 Task: Find connections with filter location Belize City with filter topic #managementwith filter profile language Spanish with filter current company Recruitment Land LLC with filter school Prestige Institute of Management & Research, Gwalior with filter industry Renewable Energy Equipment Manufacturing with filter service category Video Editing with filter keywords title CEO
Action: Mouse moved to (204, 290)
Screenshot: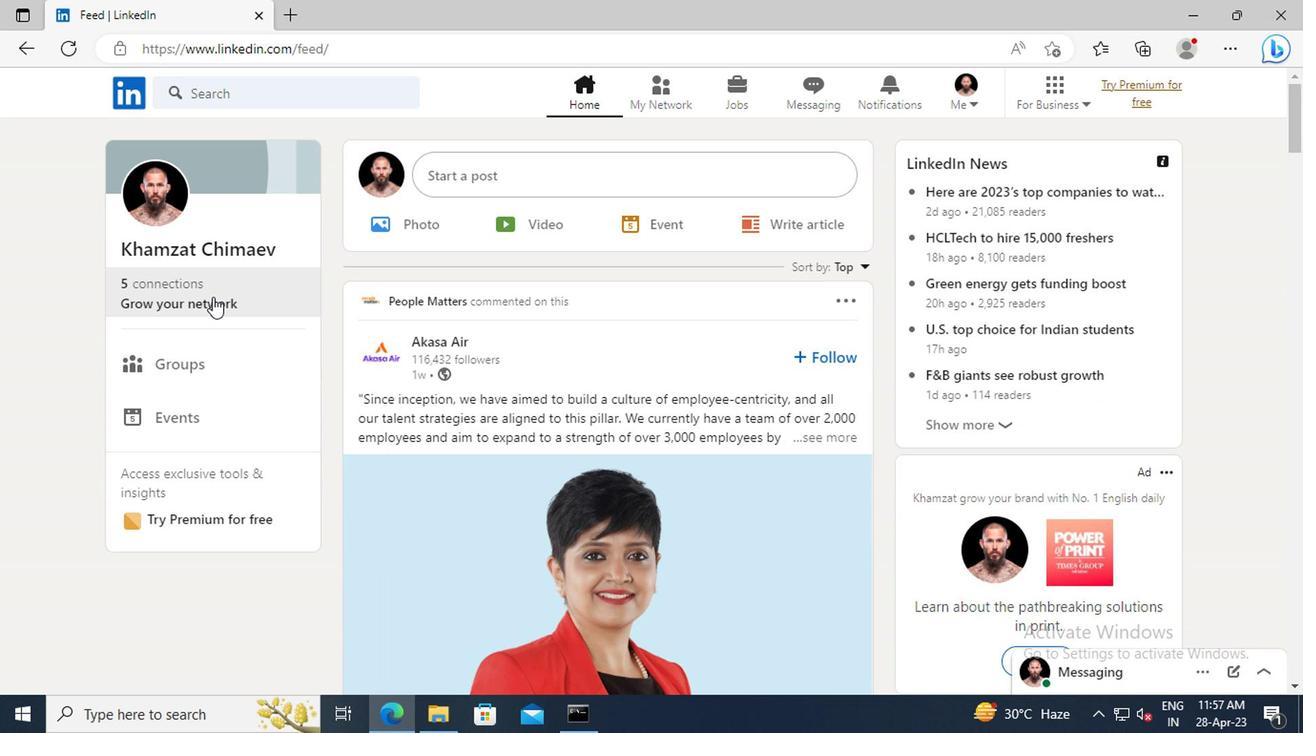 
Action: Mouse pressed left at (204, 290)
Screenshot: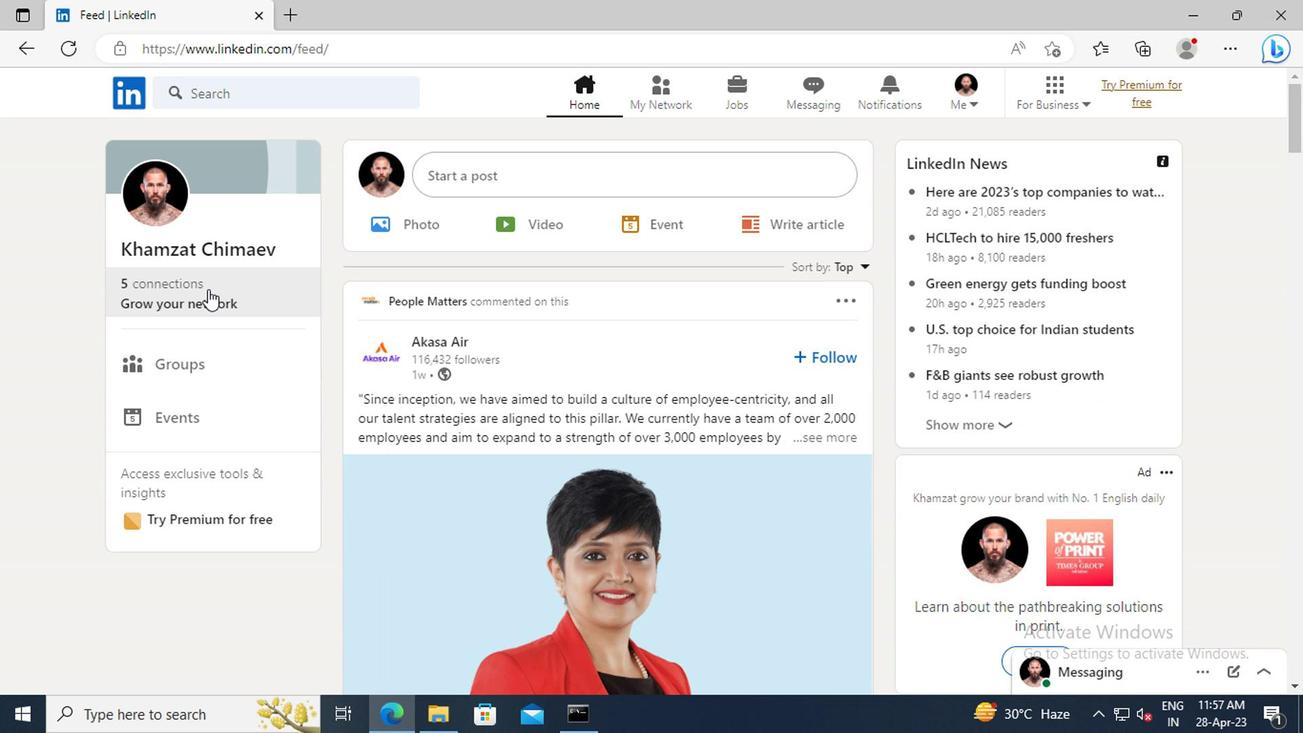 
Action: Mouse moved to (216, 201)
Screenshot: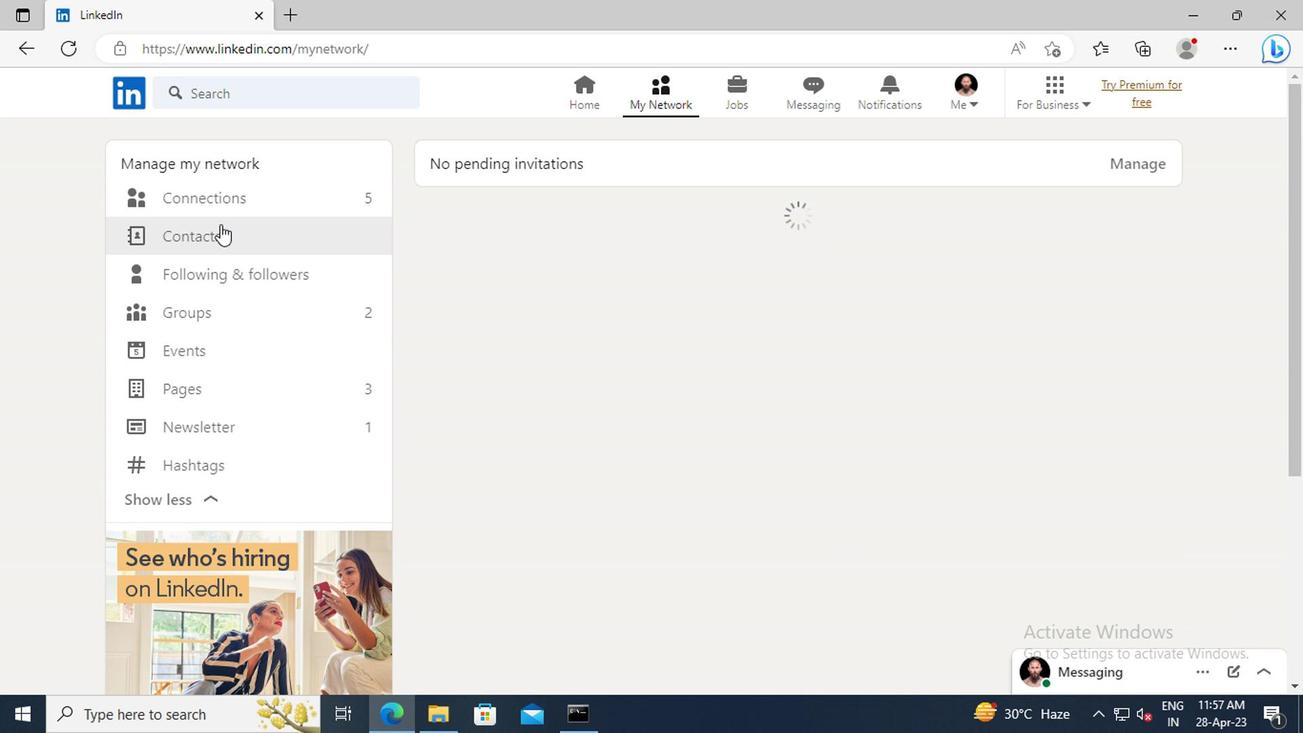 
Action: Mouse pressed left at (216, 201)
Screenshot: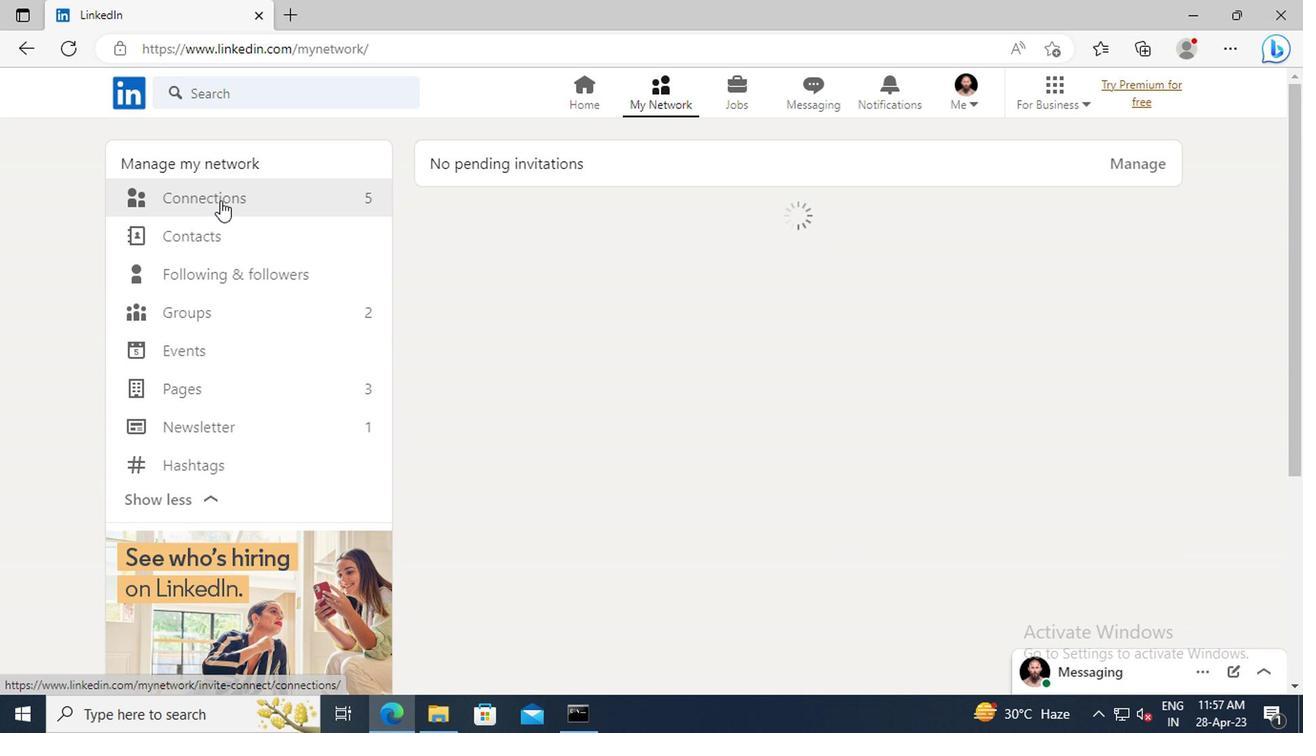 
Action: Mouse moved to (774, 206)
Screenshot: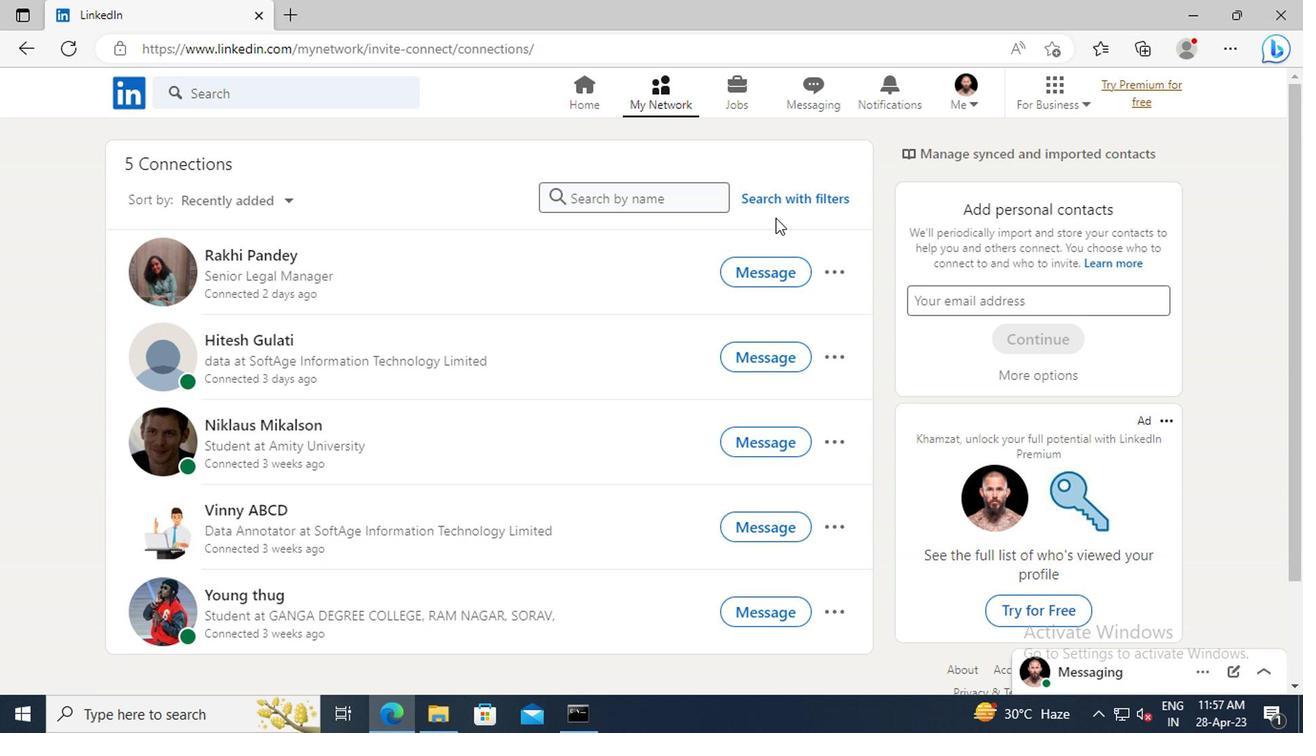 
Action: Mouse pressed left at (774, 206)
Screenshot: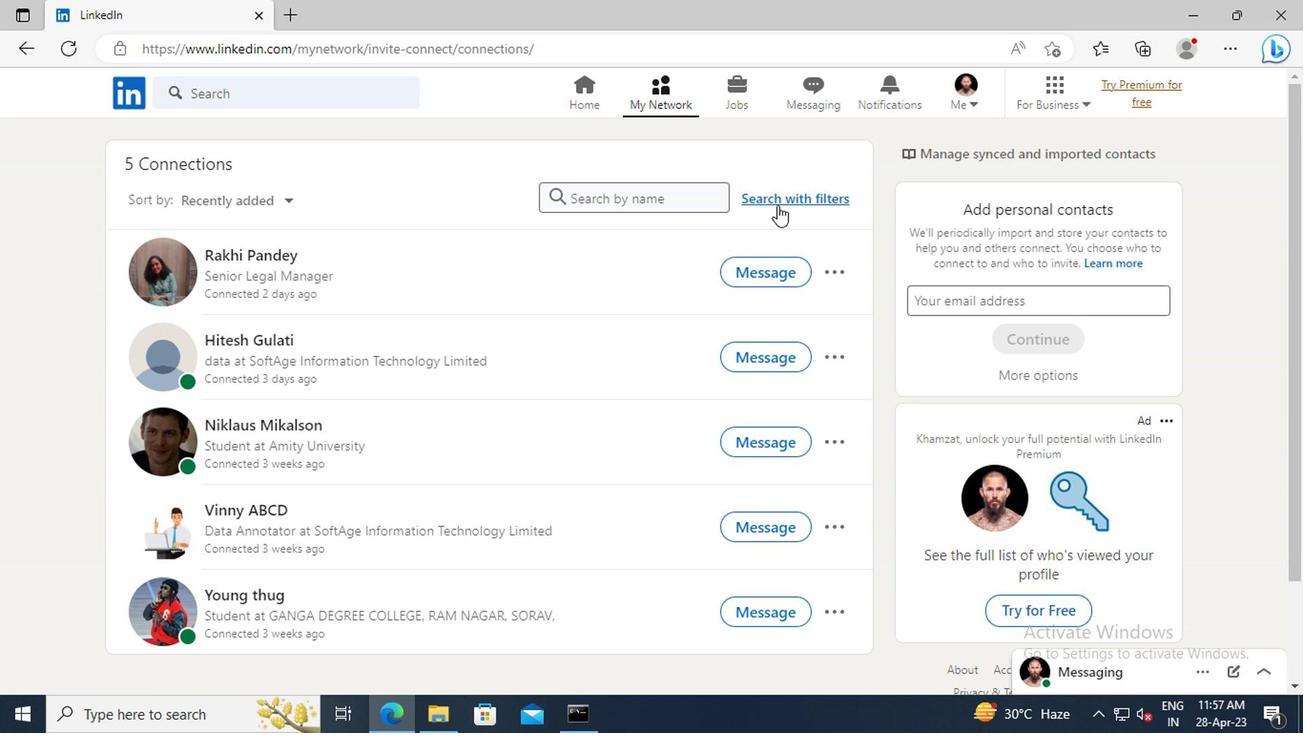 
Action: Mouse moved to (716, 151)
Screenshot: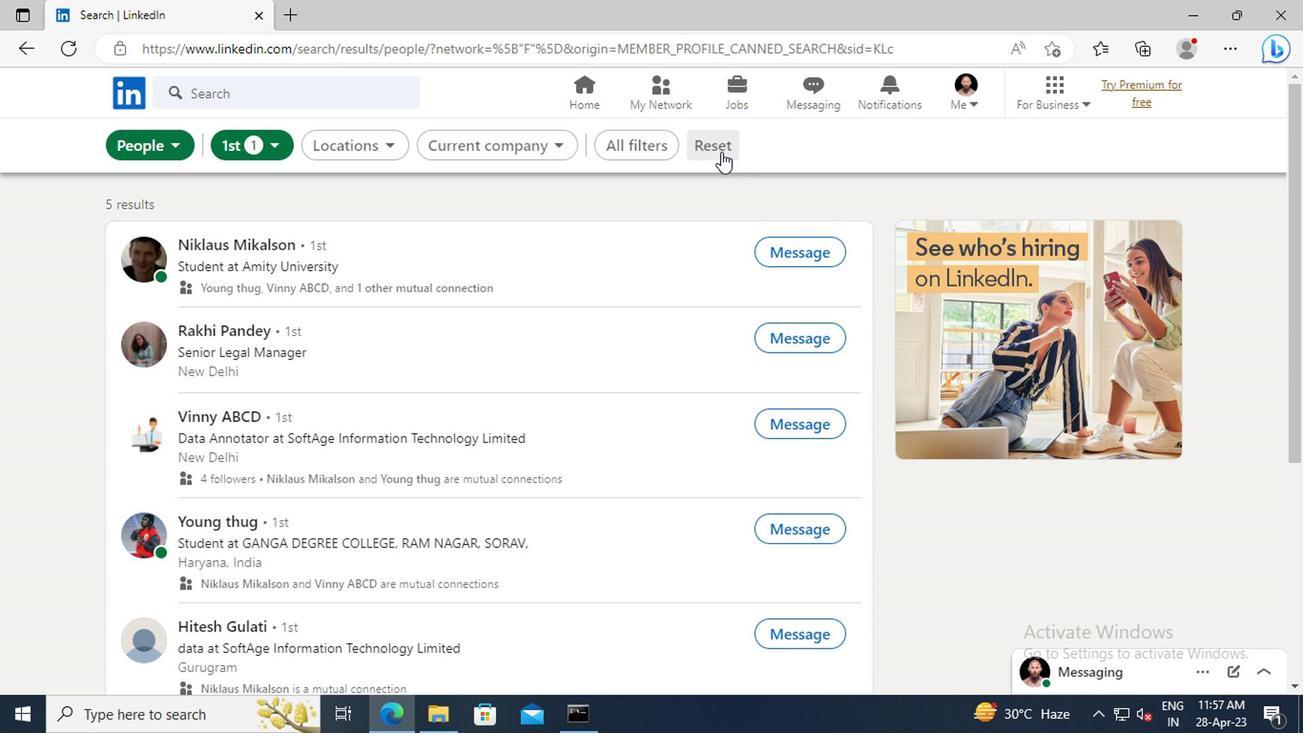 
Action: Mouse pressed left at (716, 151)
Screenshot: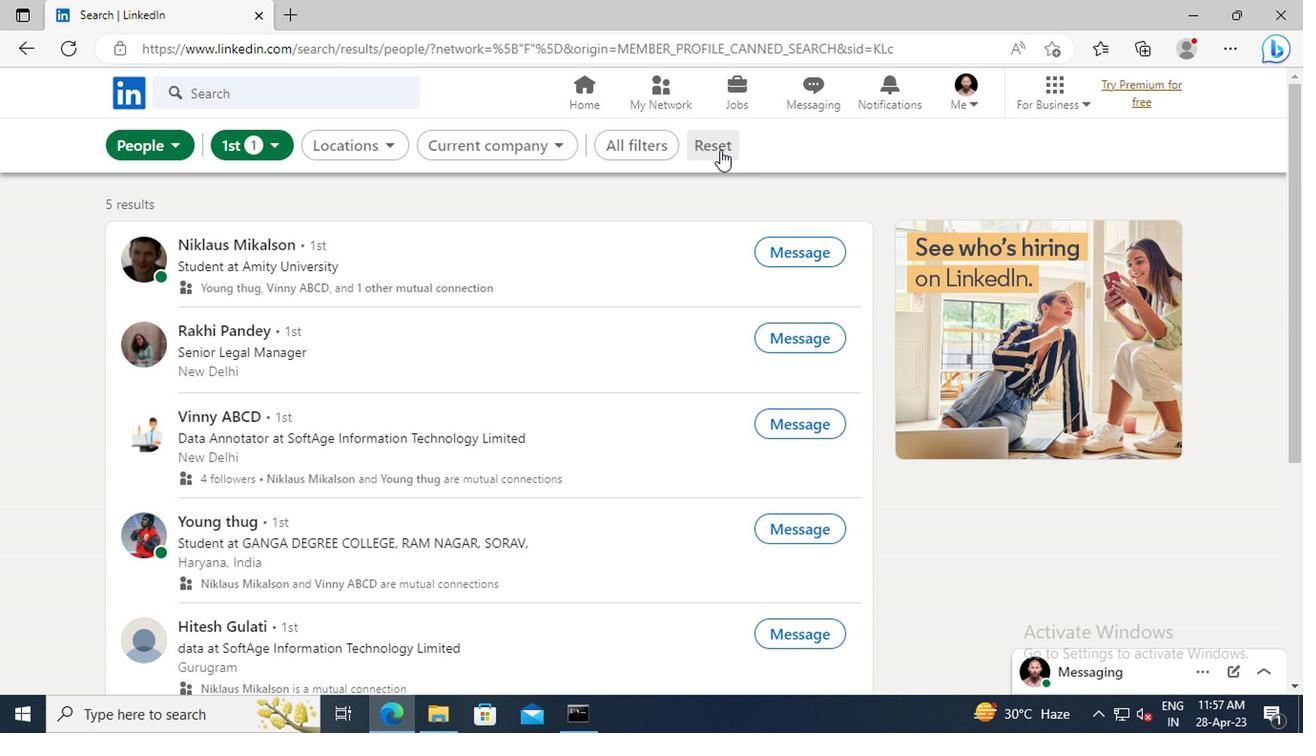 
Action: Mouse moved to (700, 148)
Screenshot: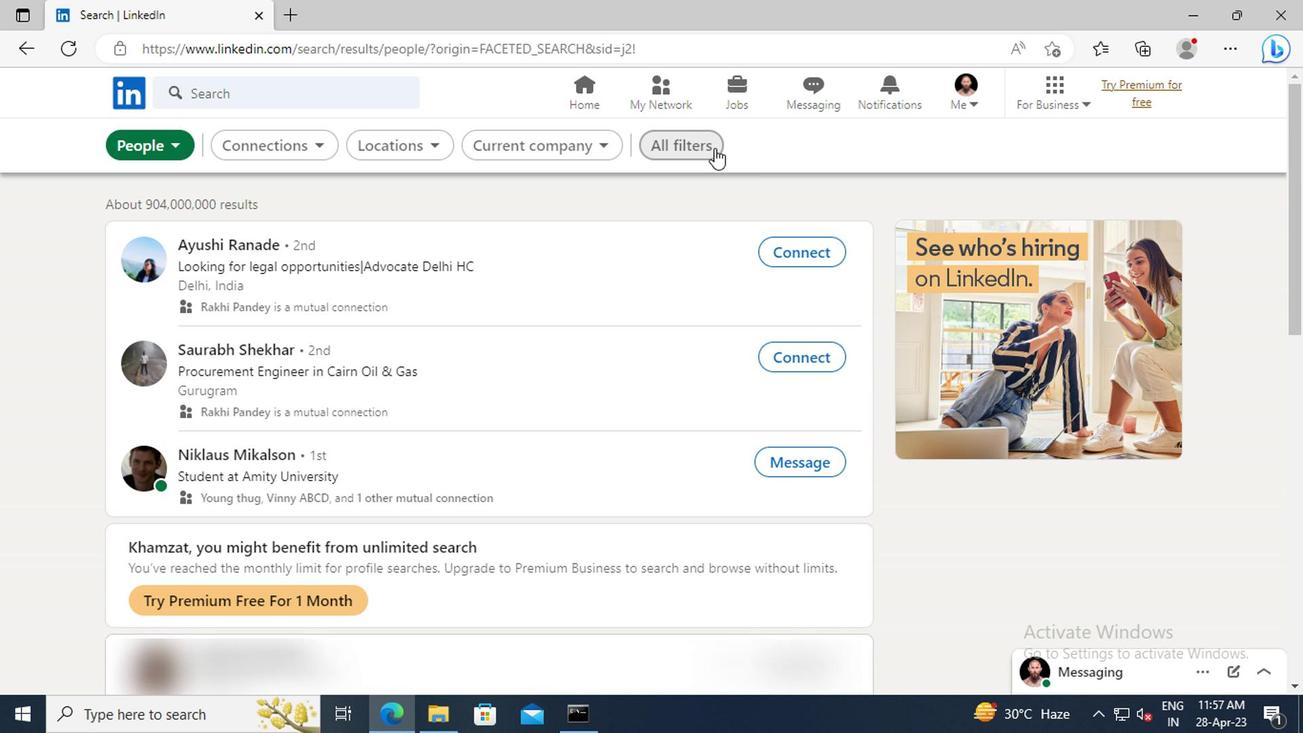 
Action: Mouse pressed left at (700, 148)
Screenshot: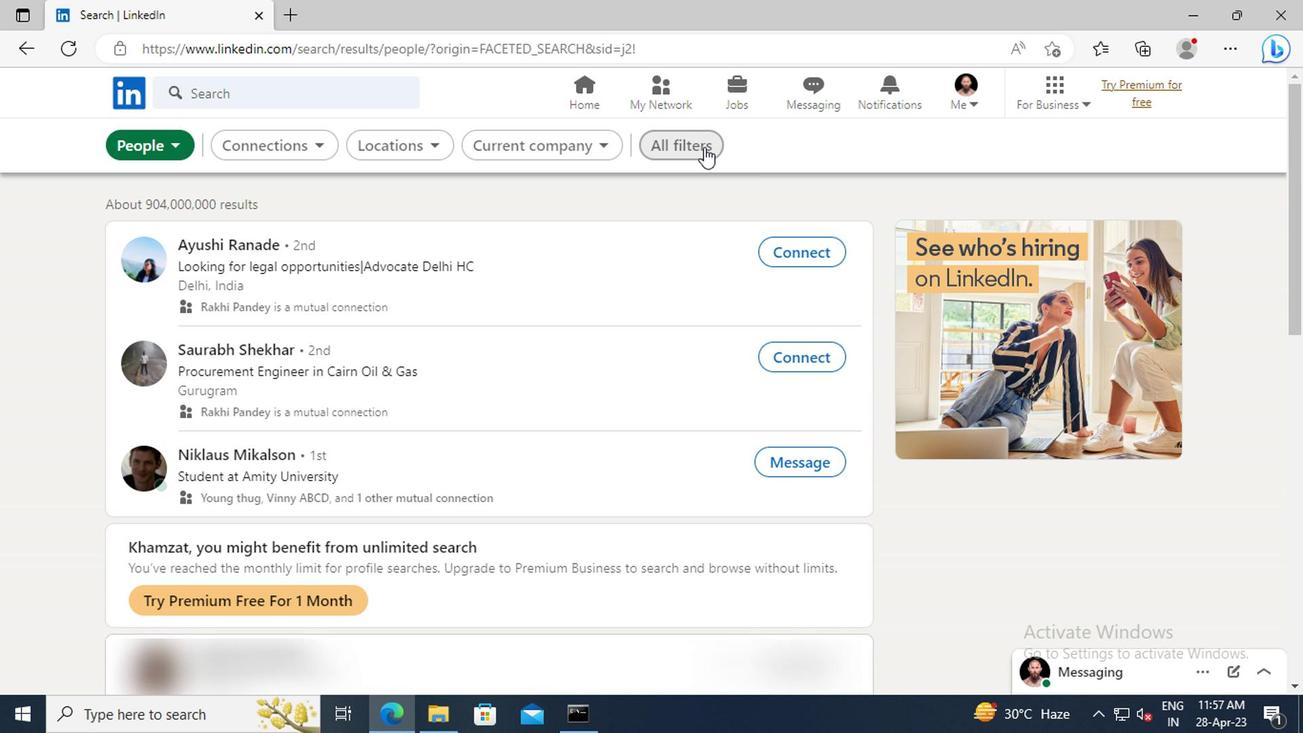 
Action: Mouse moved to (1035, 340)
Screenshot: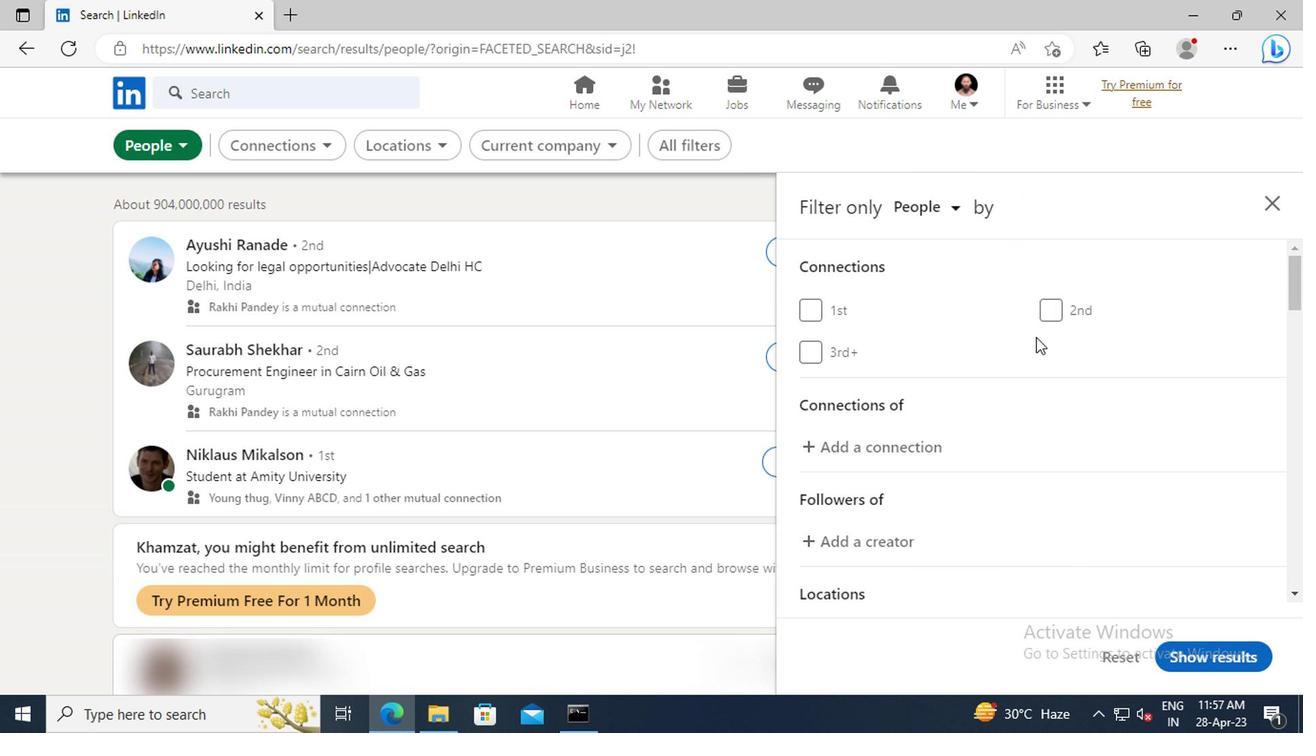 
Action: Mouse scrolled (1035, 339) with delta (0, 0)
Screenshot: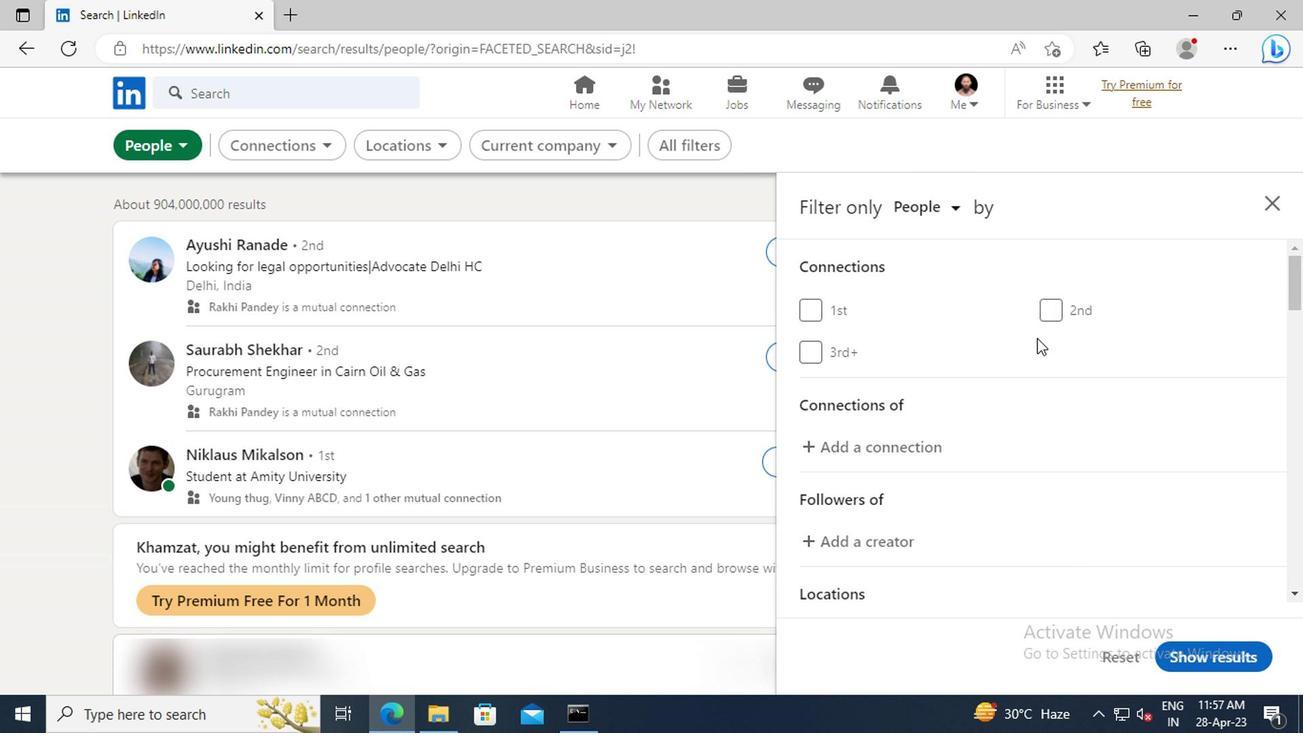 
Action: Mouse scrolled (1035, 339) with delta (0, 0)
Screenshot: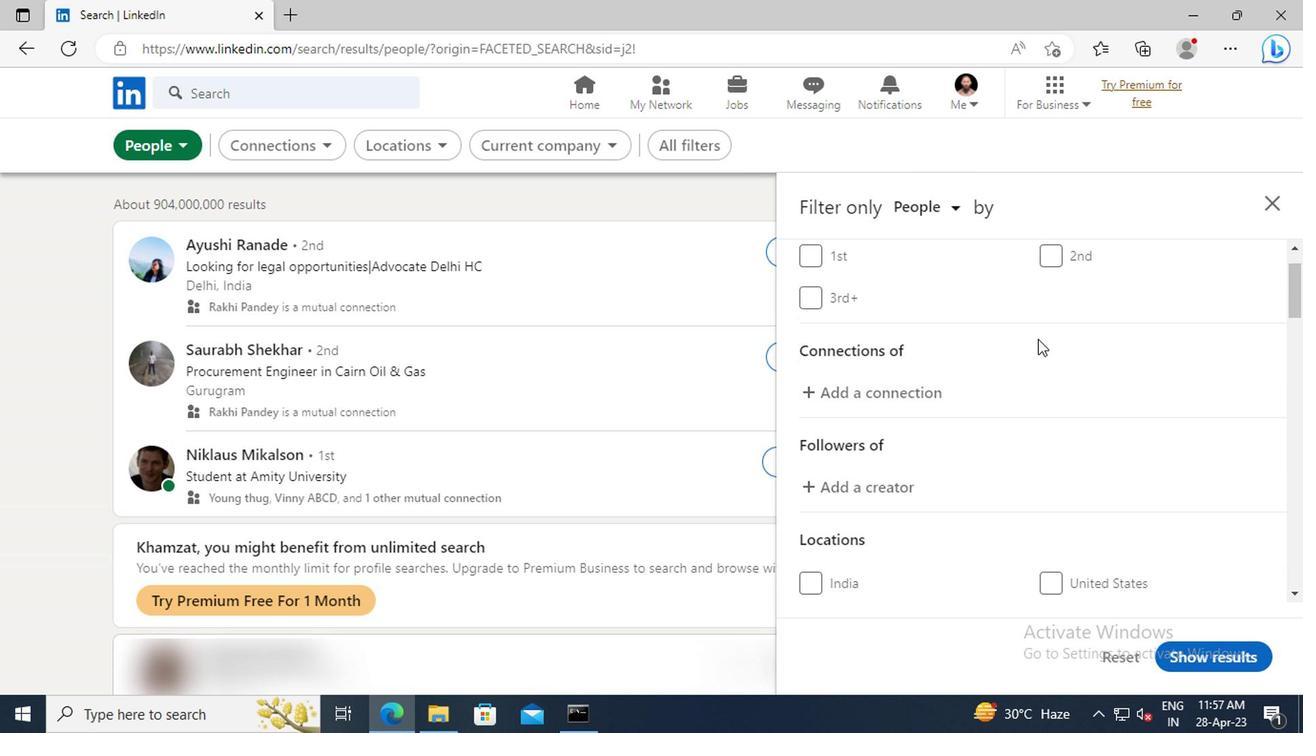 
Action: Mouse scrolled (1035, 339) with delta (0, 0)
Screenshot: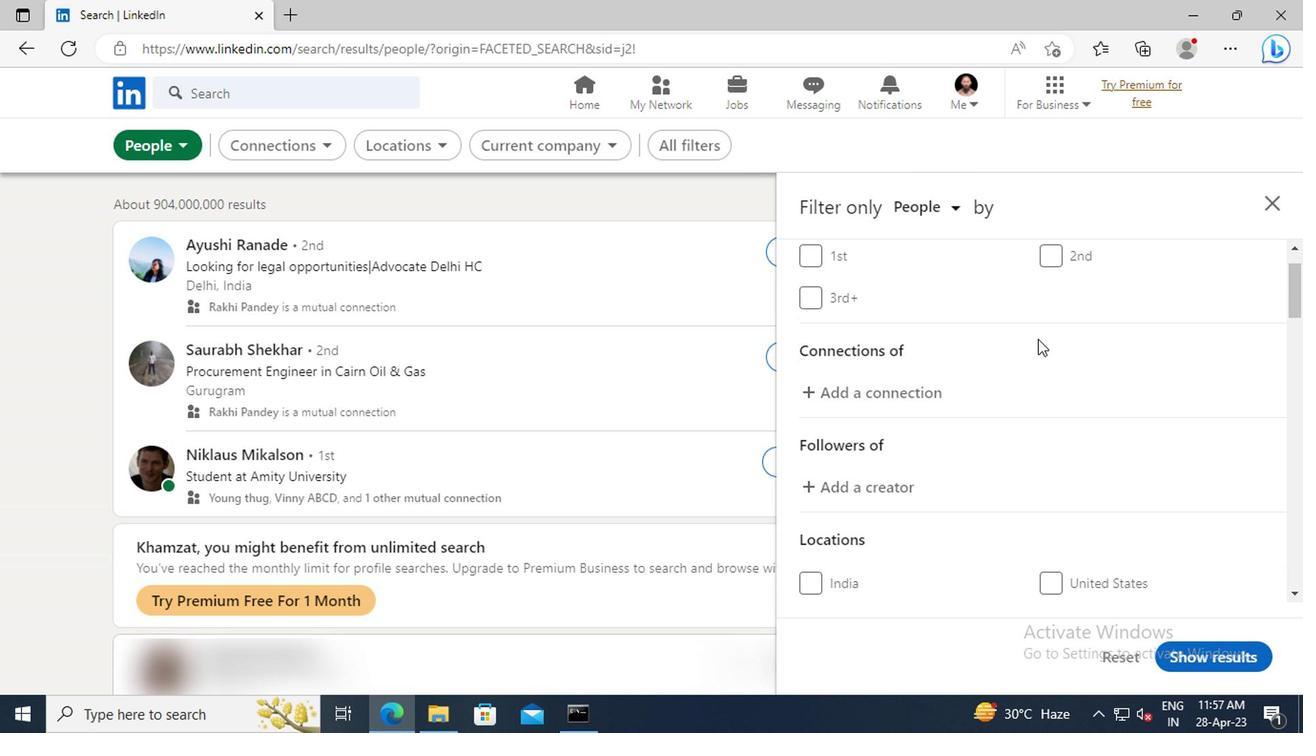 
Action: Mouse scrolled (1035, 339) with delta (0, 0)
Screenshot: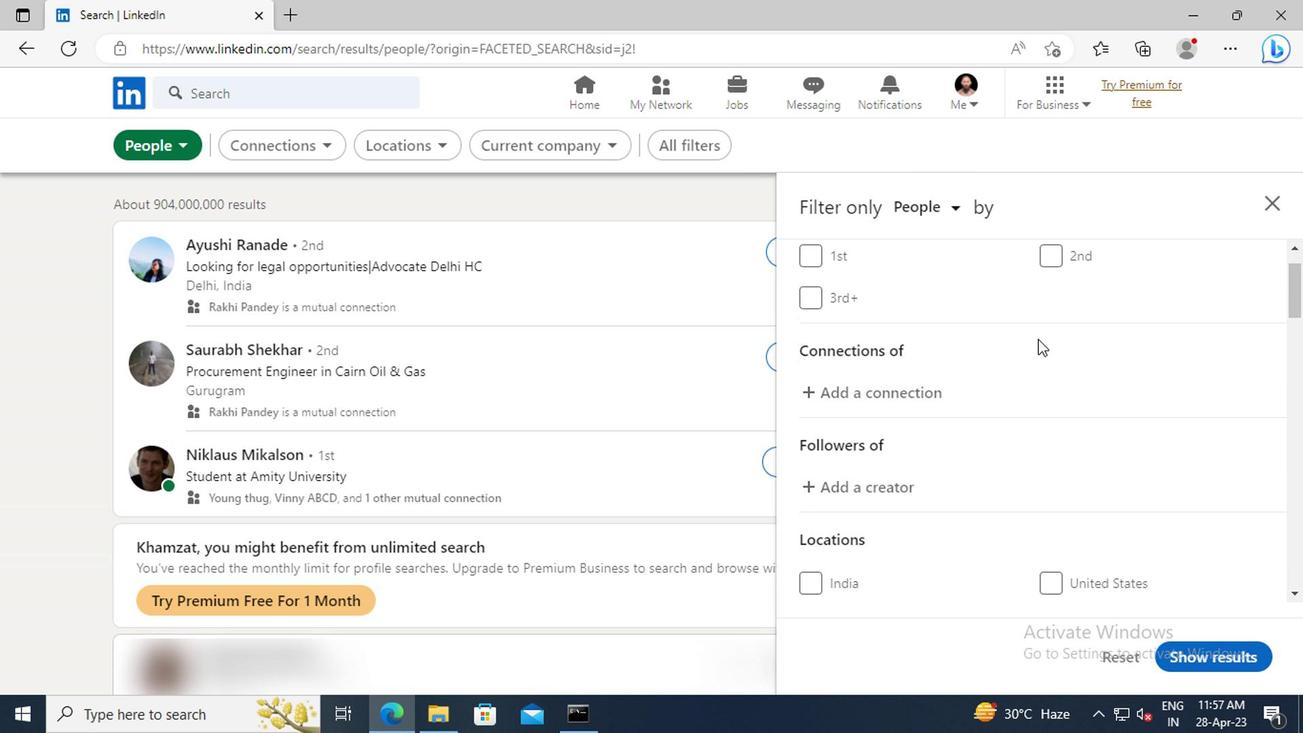 
Action: Mouse scrolled (1035, 339) with delta (0, 0)
Screenshot: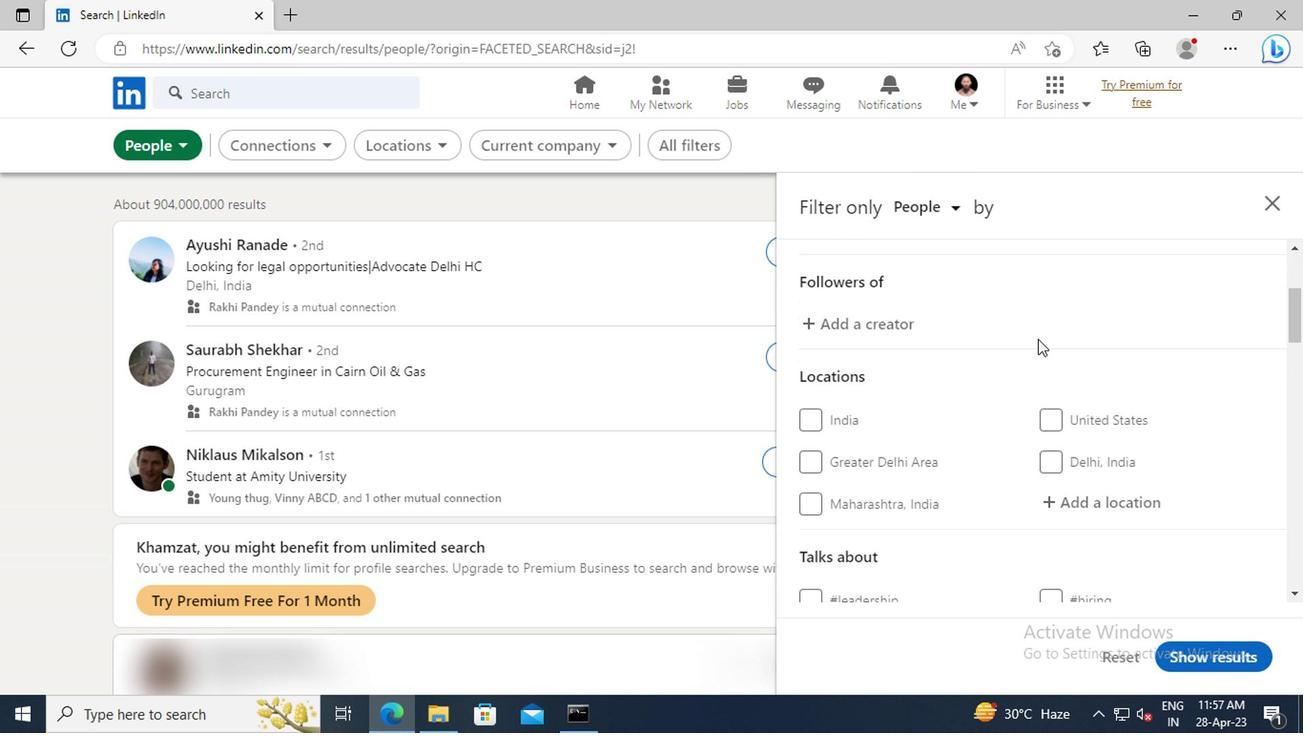 
Action: Mouse scrolled (1035, 339) with delta (0, 0)
Screenshot: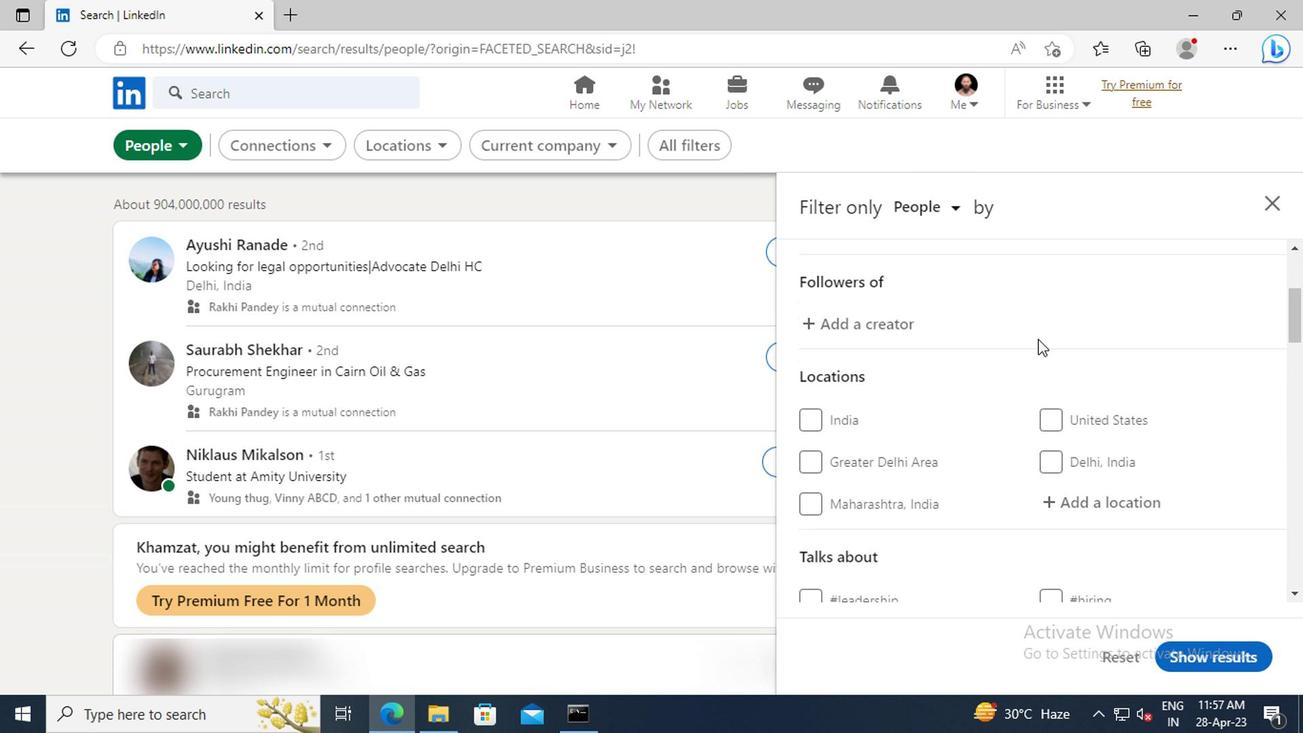
Action: Mouse moved to (1054, 394)
Screenshot: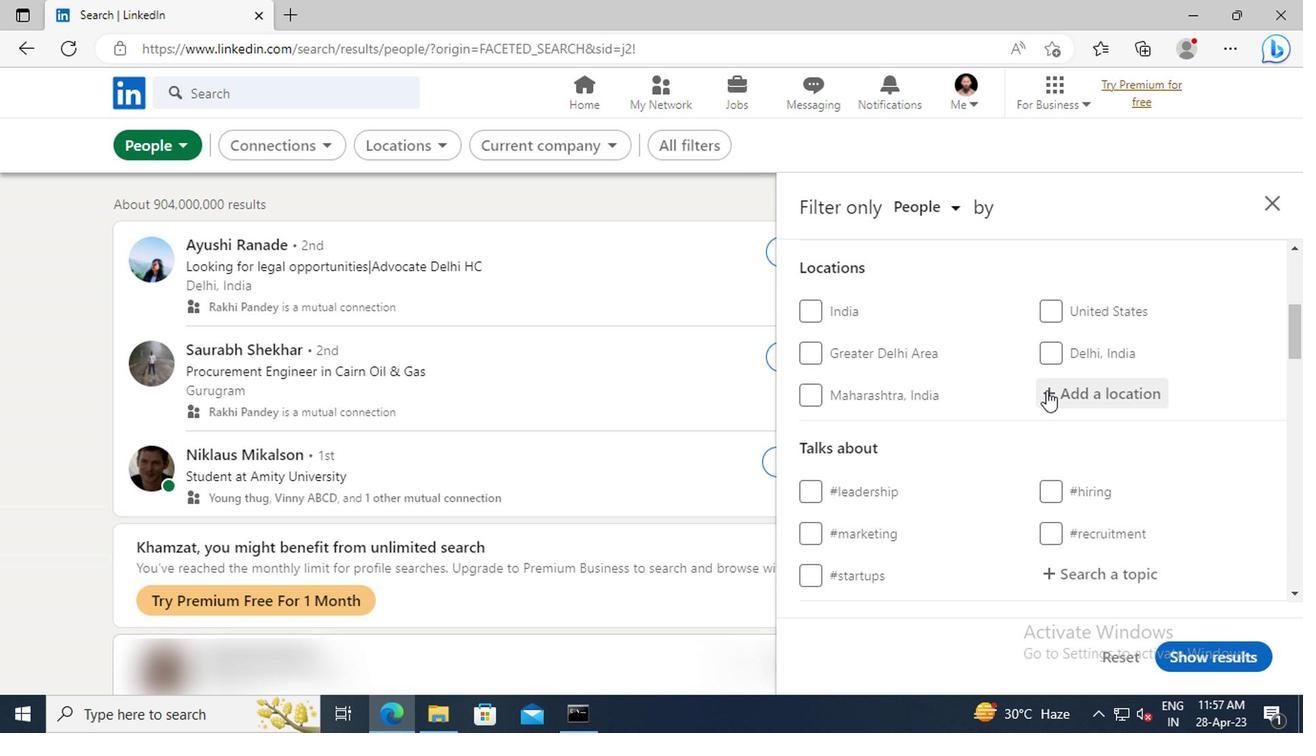 
Action: Mouse pressed left at (1054, 394)
Screenshot: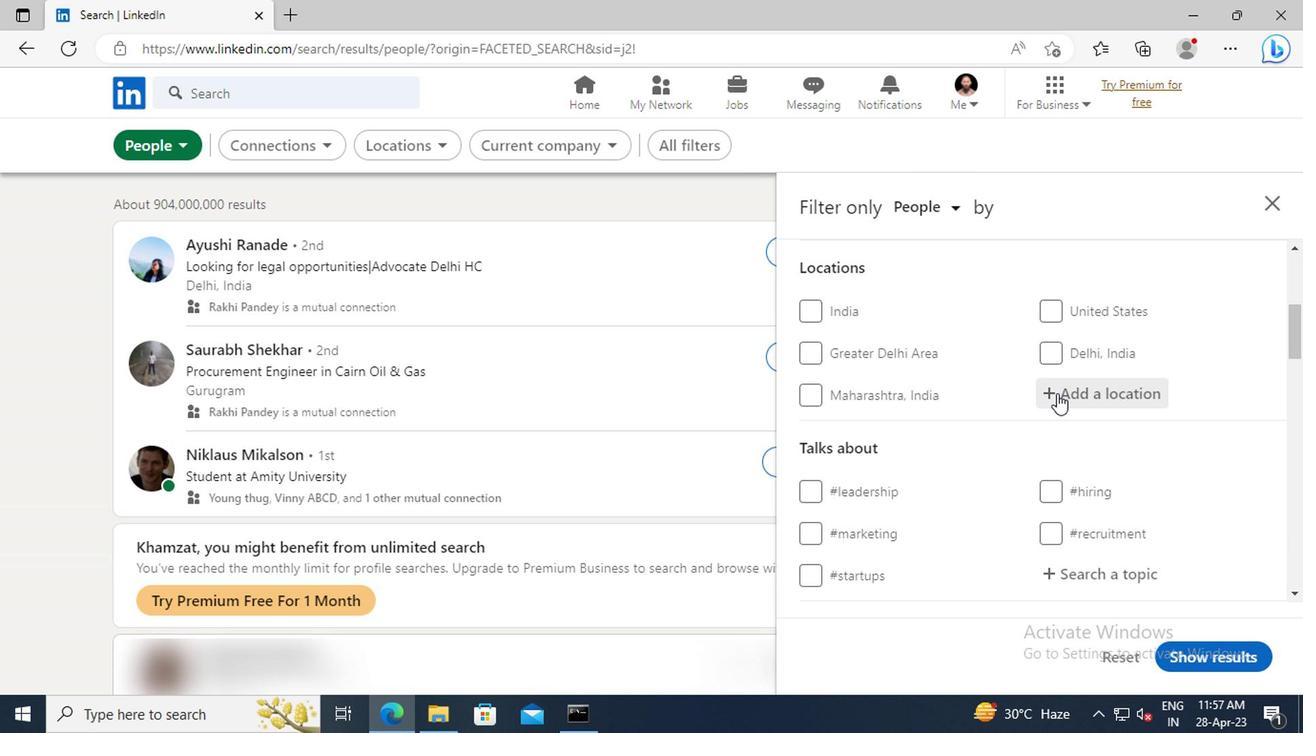 
Action: Key pressed <Key.shift>BELIZE<Key.space><Key.shift>CITY
Screenshot: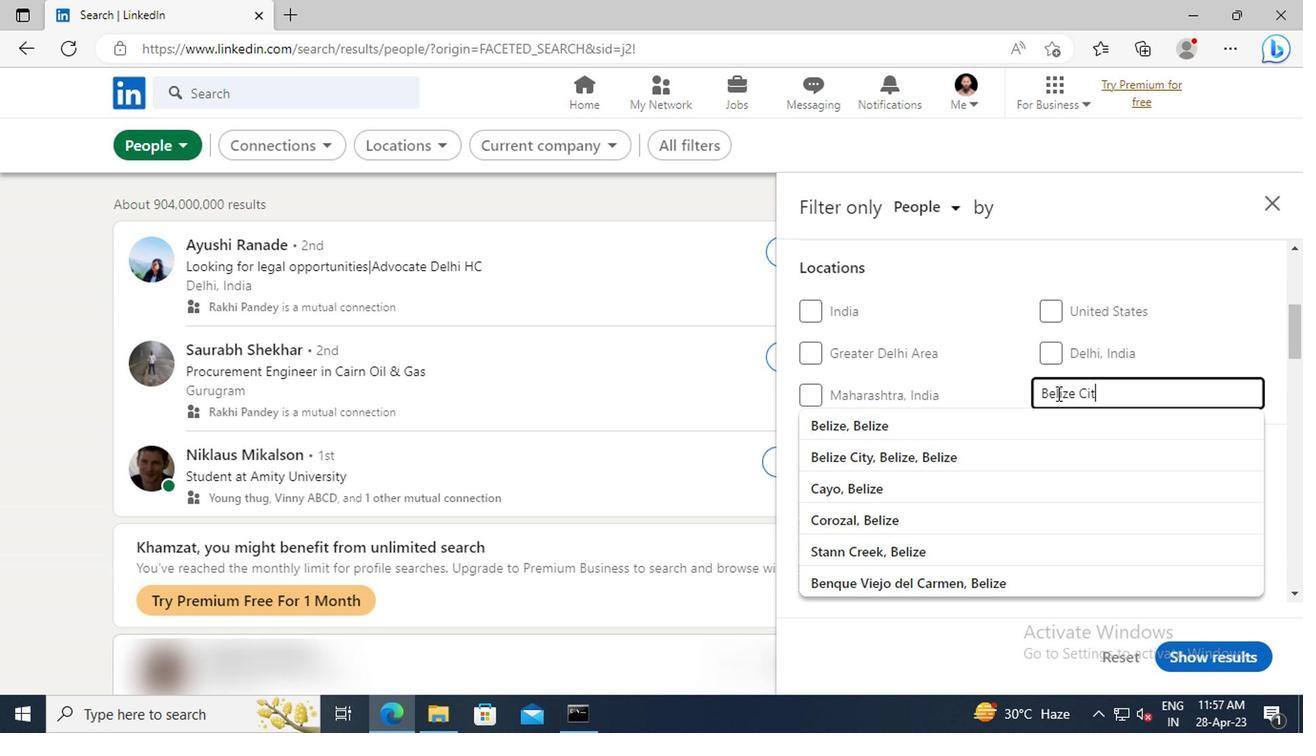 
Action: Mouse moved to (1068, 424)
Screenshot: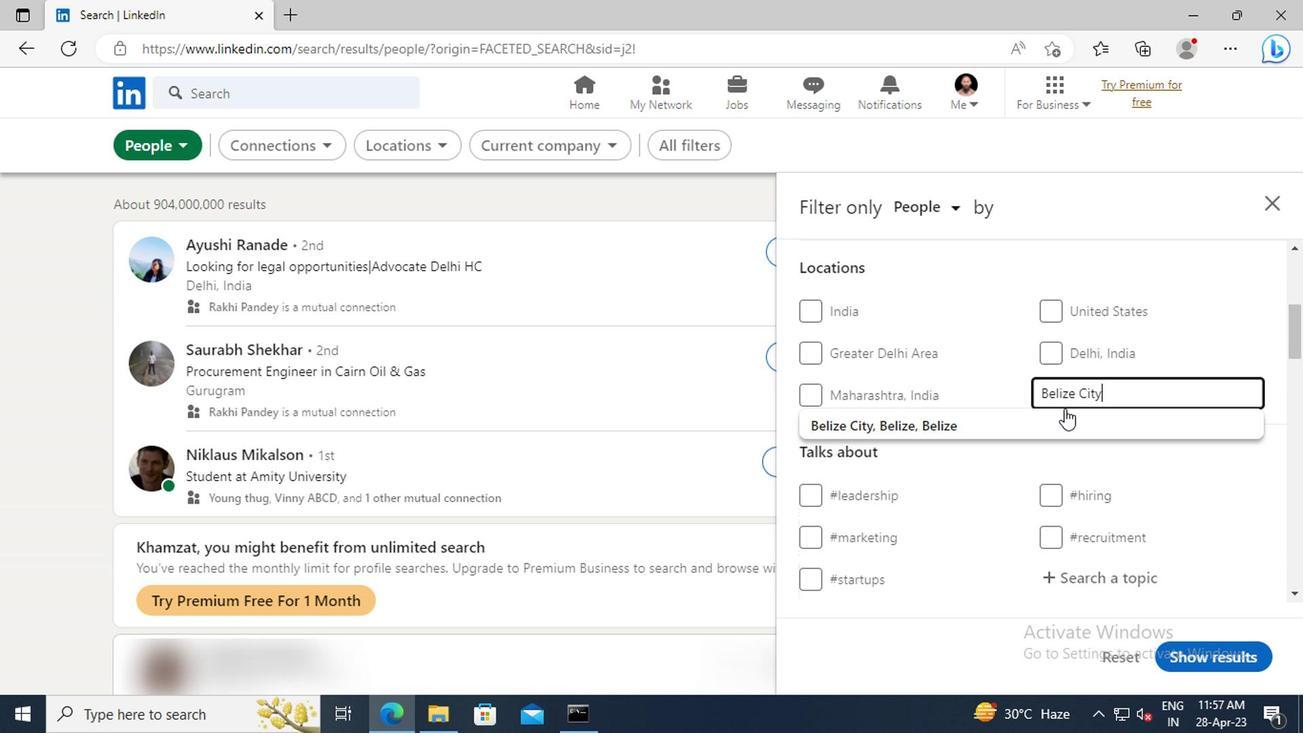 
Action: Mouse pressed left at (1068, 424)
Screenshot: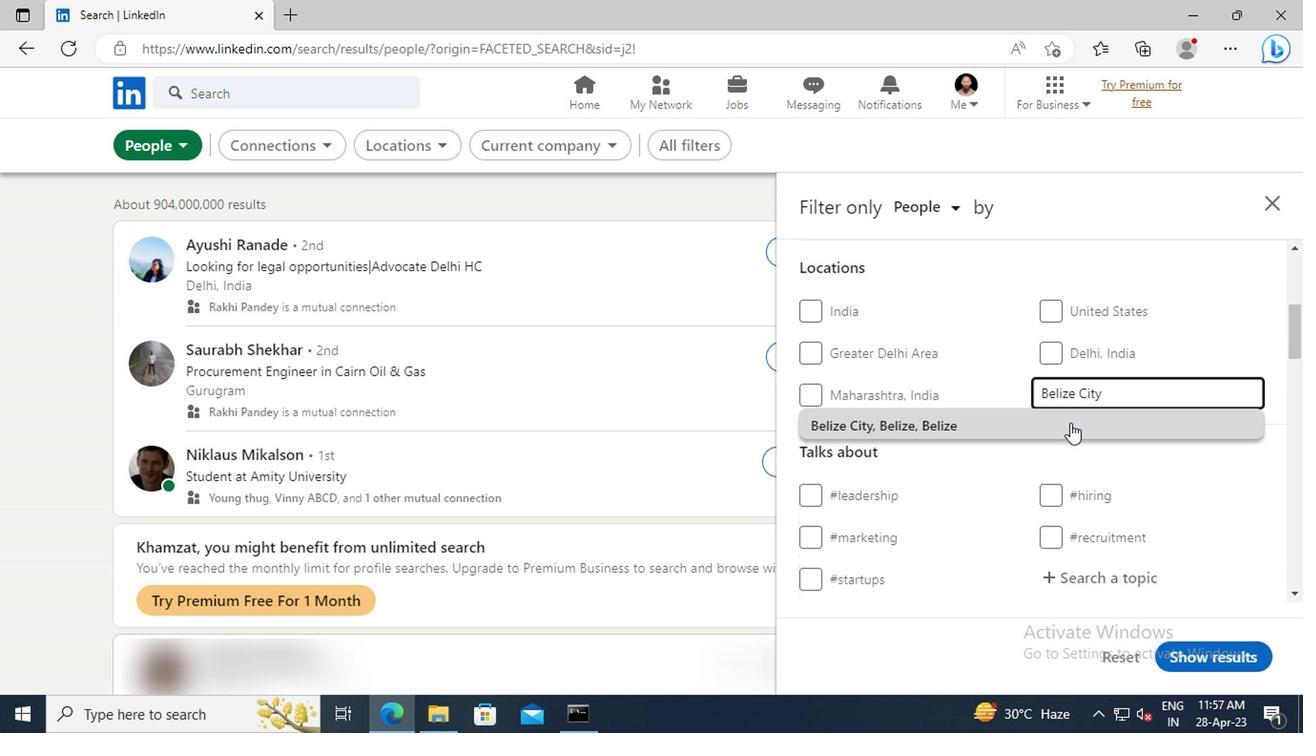 
Action: Mouse scrolled (1068, 423) with delta (0, 0)
Screenshot: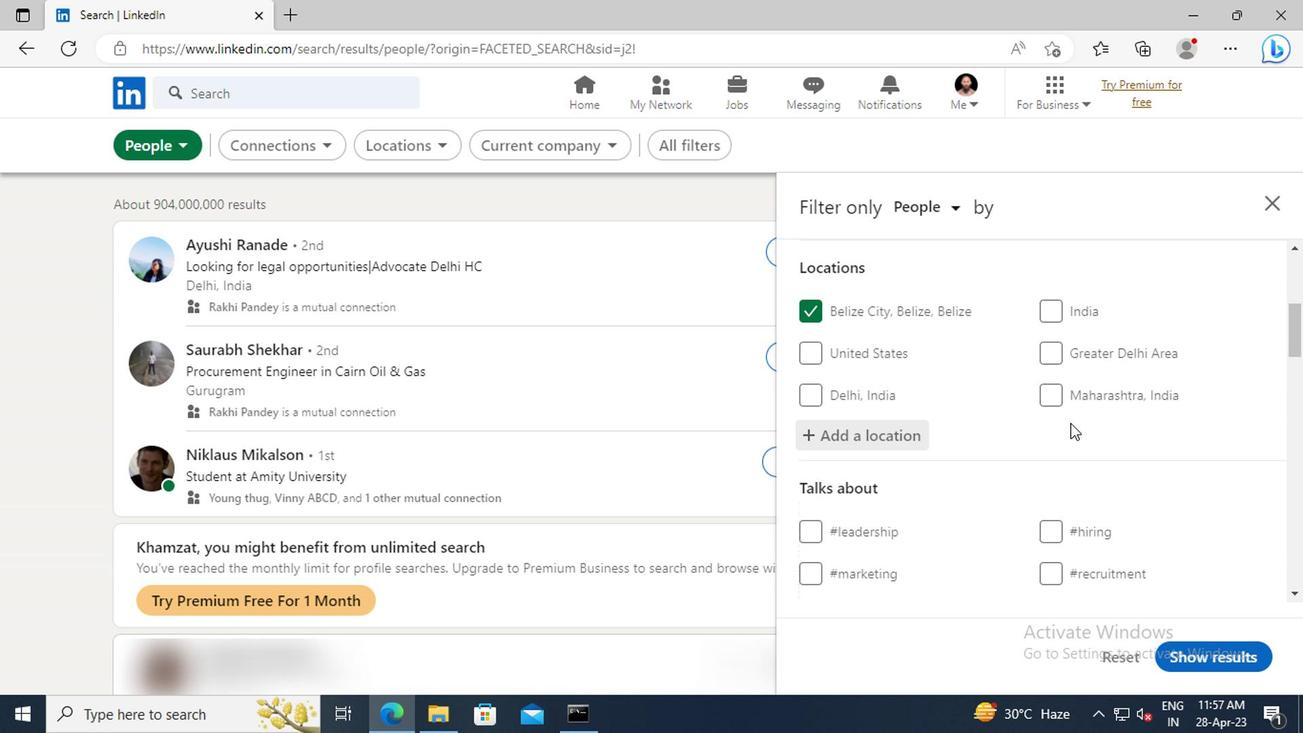 
Action: Mouse scrolled (1068, 423) with delta (0, 0)
Screenshot: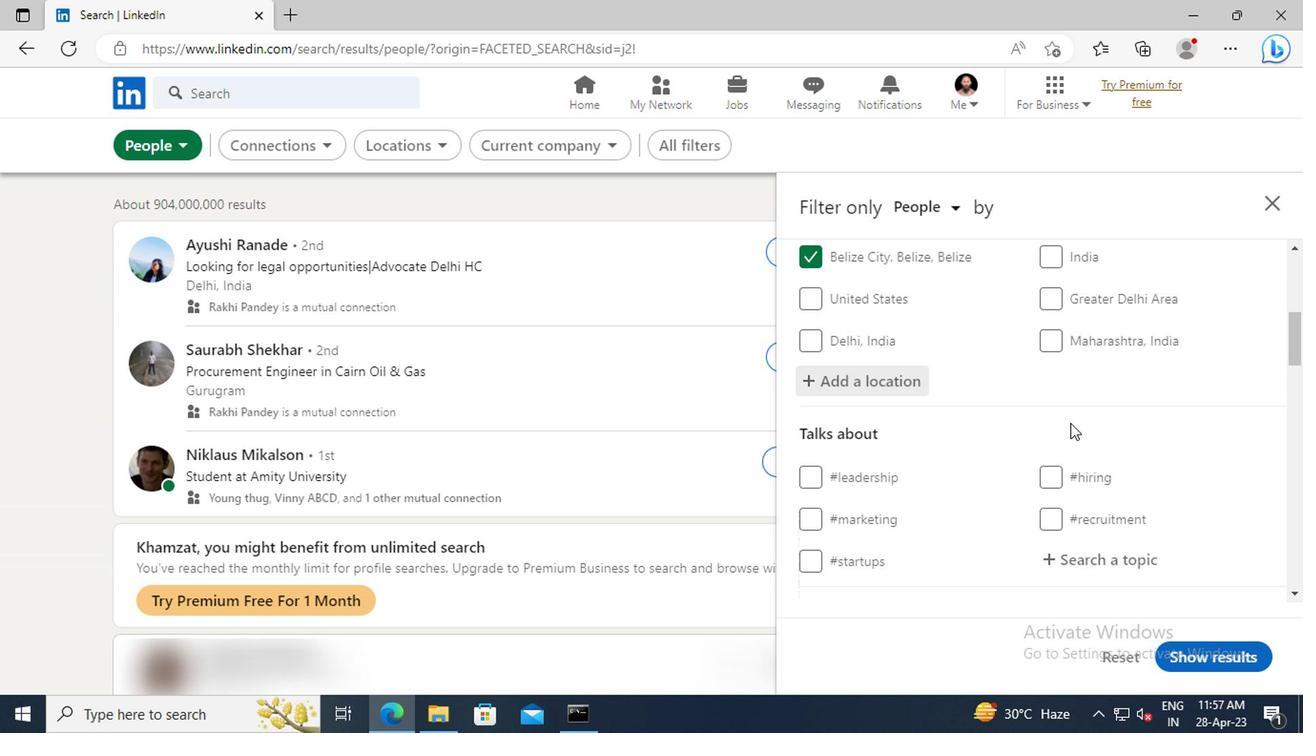 
Action: Mouse scrolled (1068, 423) with delta (0, 0)
Screenshot: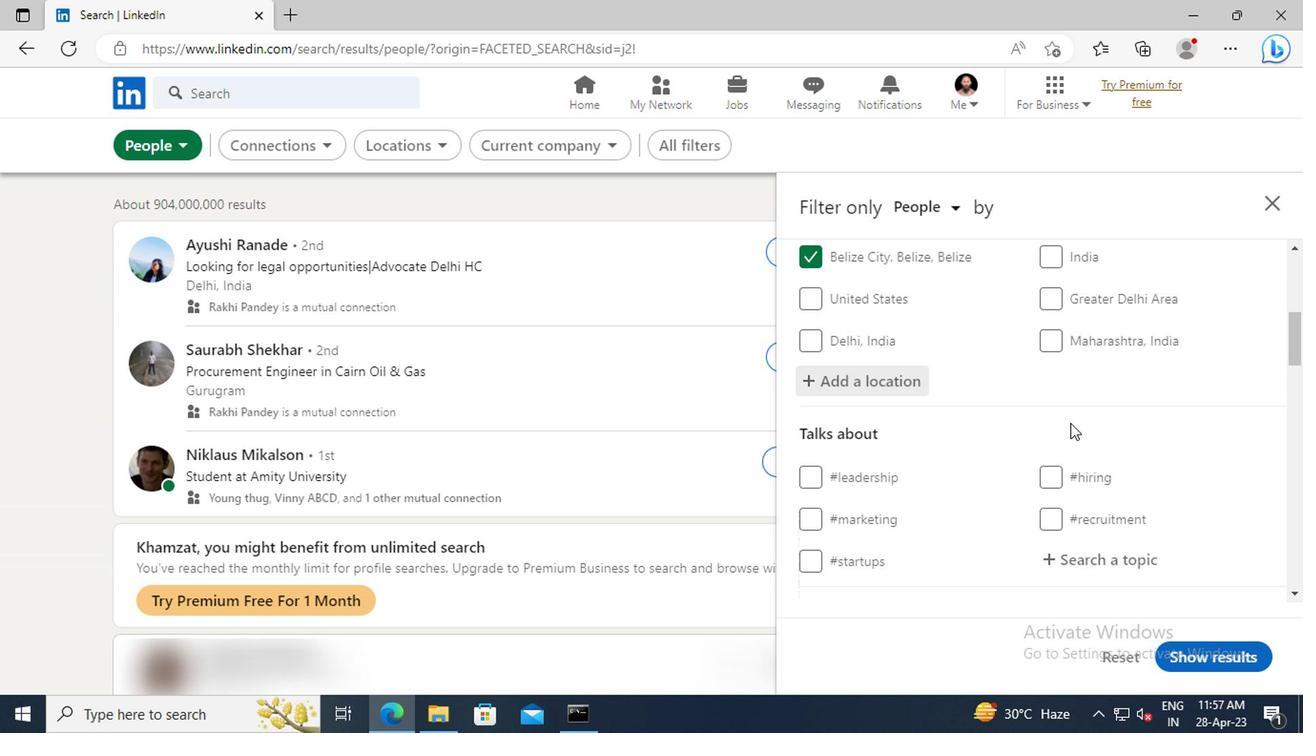 
Action: Mouse moved to (1070, 448)
Screenshot: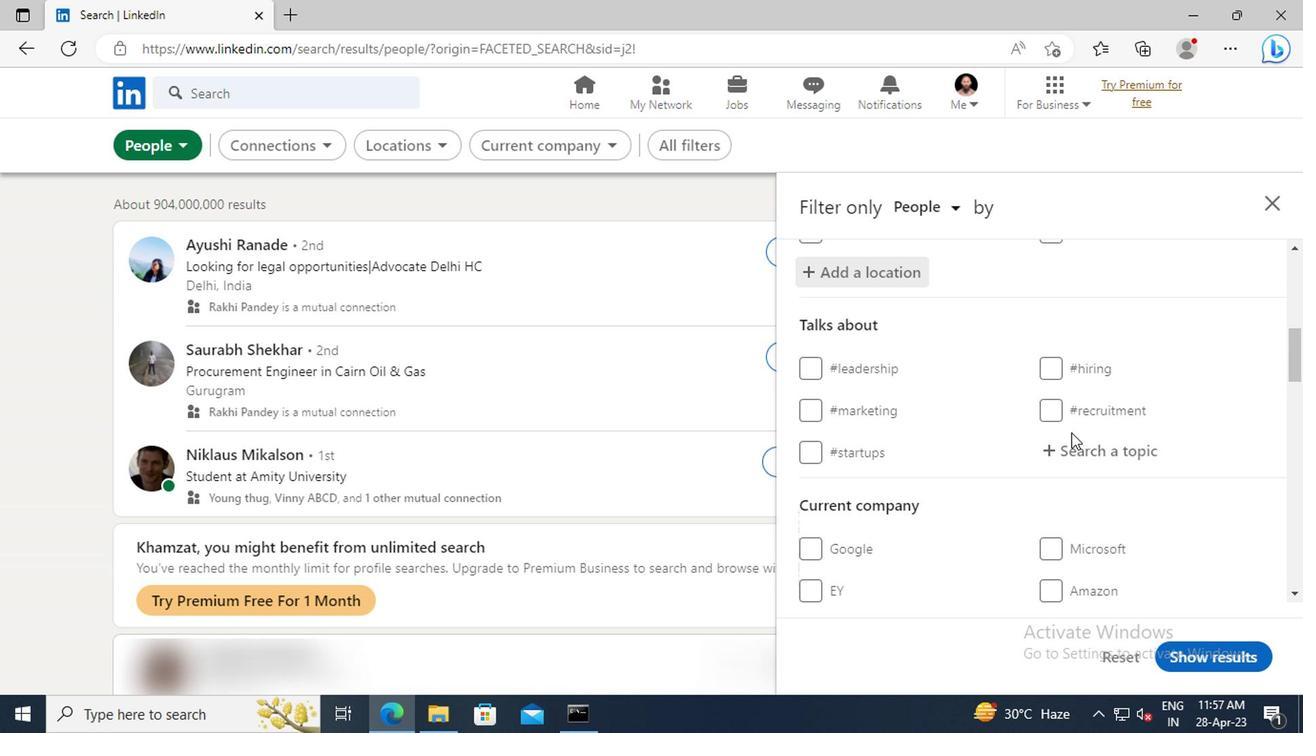 
Action: Mouse pressed left at (1070, 448)
Screenshot: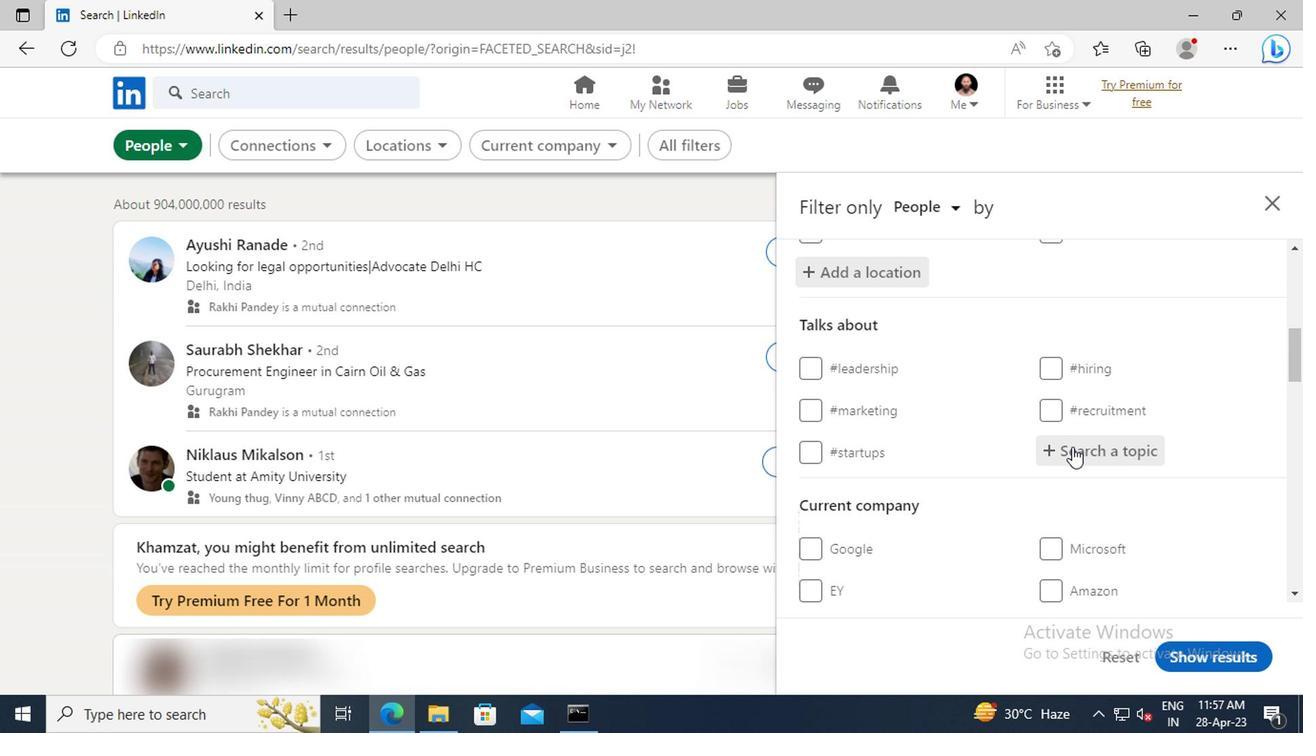 
Action: Key pressed MANAGEMENT
Screenshot: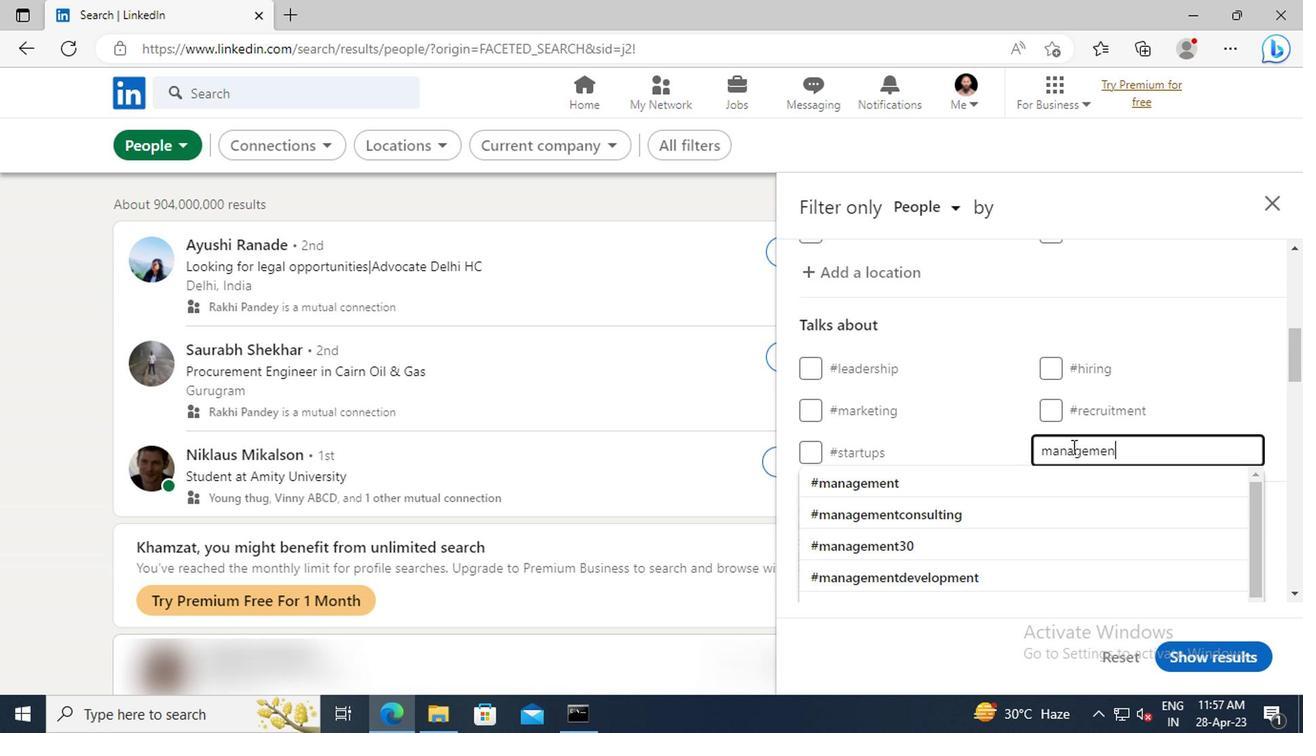 
Action: Mouse moved to (1068, 476)
Screenshot: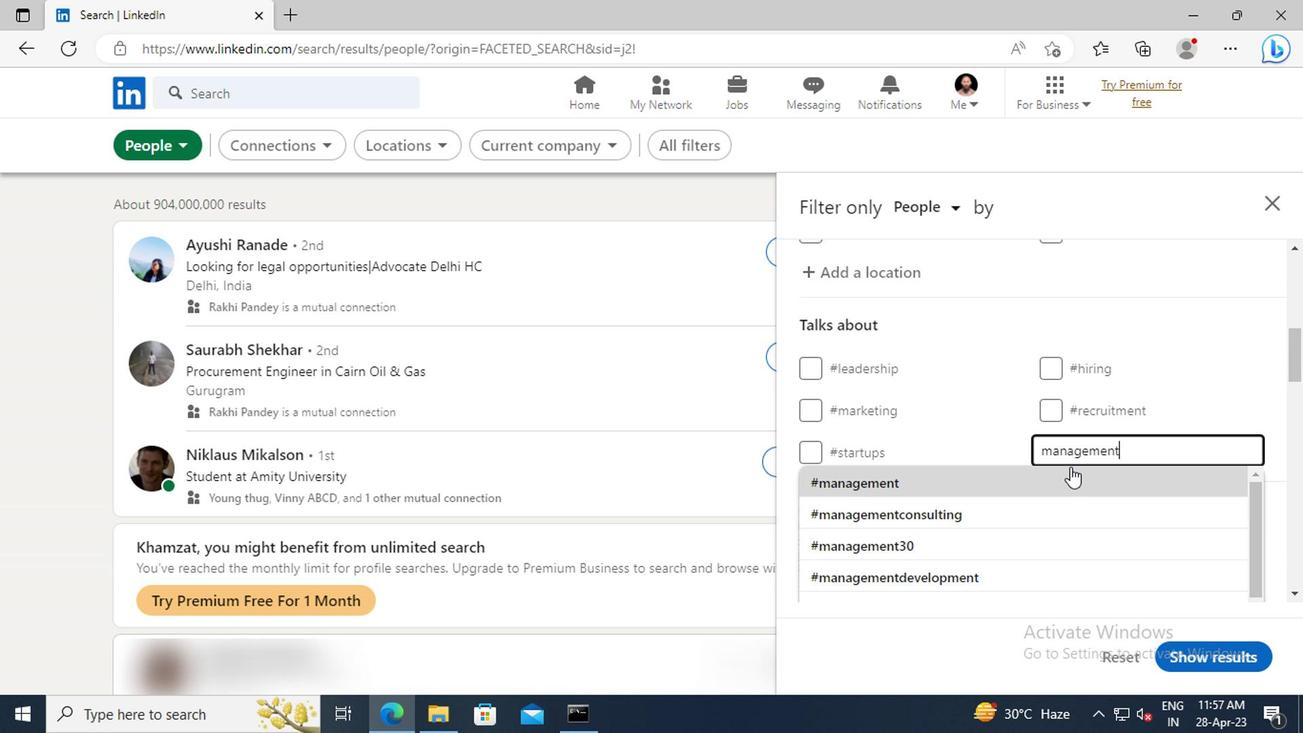 
Action: Mouse pressed left at (1068, 476)
Screenshot: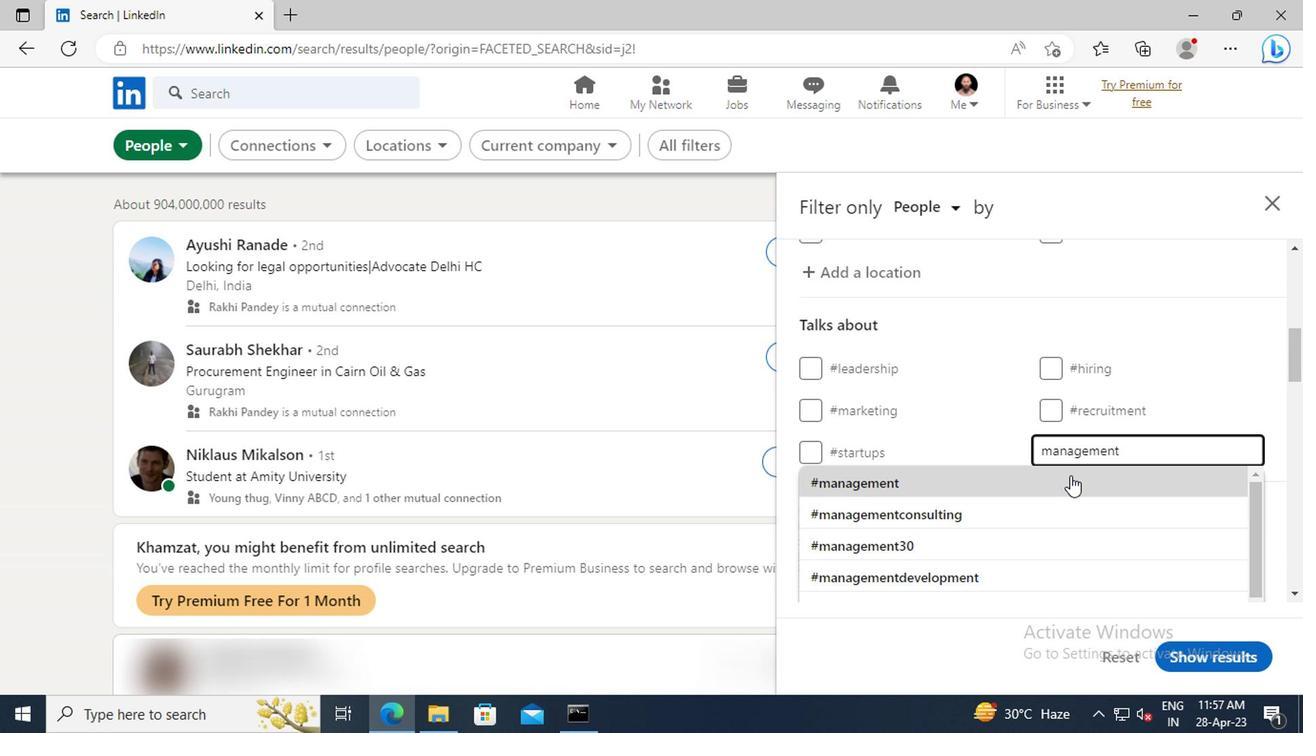 
Action: Mouse moved to (1070, 410)
Screenshot: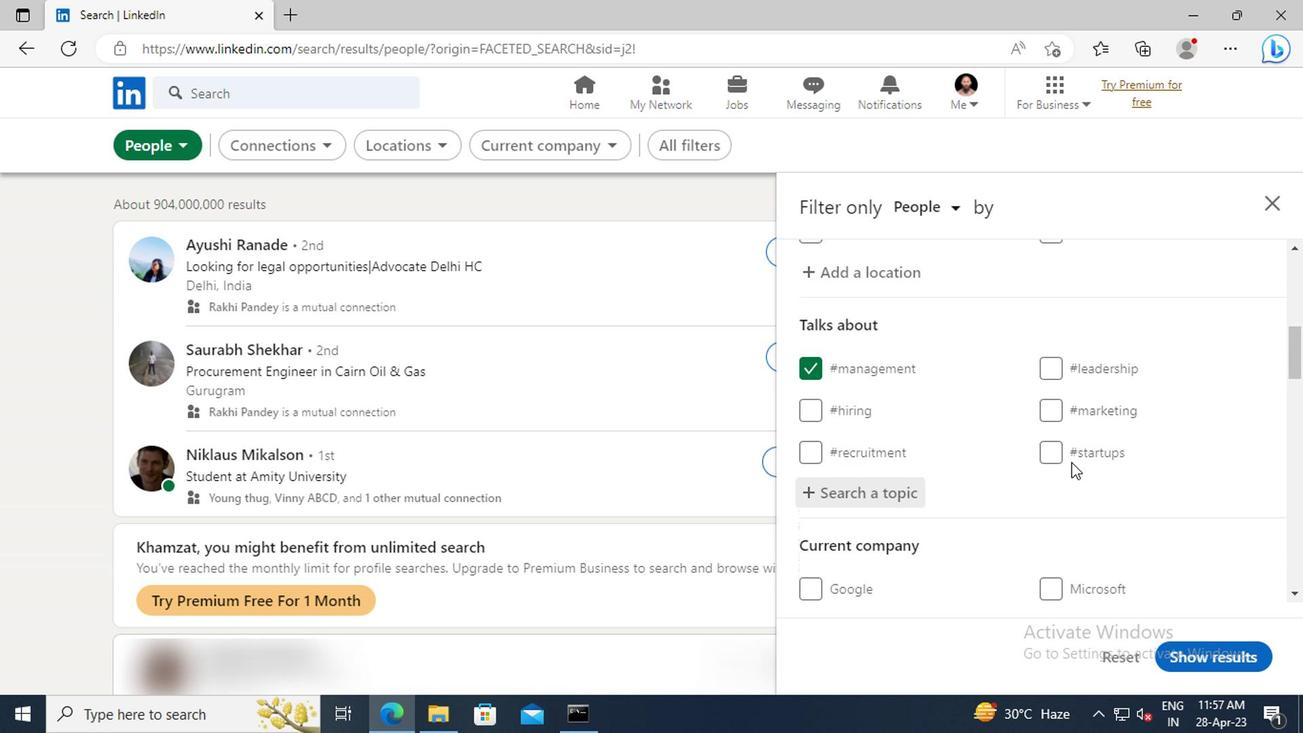 
Action: Mouse scrolled (1070, 410) with delta (0, 0)
Screenshot: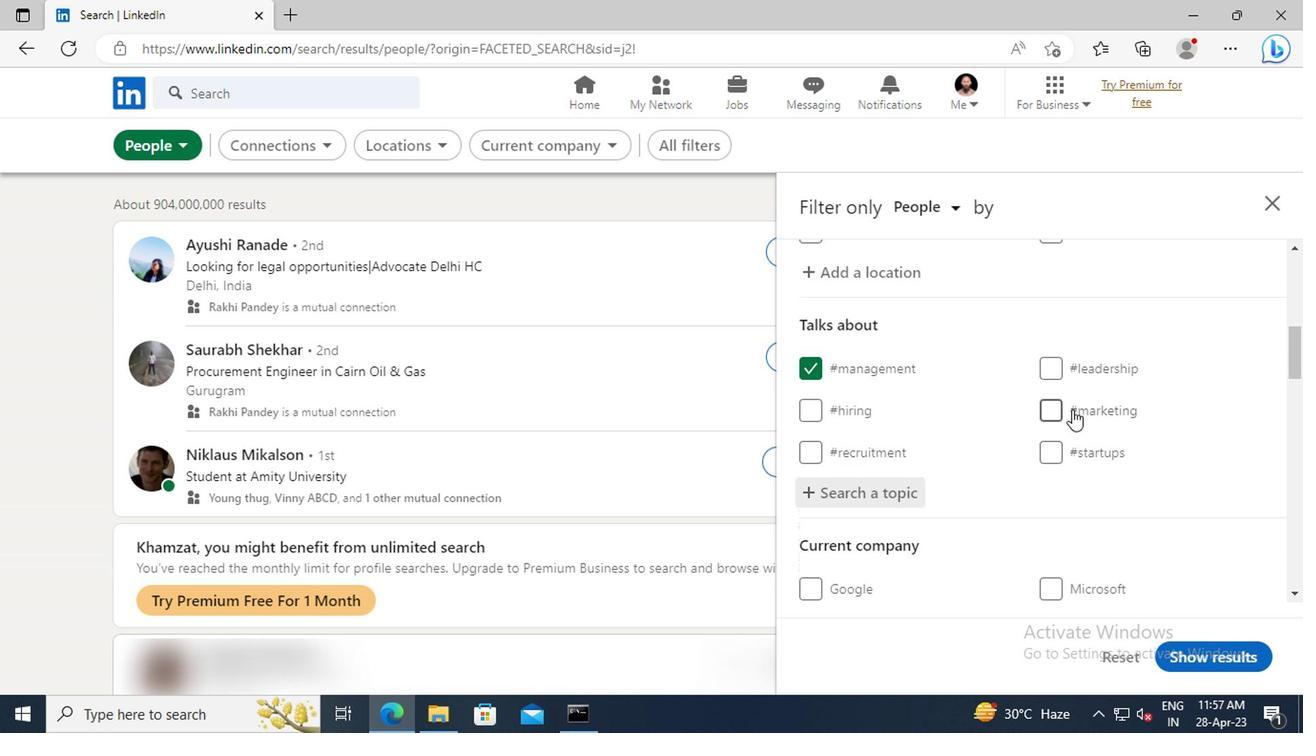 
Action: Mouse scrolled (1070, 410) with delta (0, 0)
Screenshot: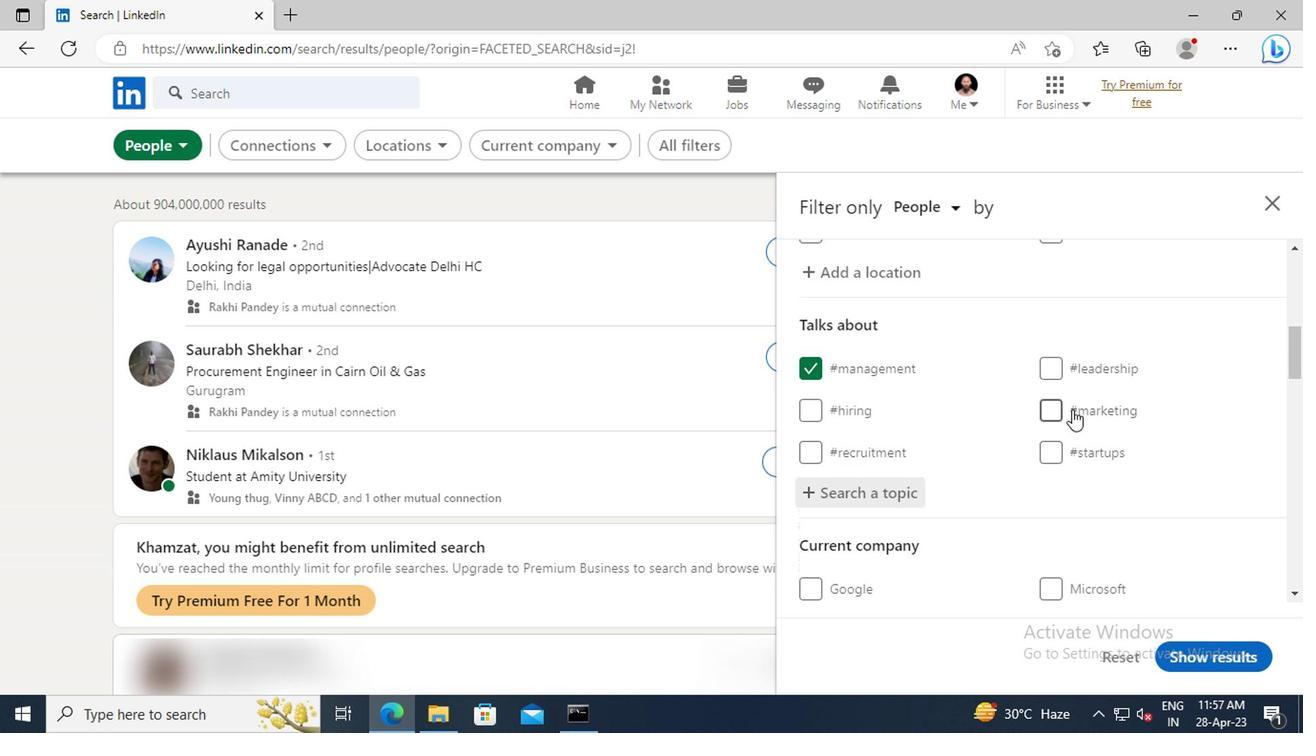 
Action: Mouse scrolled (1070, 410) with delta (0, 0)
Screenshot: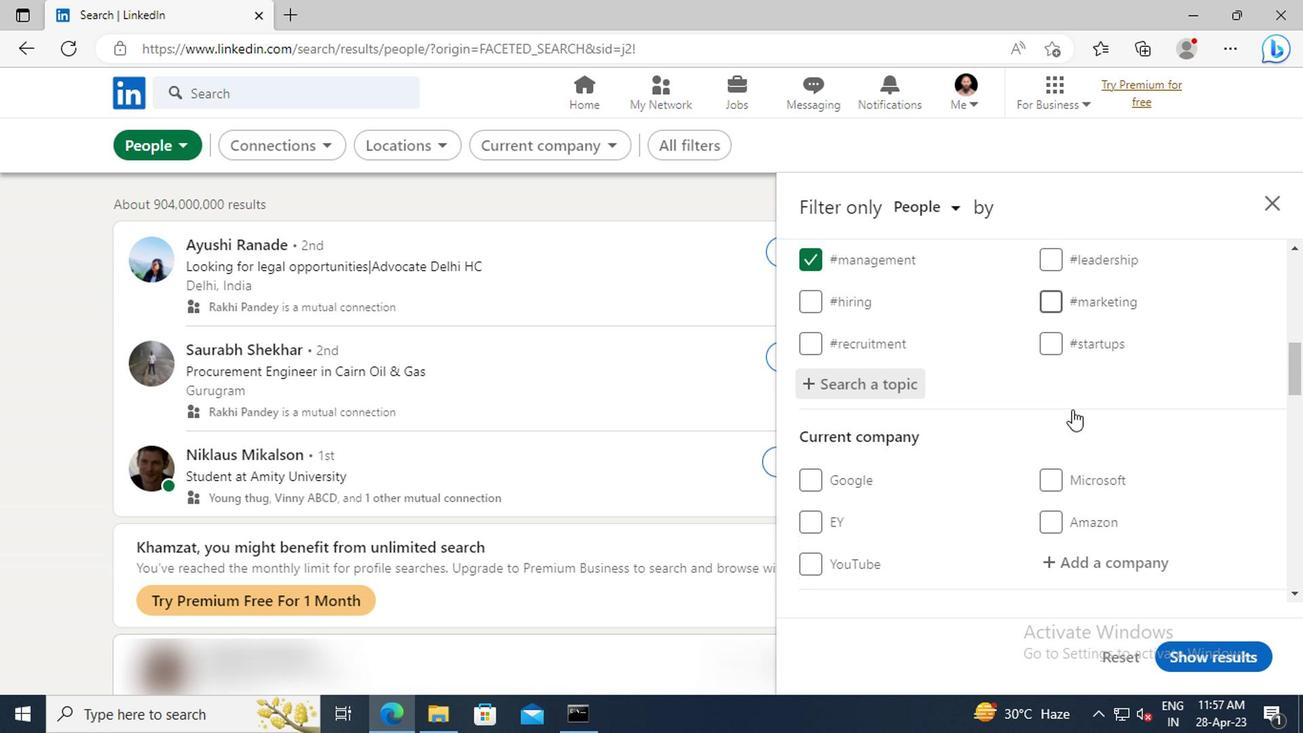 
Action: Mouse scrolled (1070, 410) with delta (0, 0)
Screenshot: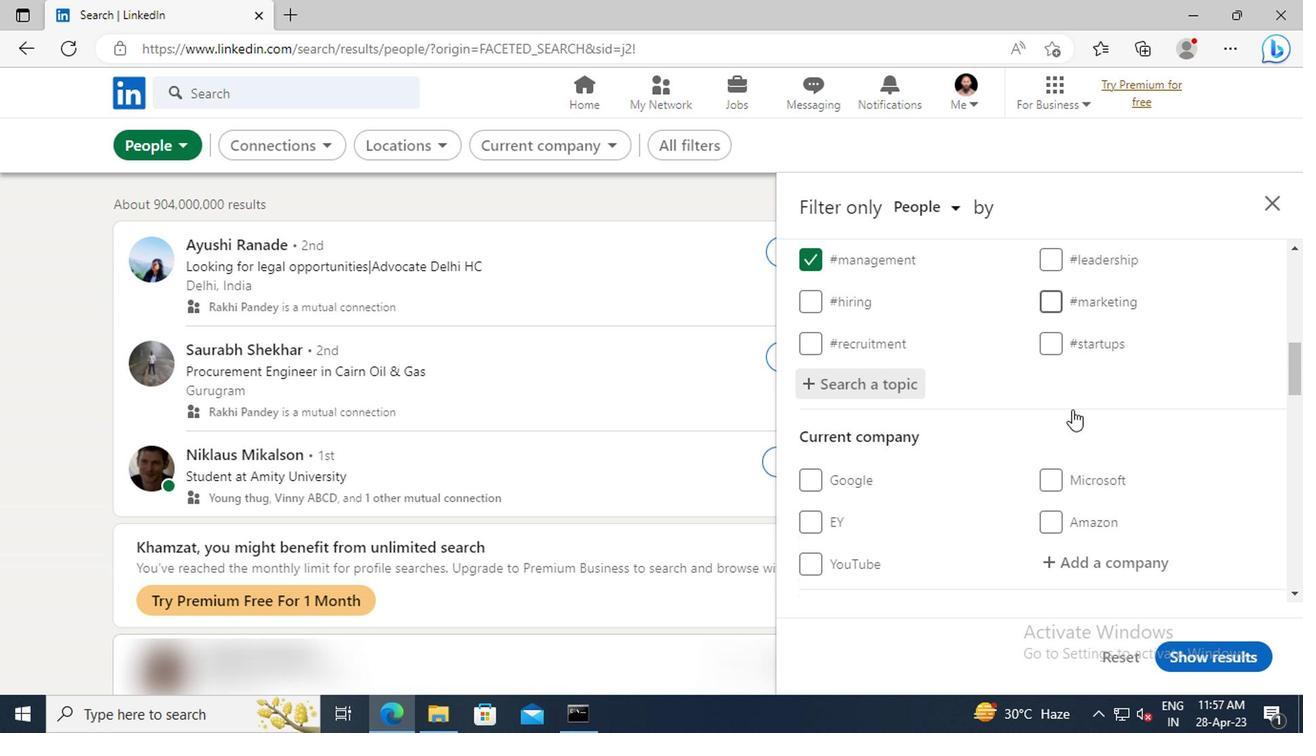 
Action: Mouse scrolled (1070, 410) with delta (0, 0)
Screenshot: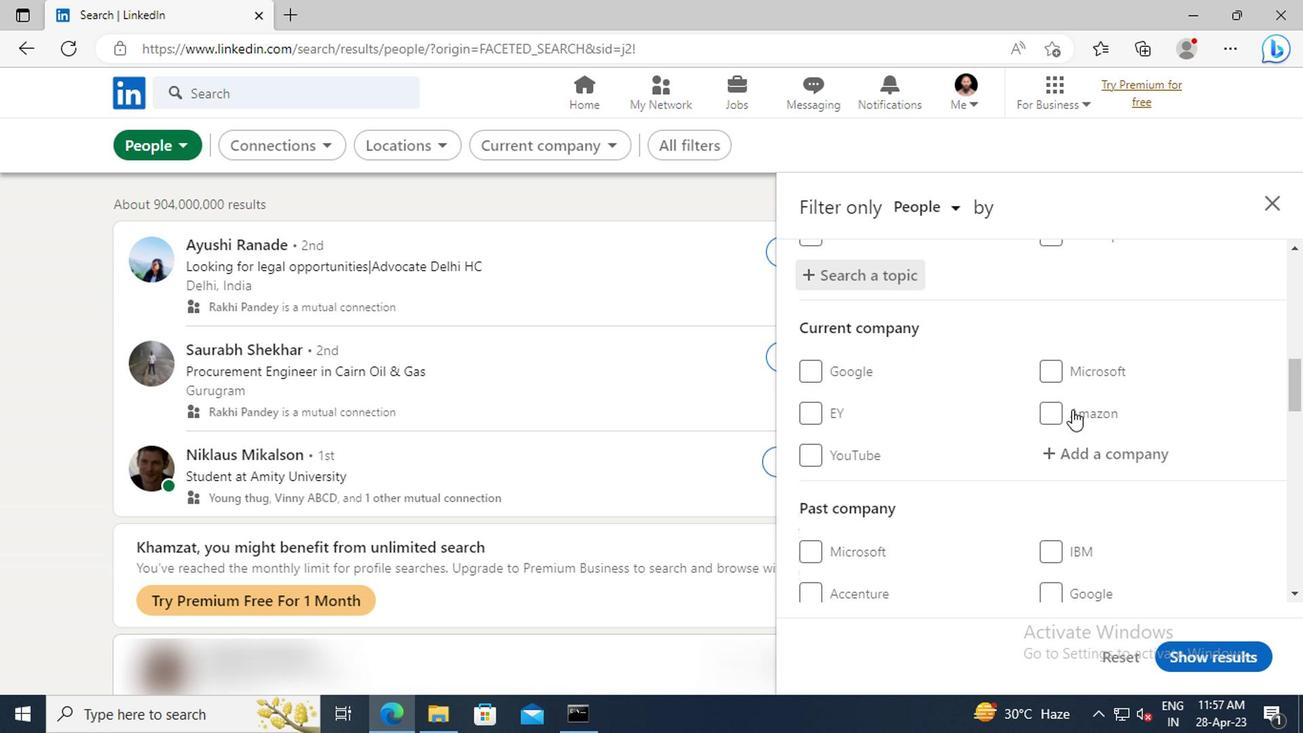 
Action: Mouse scrolled (1070, 410) with delta (0, 0)
Screenshot: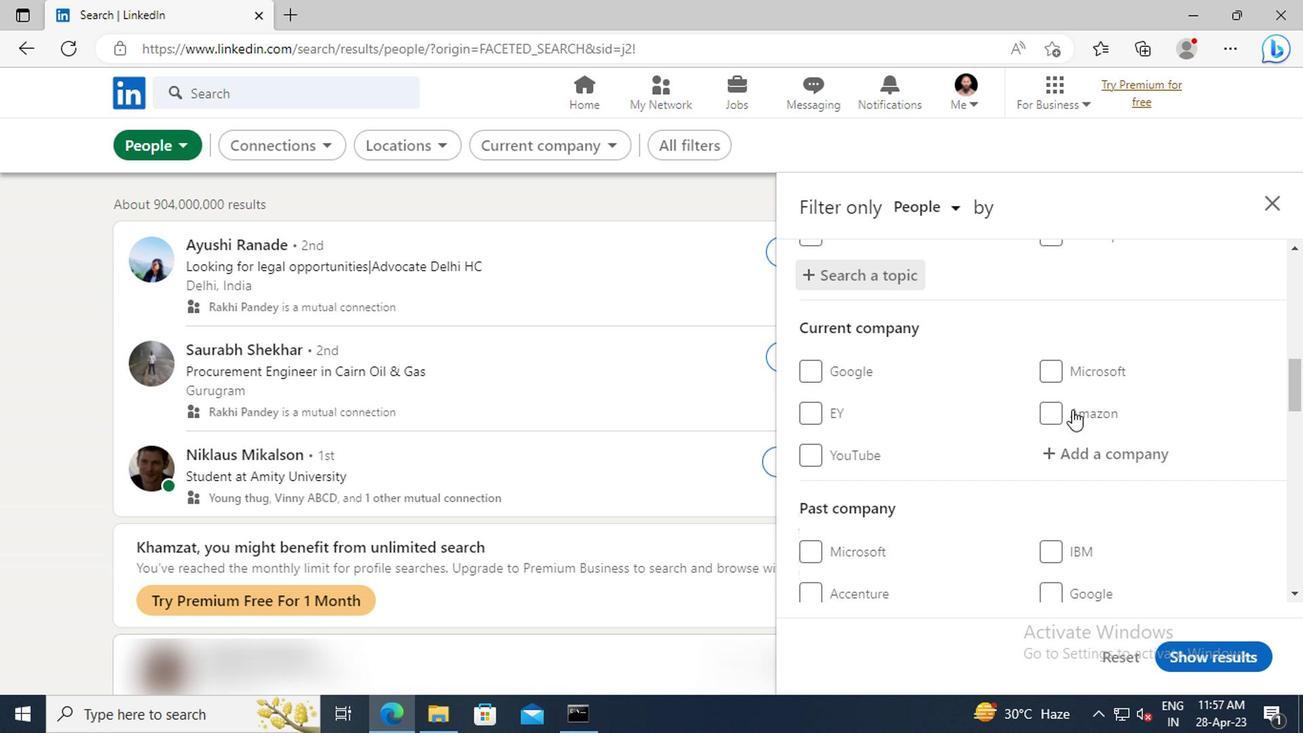 
Action: Mouse scrolled (1070, 410) with delta (0, 0)
Screenshot: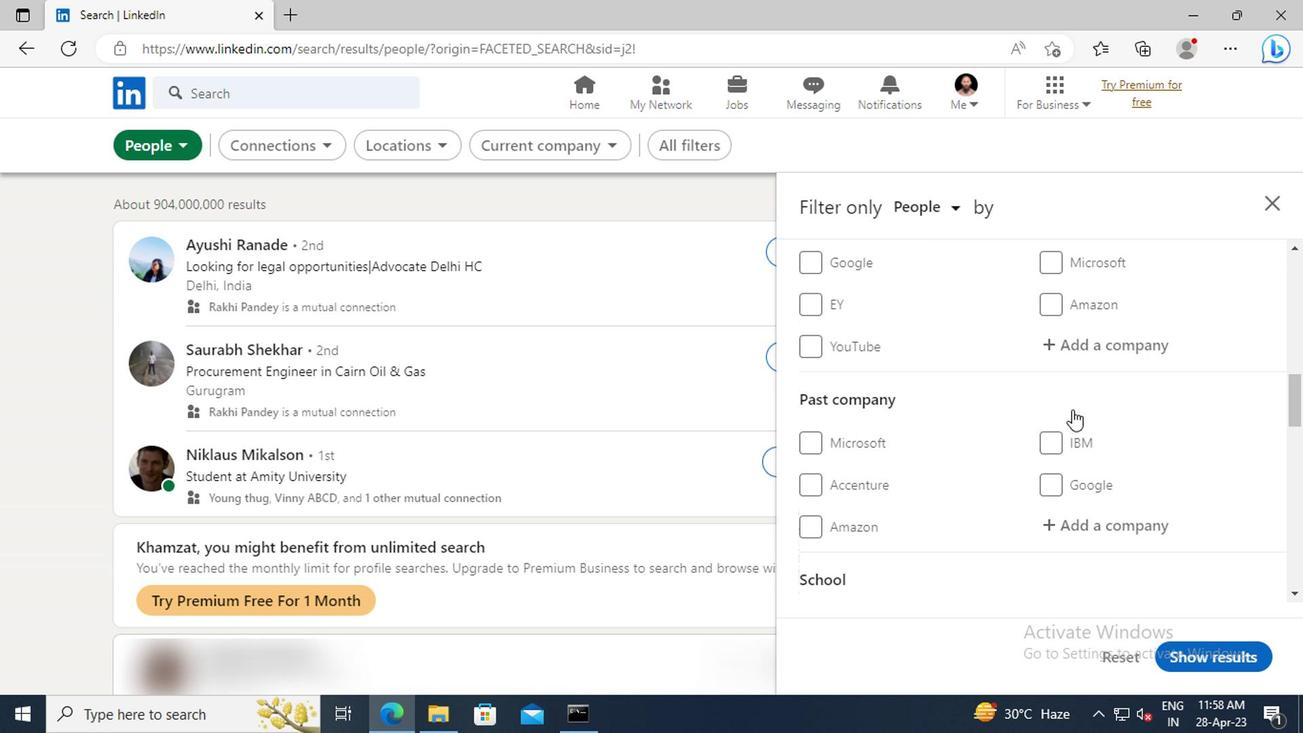 
Action: Mouse scrolled (1070, 410) with delta (0, 0)
Screenshot: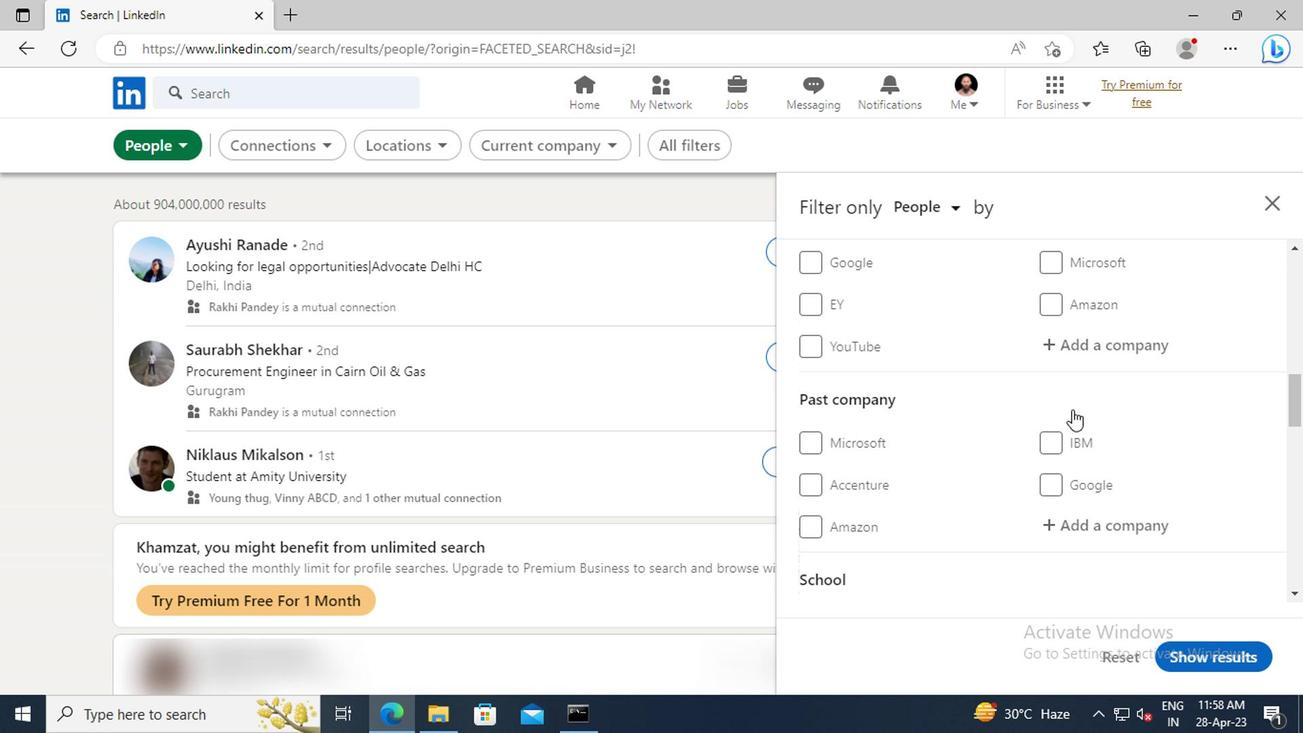 
Action: Mouse scrolled (1070, 410) with delta (0, 0)
Screenshot: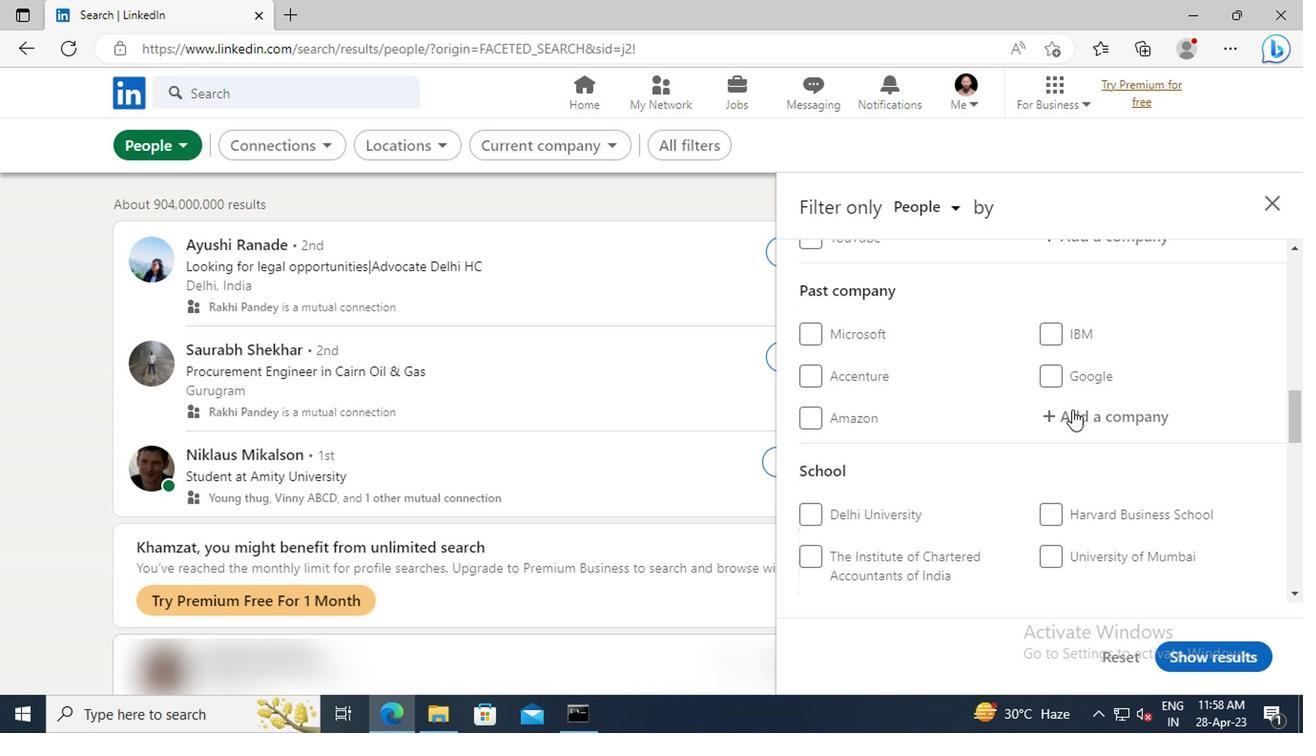 
Action: Mouse scrolled (1070, 410) with delta (0, 0)
Screenshot: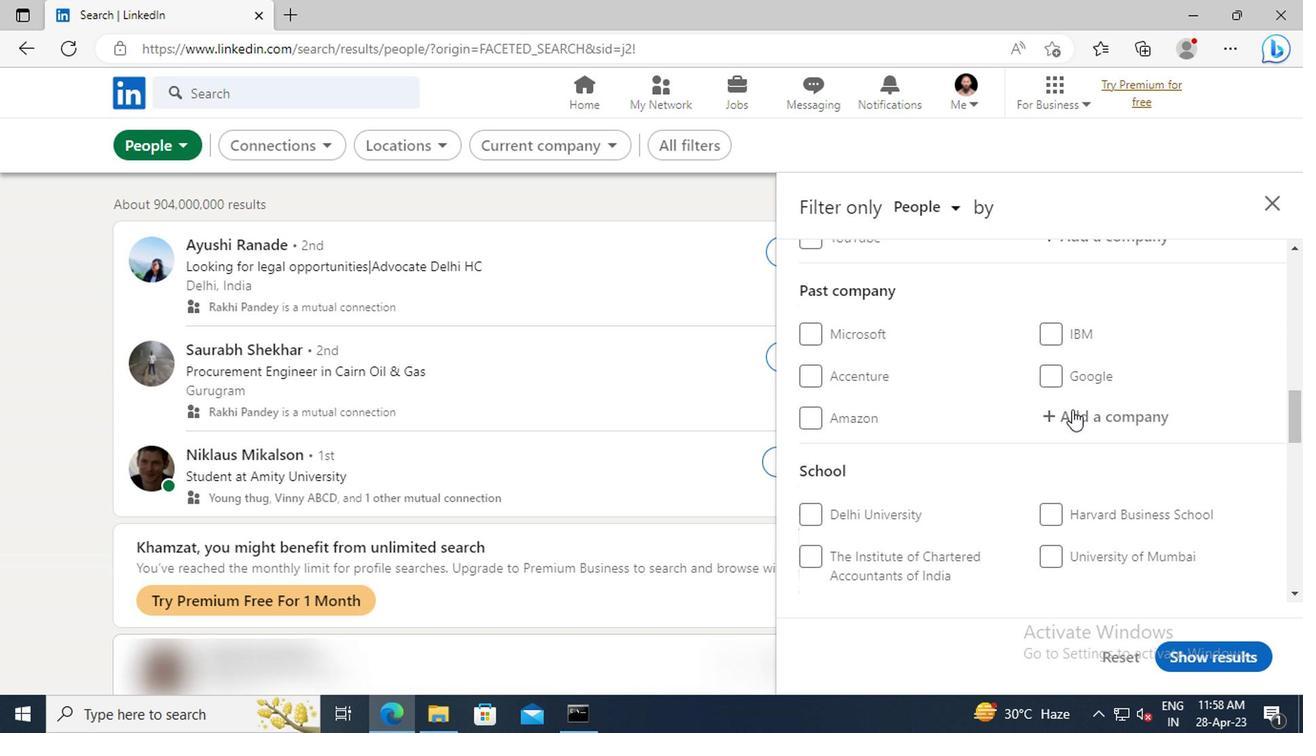 
Action: Mouse scrolled (1070, 410) with delta (0, 0)
Screenshot: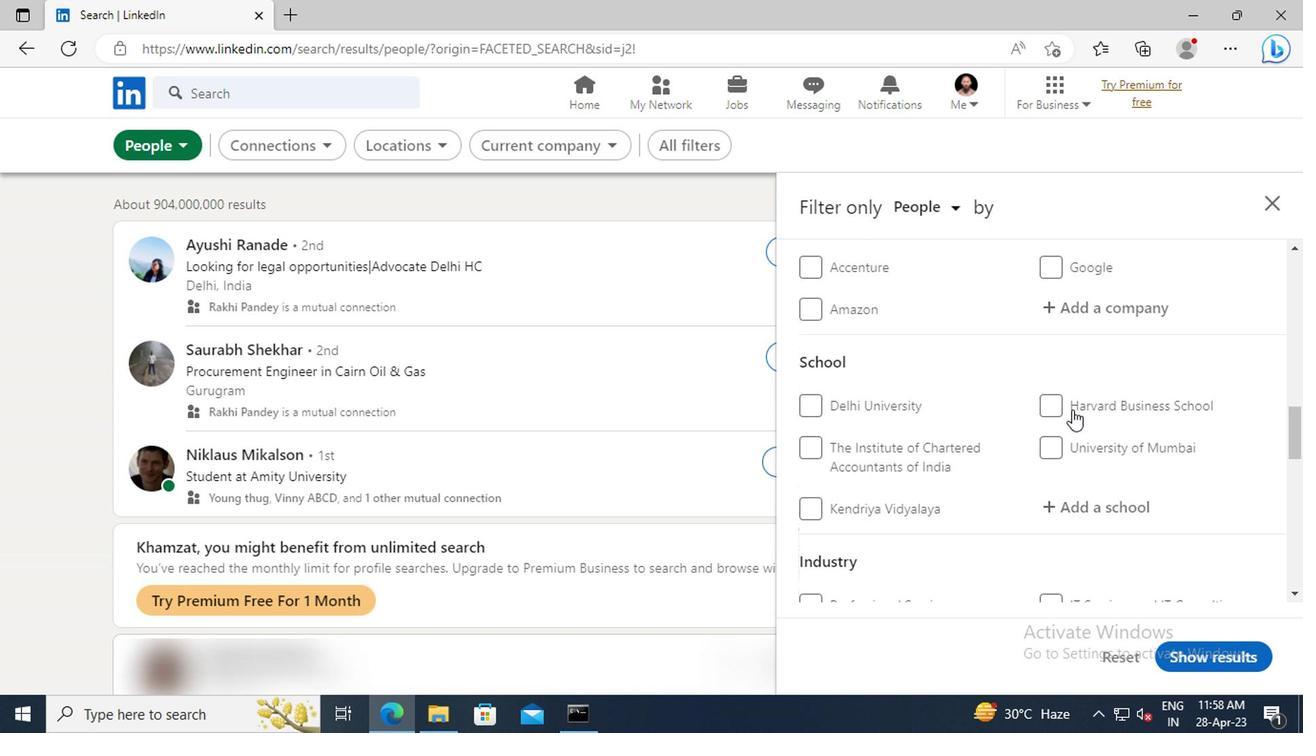 
Action: Mouse scrolled (1070, 410) with delta (0, 0)
Screenshot: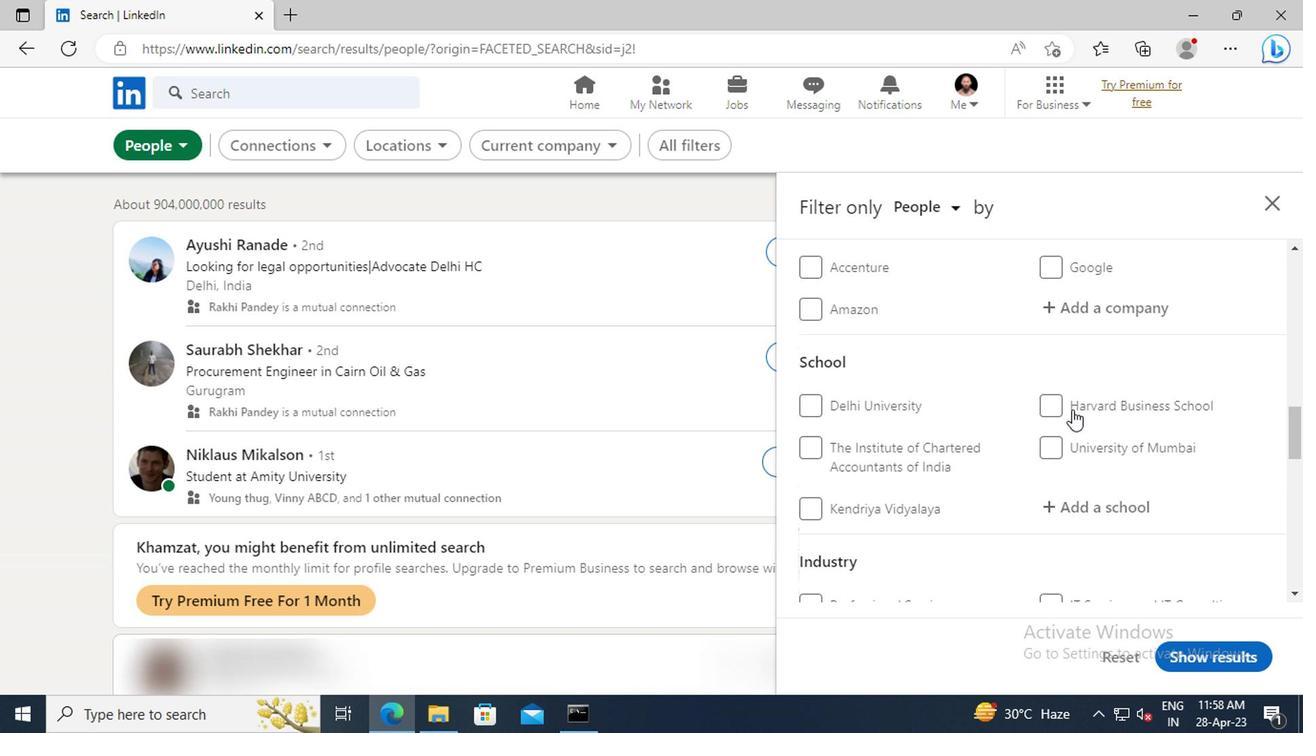 
Action: Mouse scrolled (1070, 410) with delta (0, 0)
Screenshot: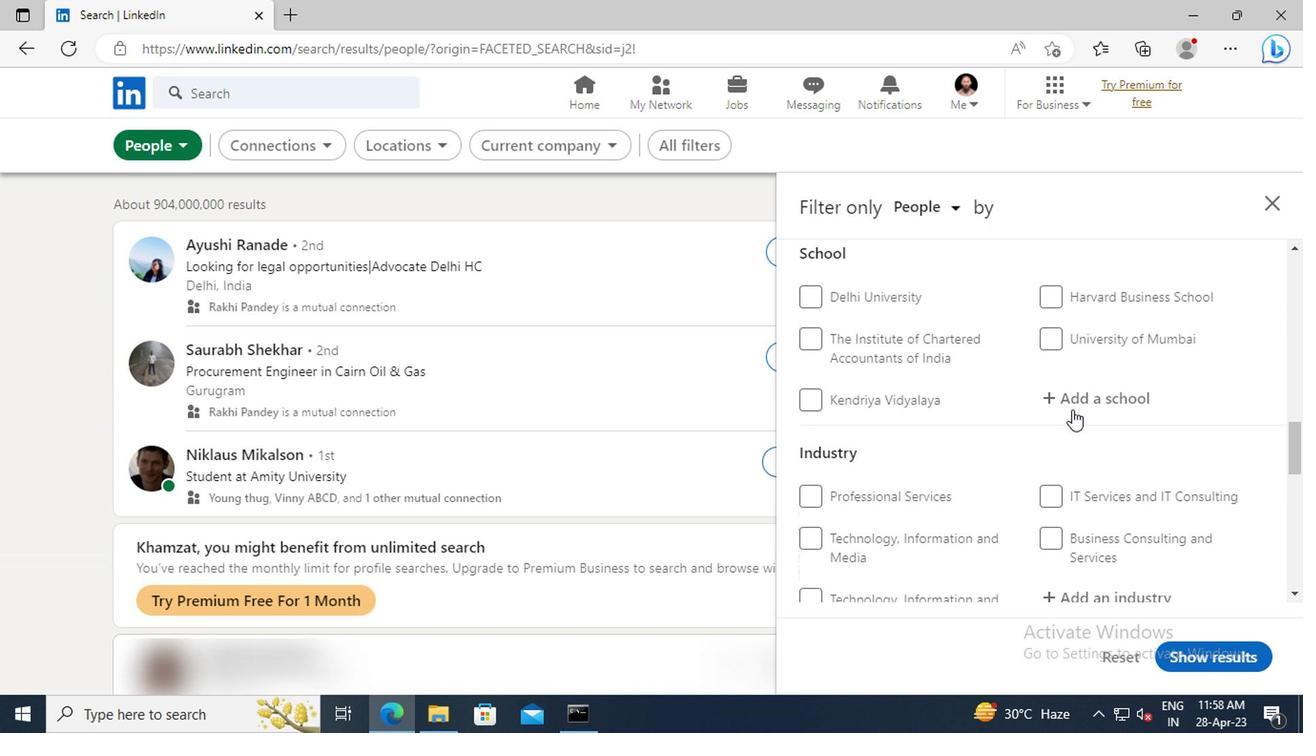 
Action: Mouse scrolled (1070, 410) with delta (0, 0)
Screenshot: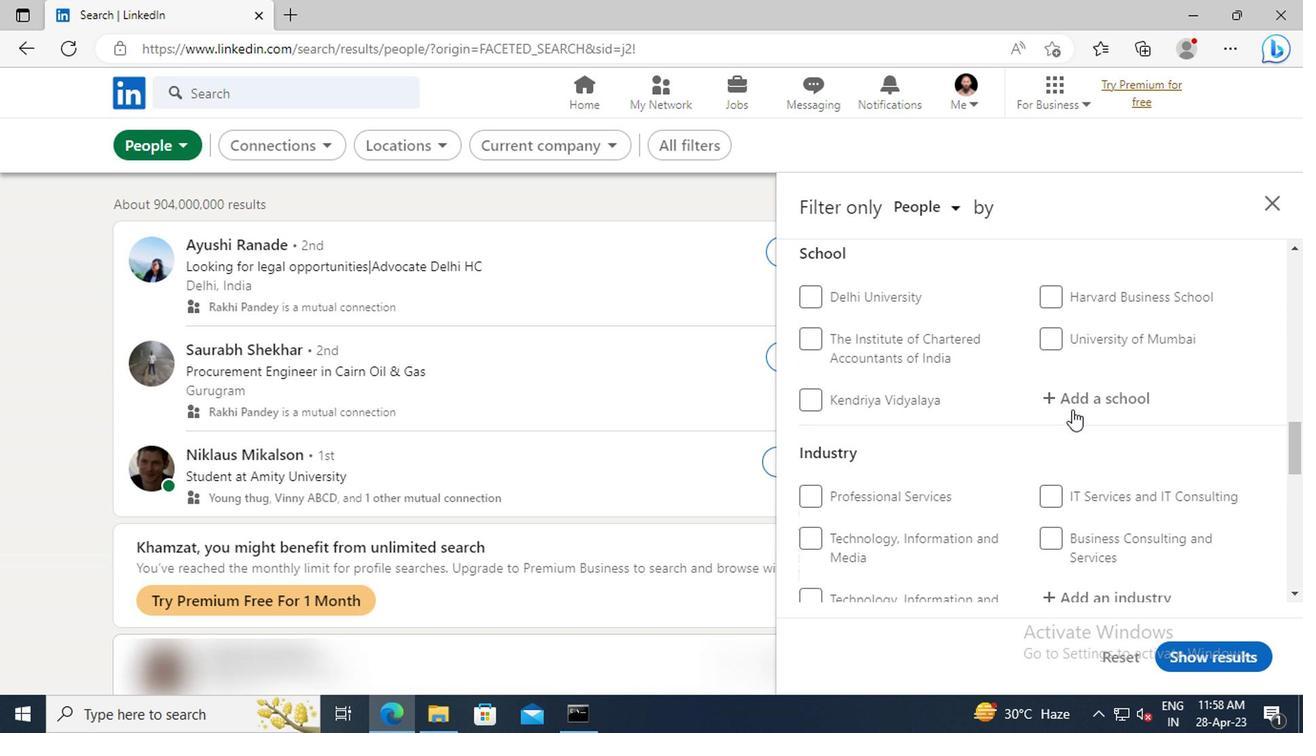 
Action: Mouse scrolled (1070, 410) with delta (0, 0)
Screenshot: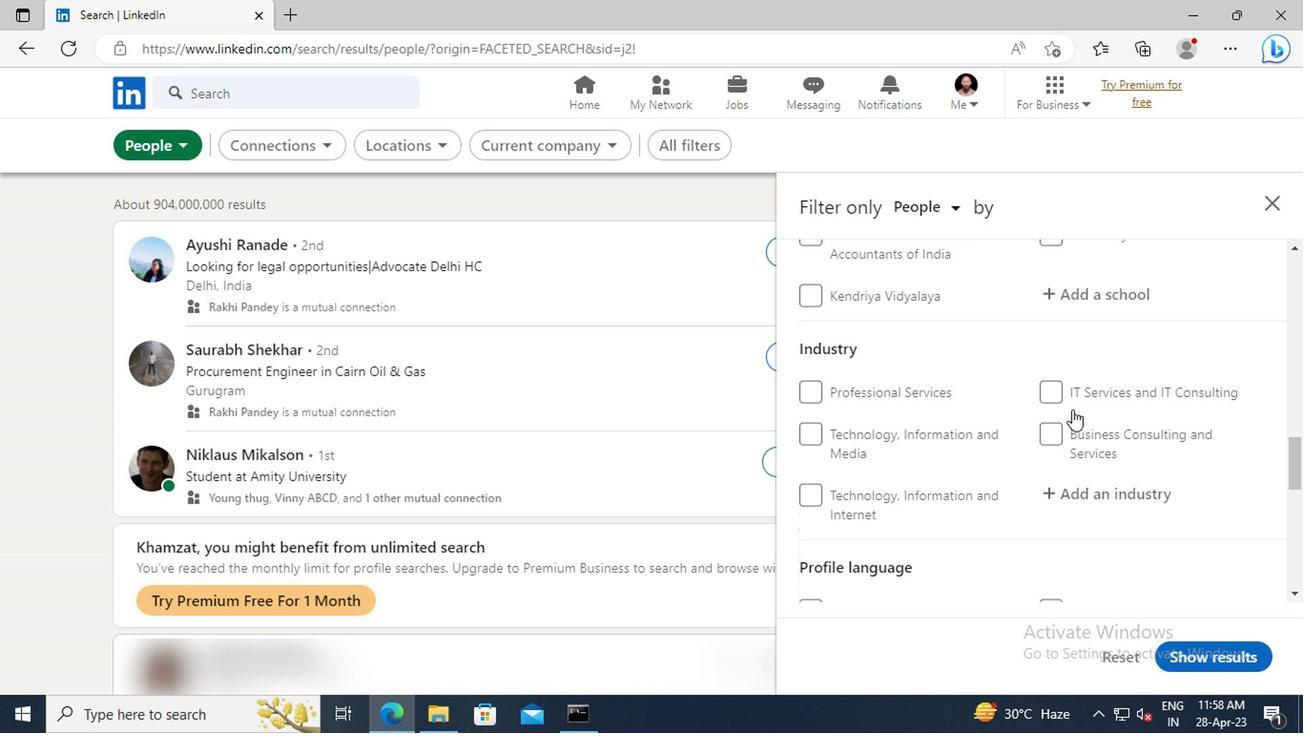 
Action: Mouse scrolled (1070, 410) with delta (0, 0)
Screenshot: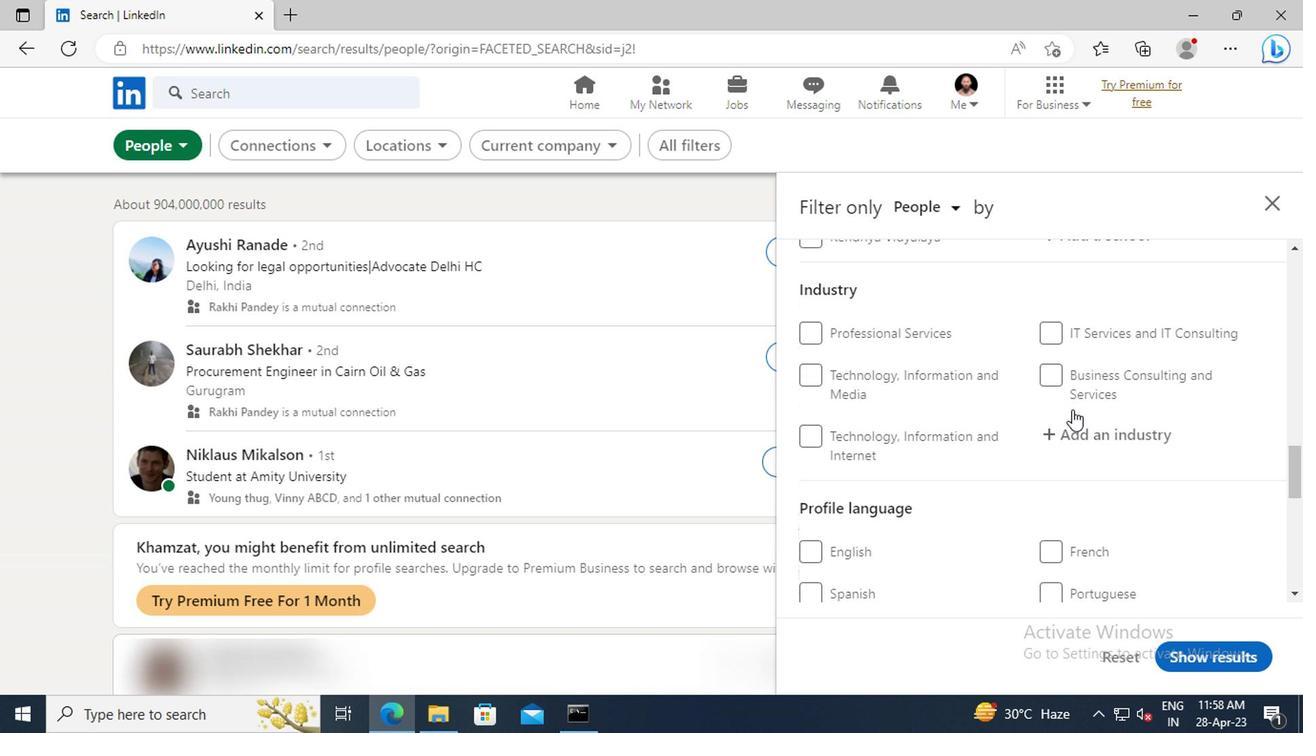 
Action: Mouse scrolled (1070, 410) with delta (0, 0)
Screenshot: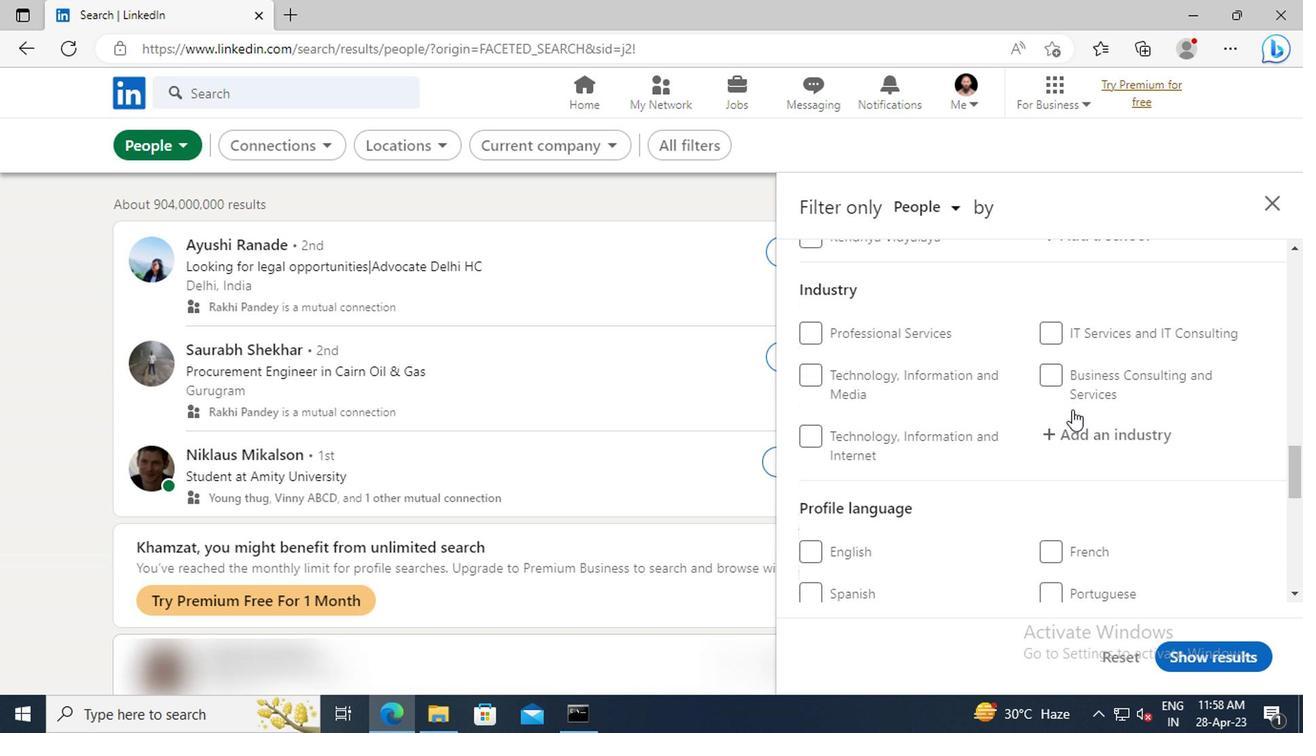 
Action: Mouse moved to (801, 492)
Screenshot: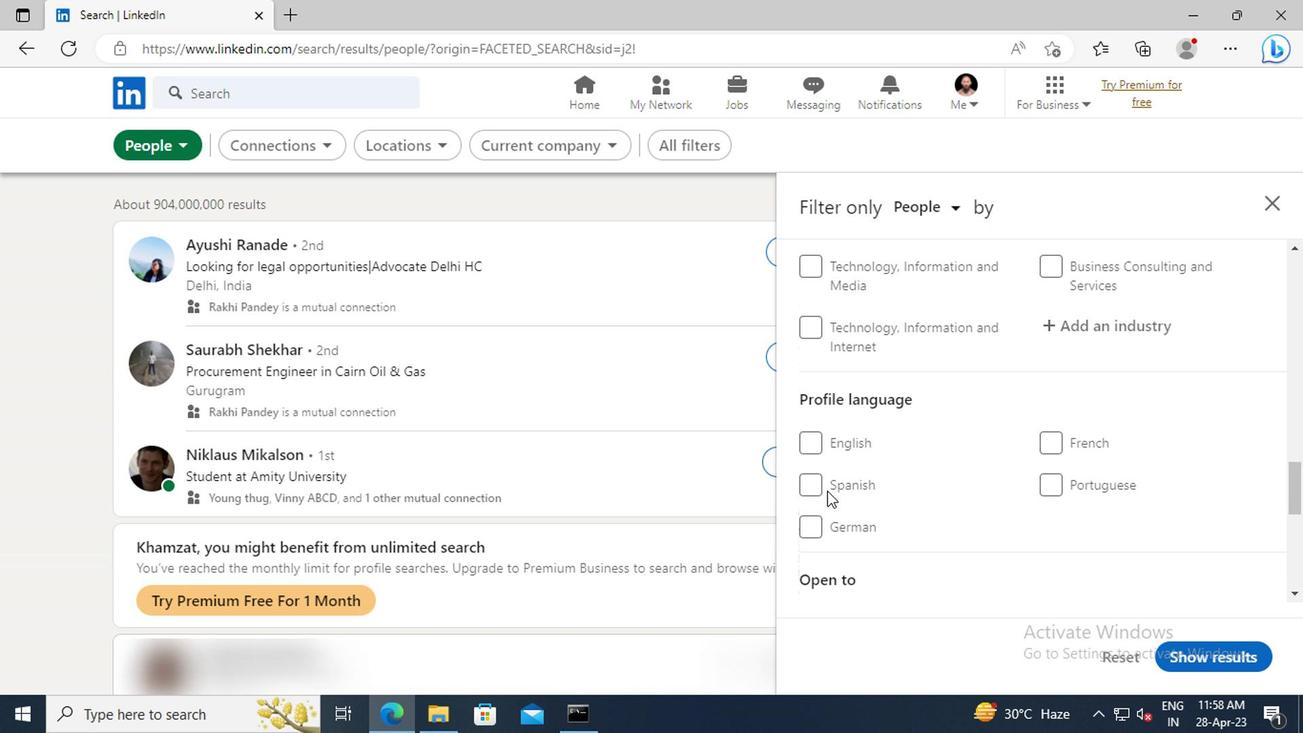 
Action: Mouse pressed left at (801, 492)
Screenshot: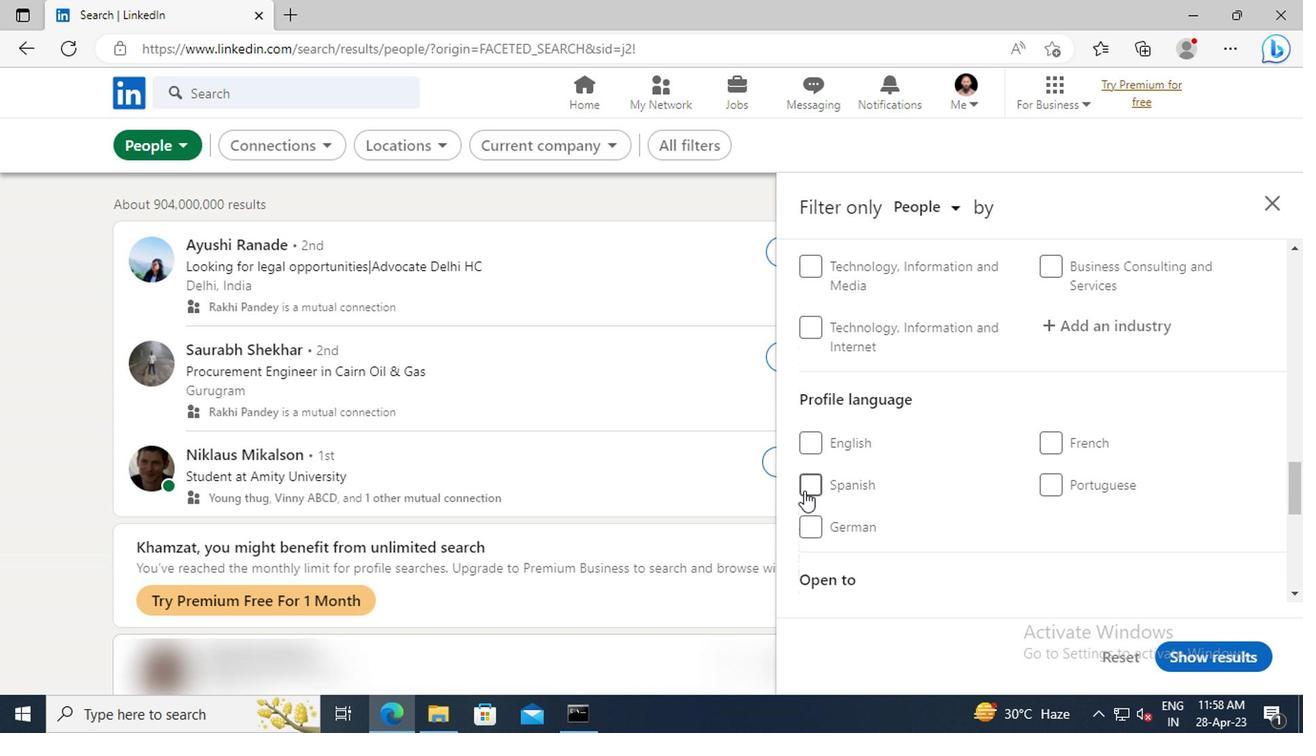 
Action: Mouse moved to (1045, 480)
Screenshot: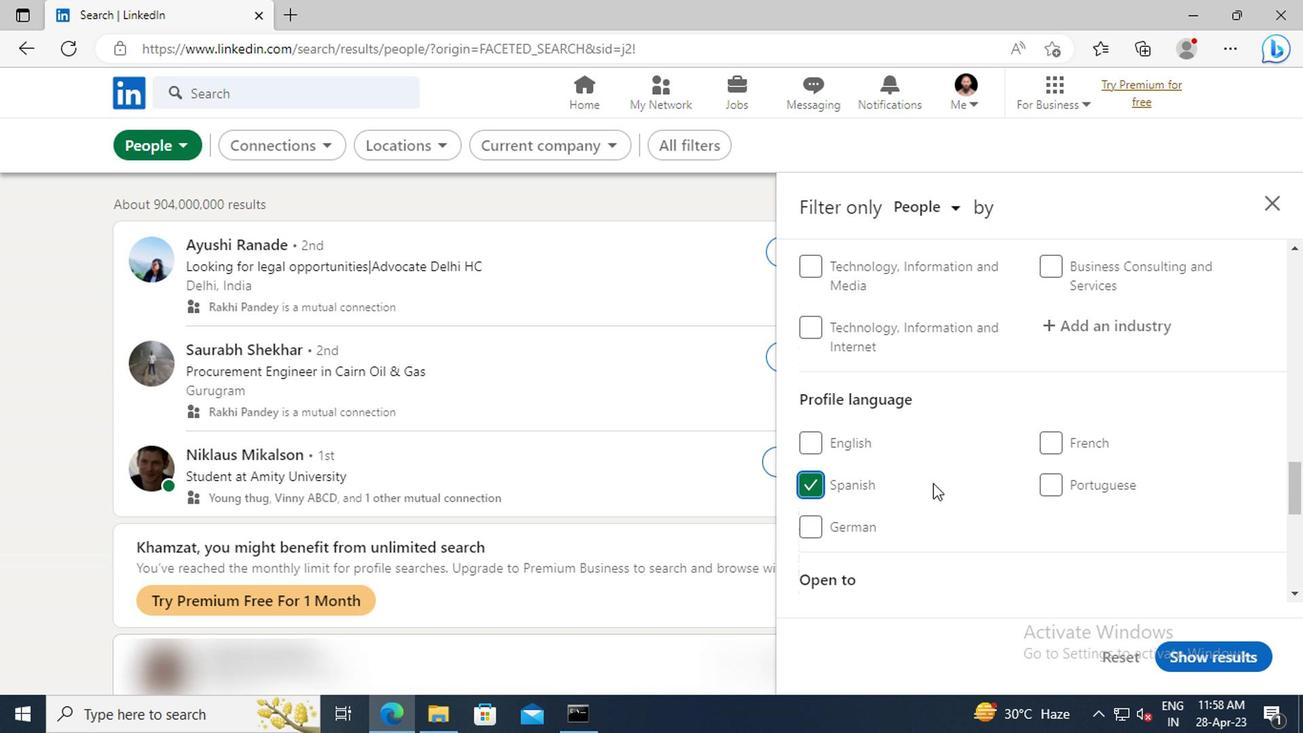 
Action: Mouse scrolled (1045, 480) with delta (0, 0)
Screenshot: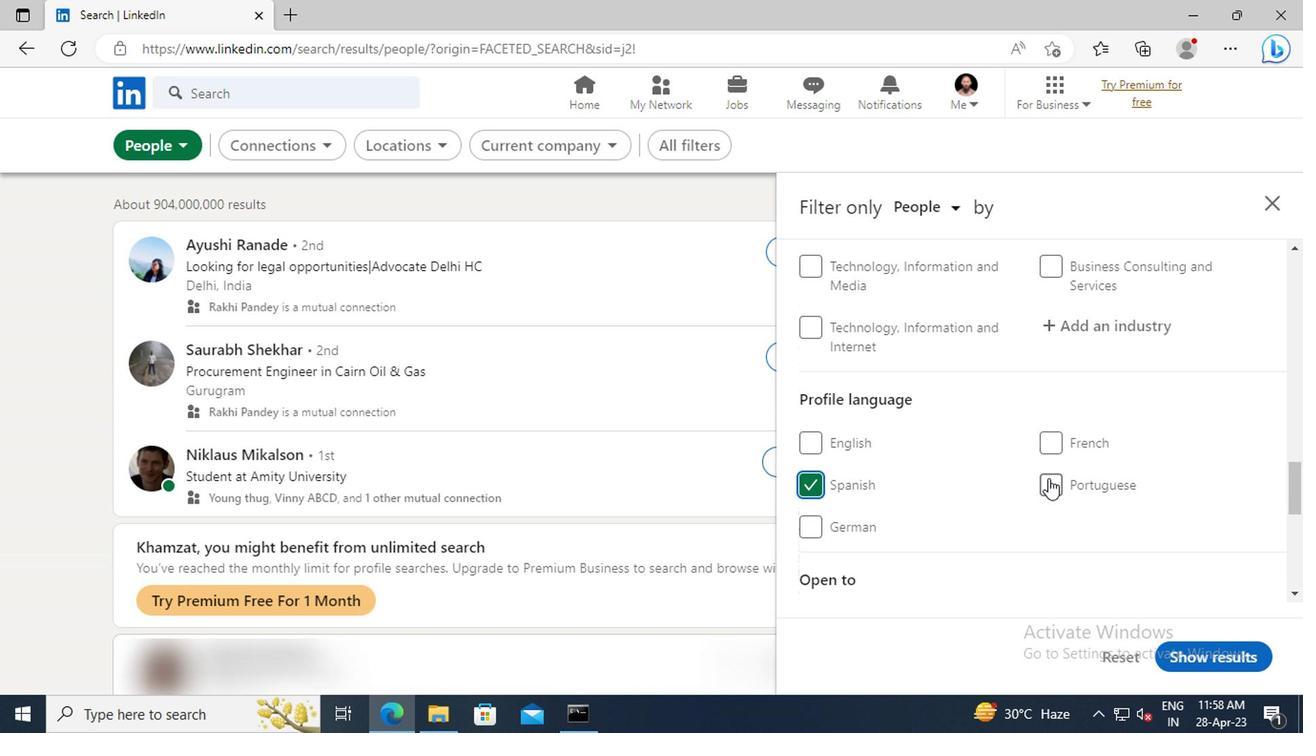 
Action: Mouse scrolled (1045, 480) with delta (0, 0)
Screenshot: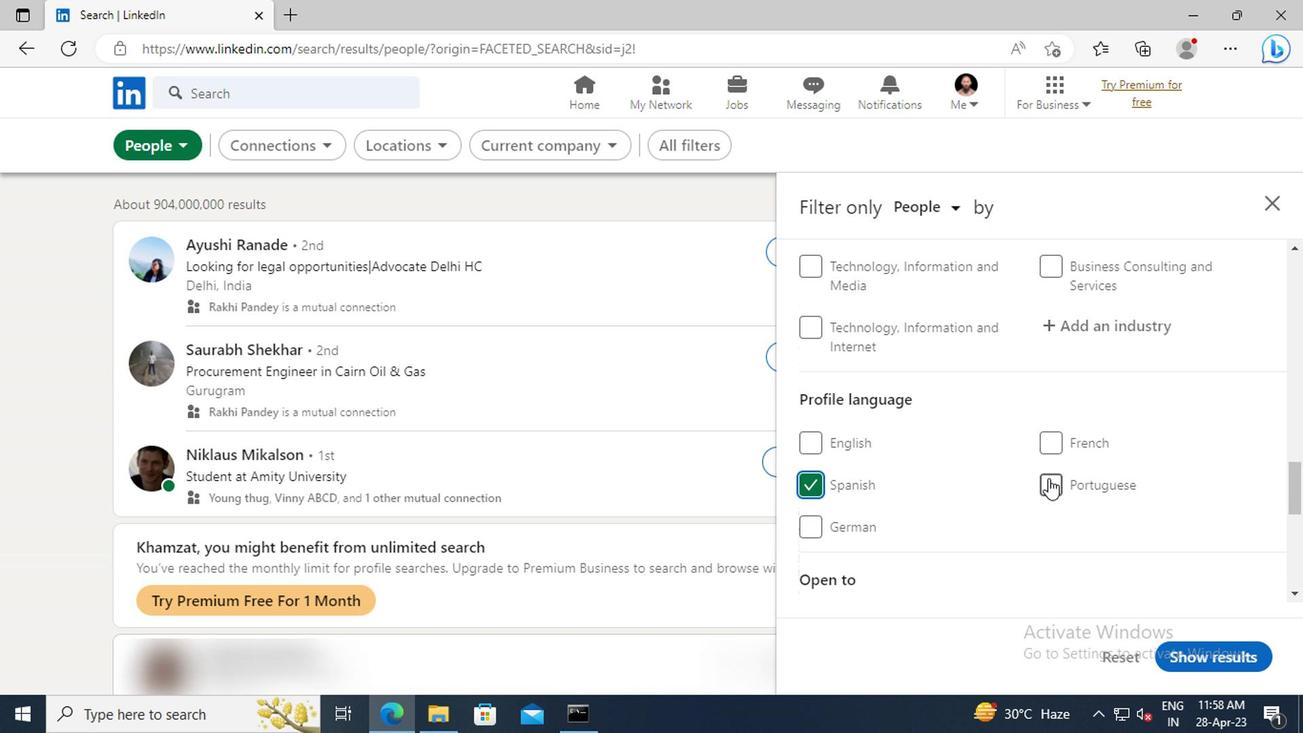 
Action: Mouse moved to (1046, 478)
Screenshot: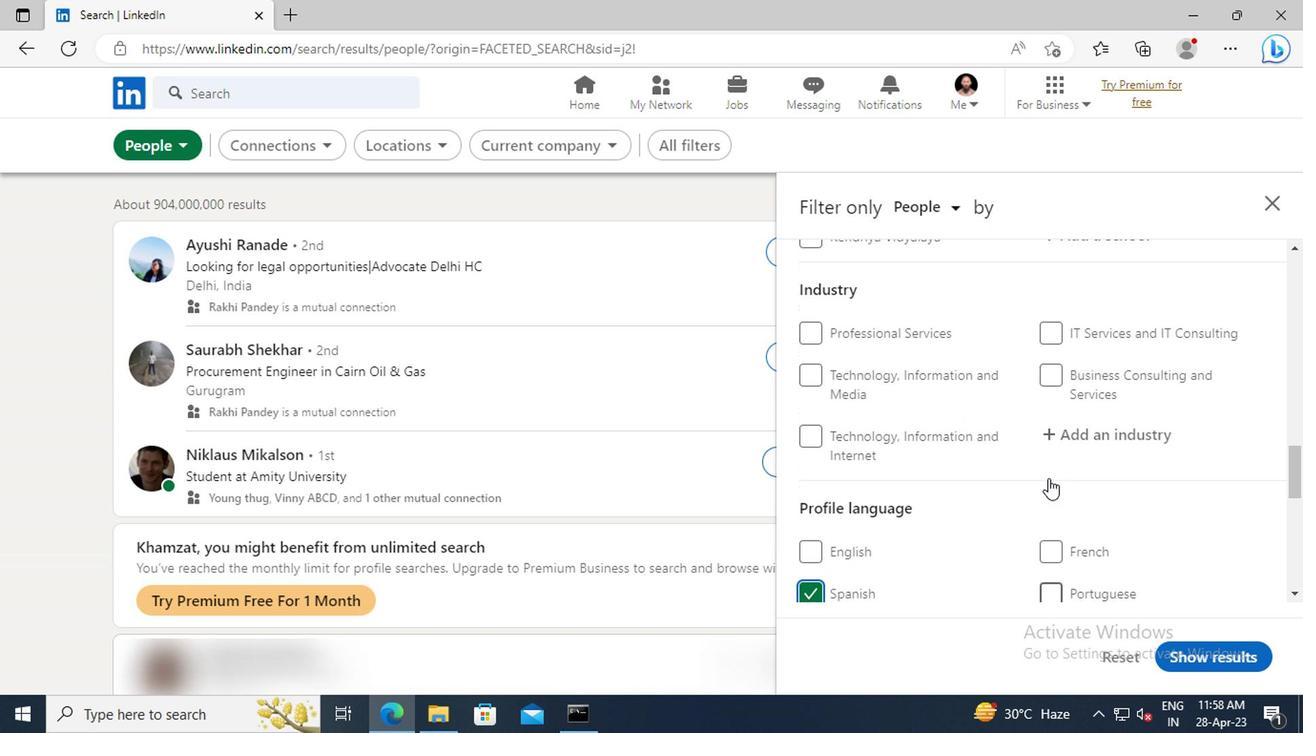 
Action: Mouse scrolled (1046, 480) with delta (0, 1)
Screenshot: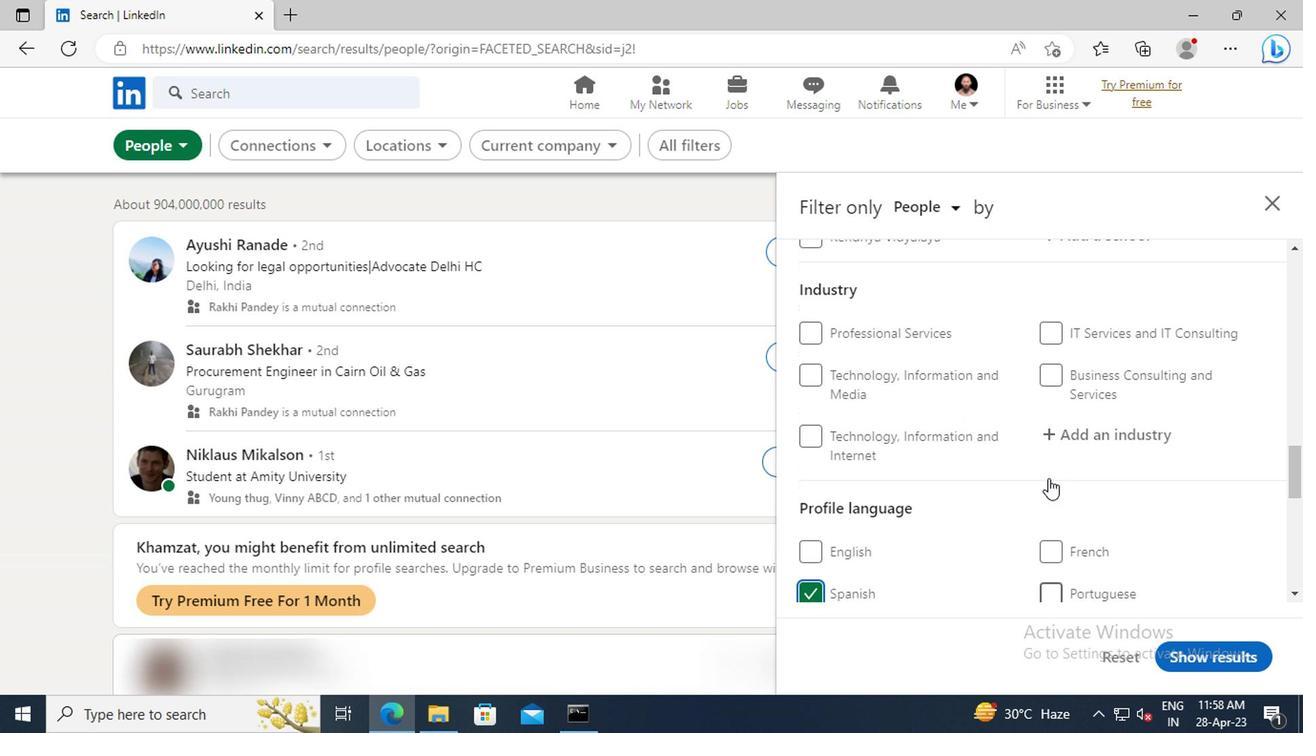 
Action: Mouse scrolled (1046, 480) with delta (0, 1)
Screenshot: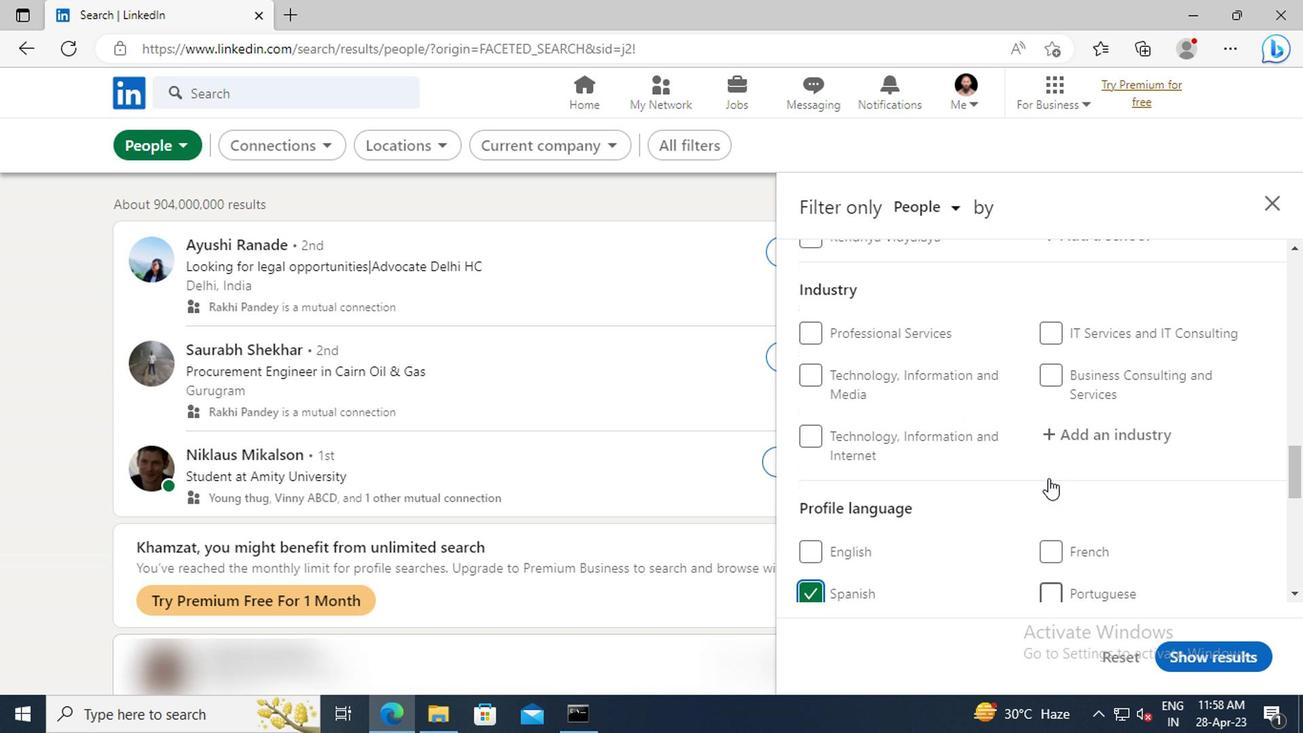 
Action: Mouse moved to (1049, 473)
Screenshot: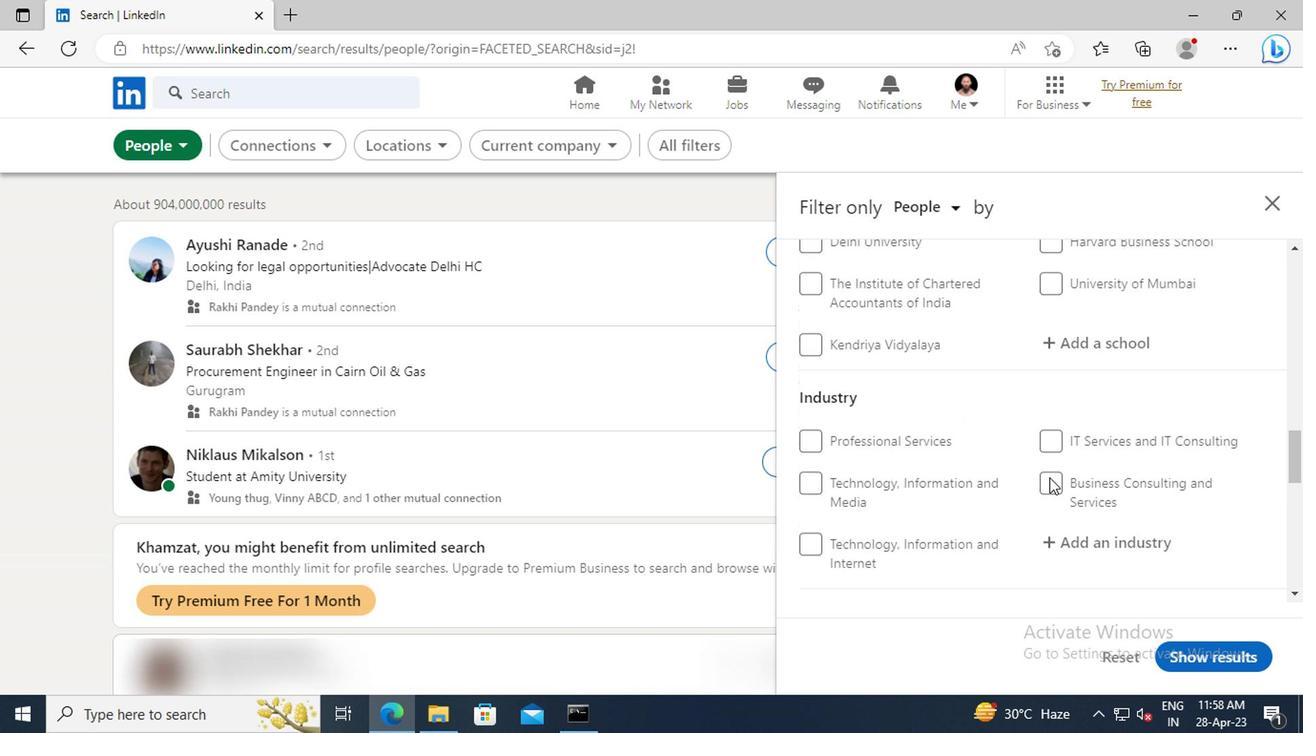 
Action: Mouse scrolled (1049, 474) with delta (0, 0)
Screenshot: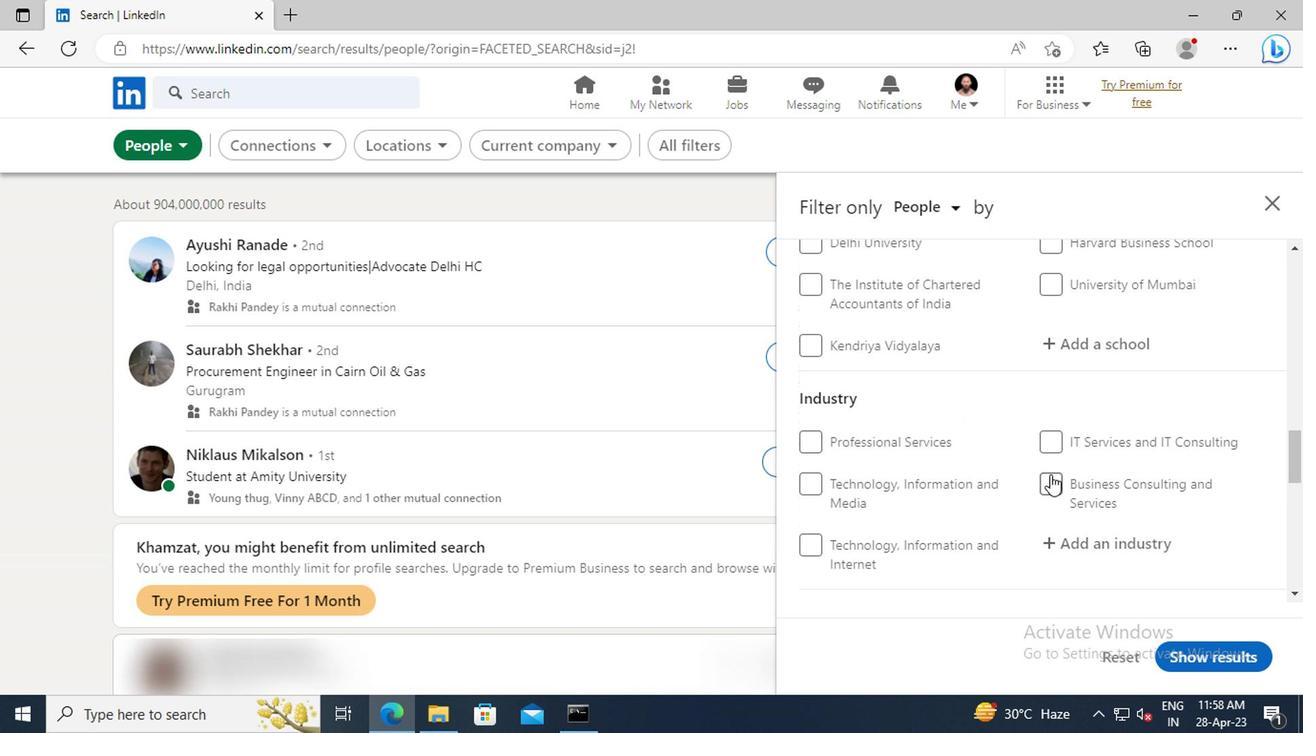 
Action: Mouse scrolled (1049, 474) with delta (0, 0)
Screenshot: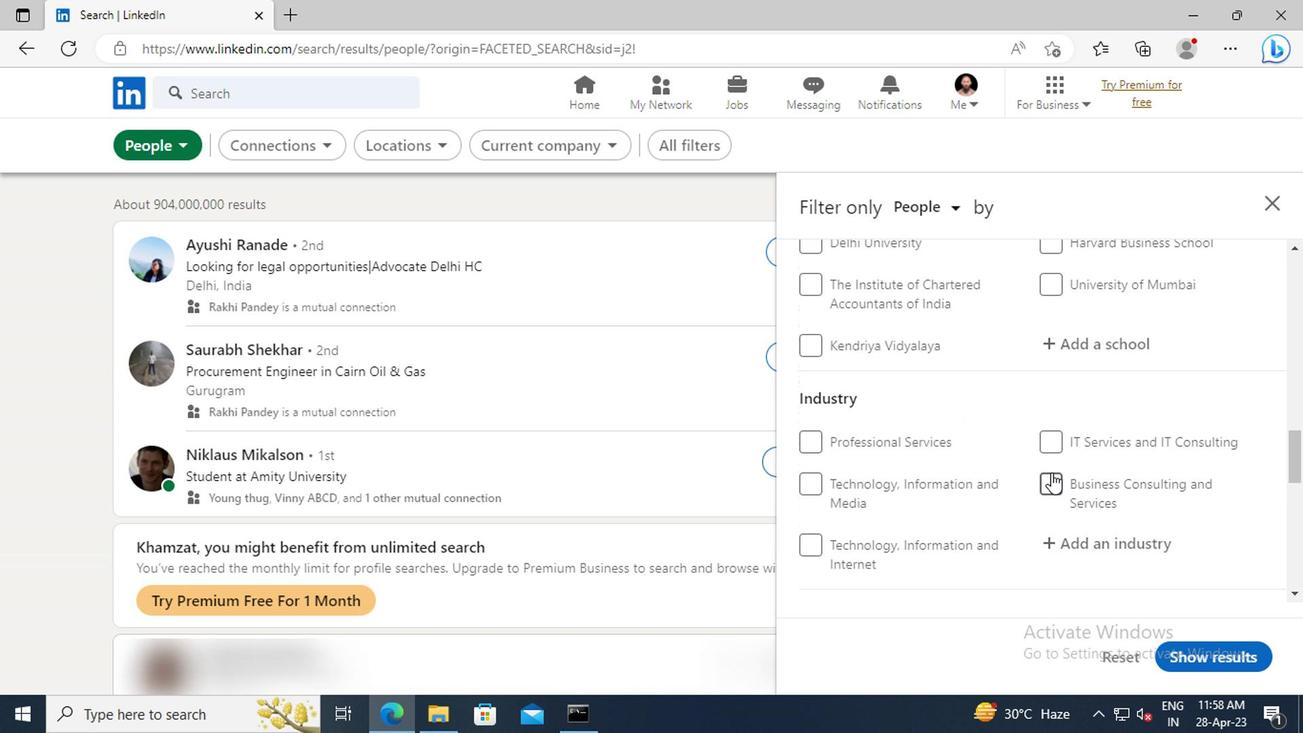 
Action: Mouse scrolled (1049, 474) with delta (0, 0)
Screenshot: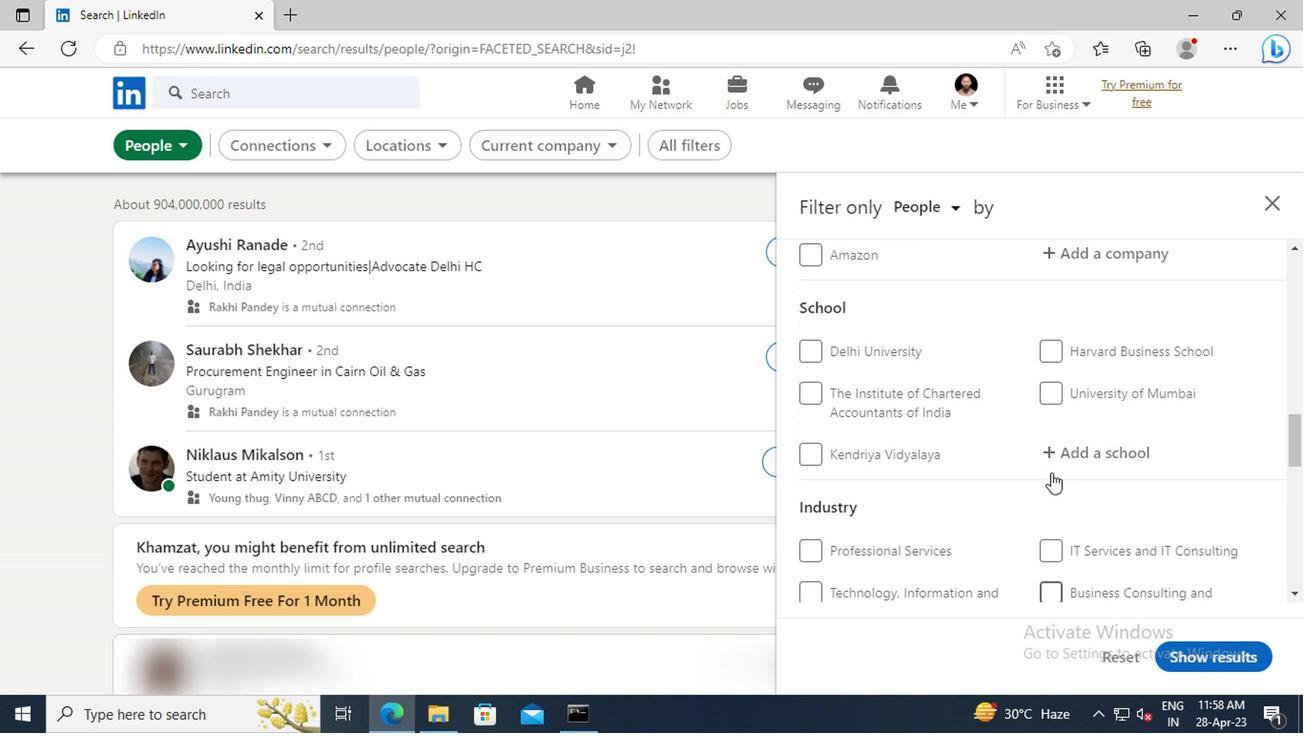 
Action: Mouse scrolled (1049, 474) with delta (0, 0)
Screenshot: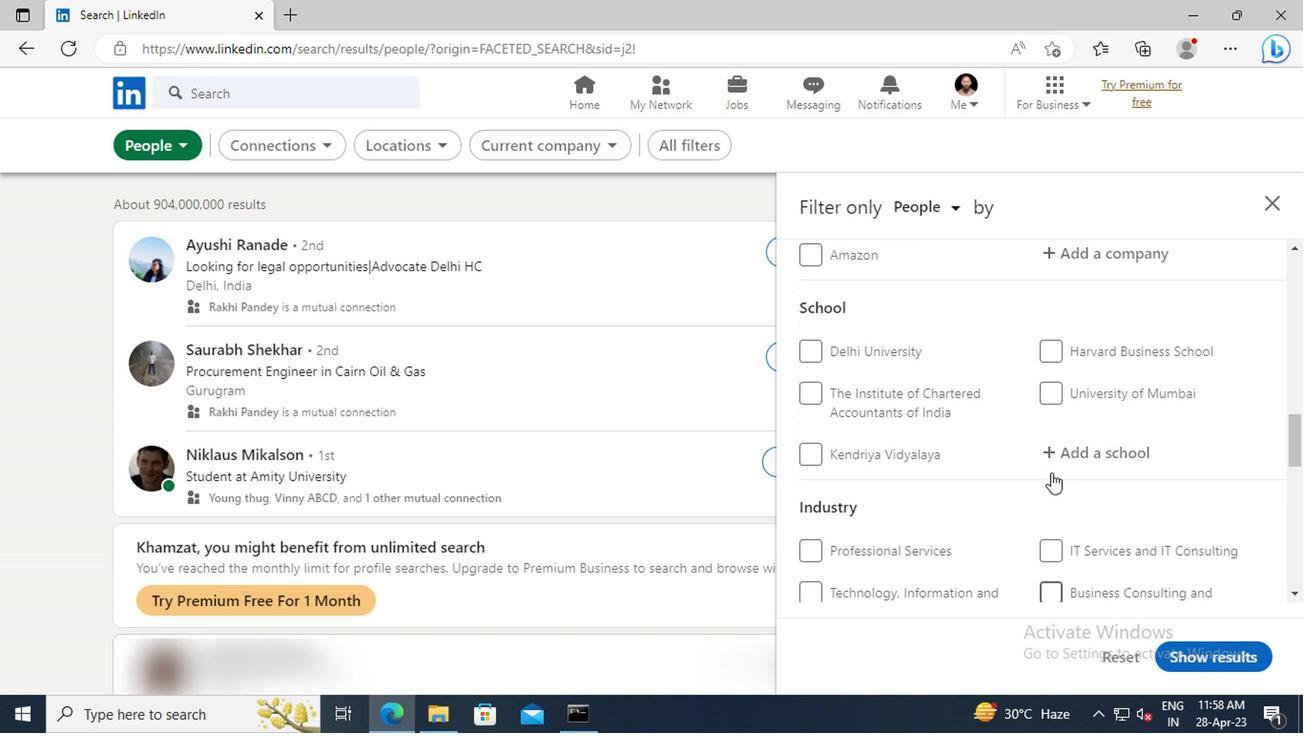 
Action: Mouse moved to (1049, 473)
Screenshot: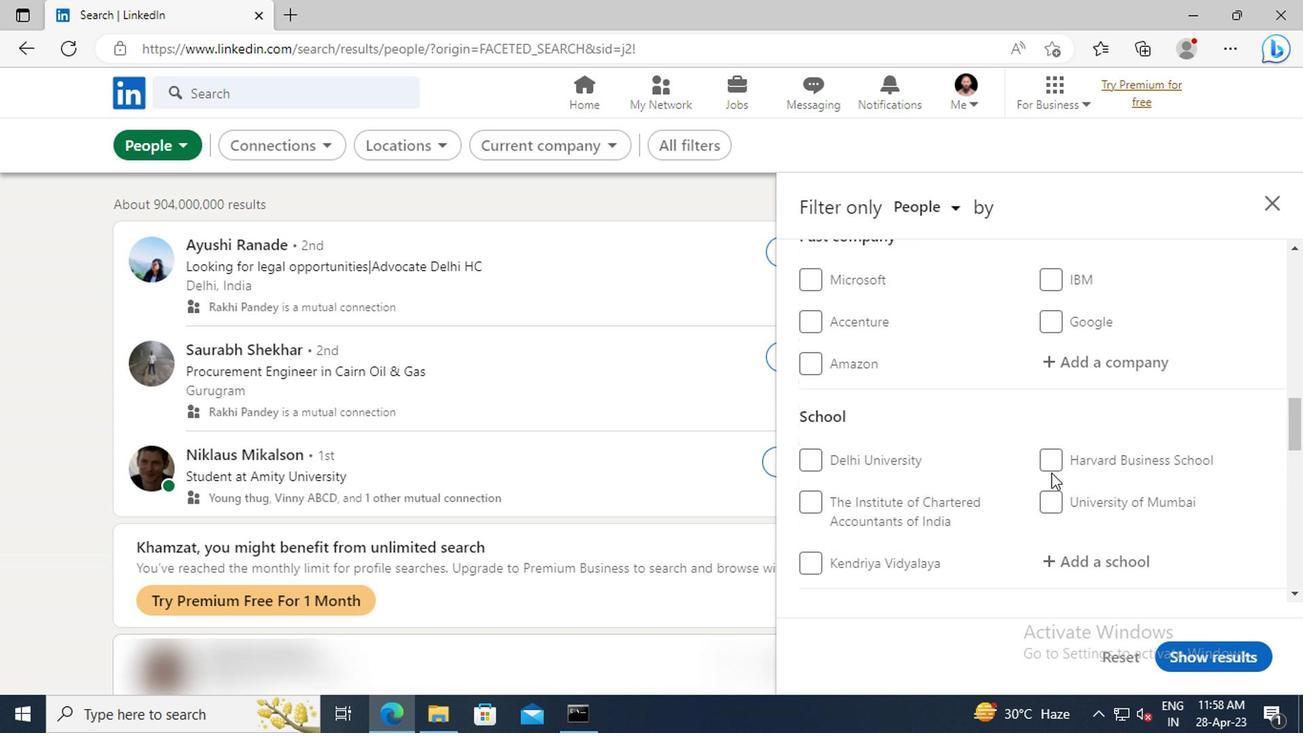 
Action: Mouse scrolled (1049, 474) with delta (0, 0)
Screenshot: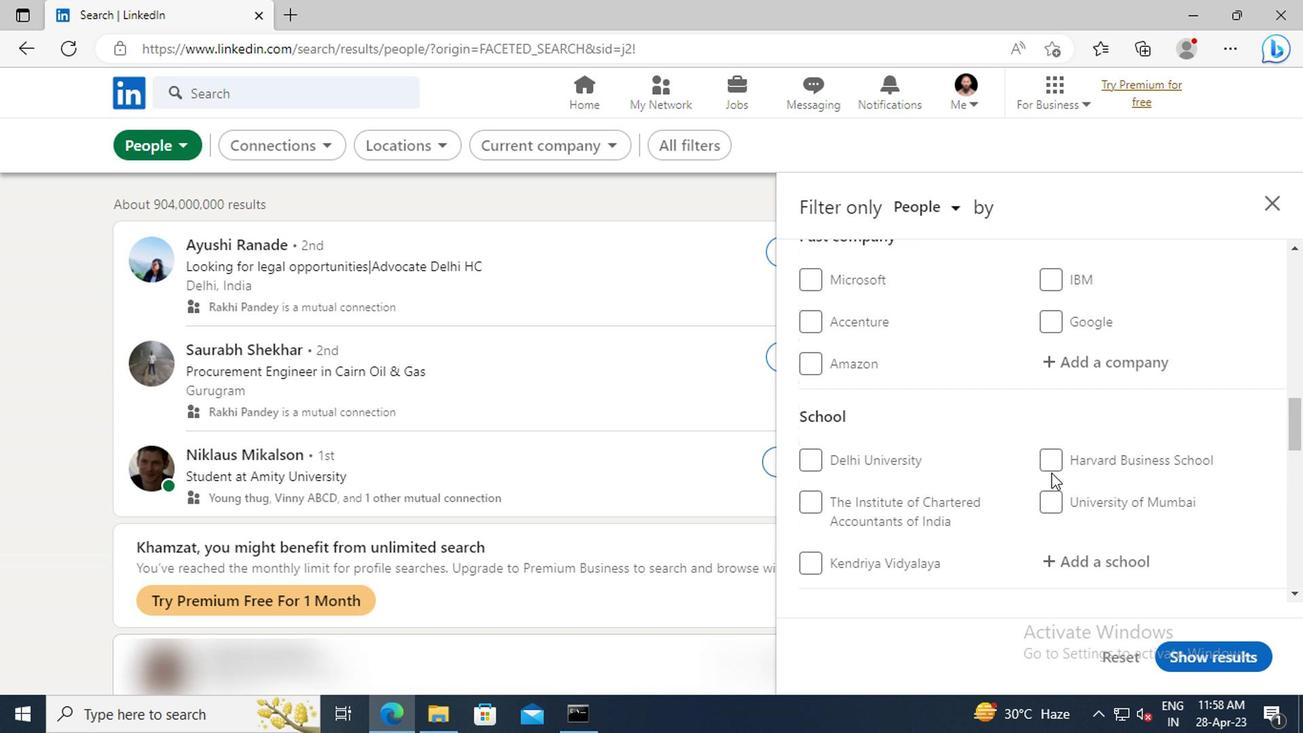 
Action: Mouse scrolled (1049, 474) with delta (0, 0)
Screenshot: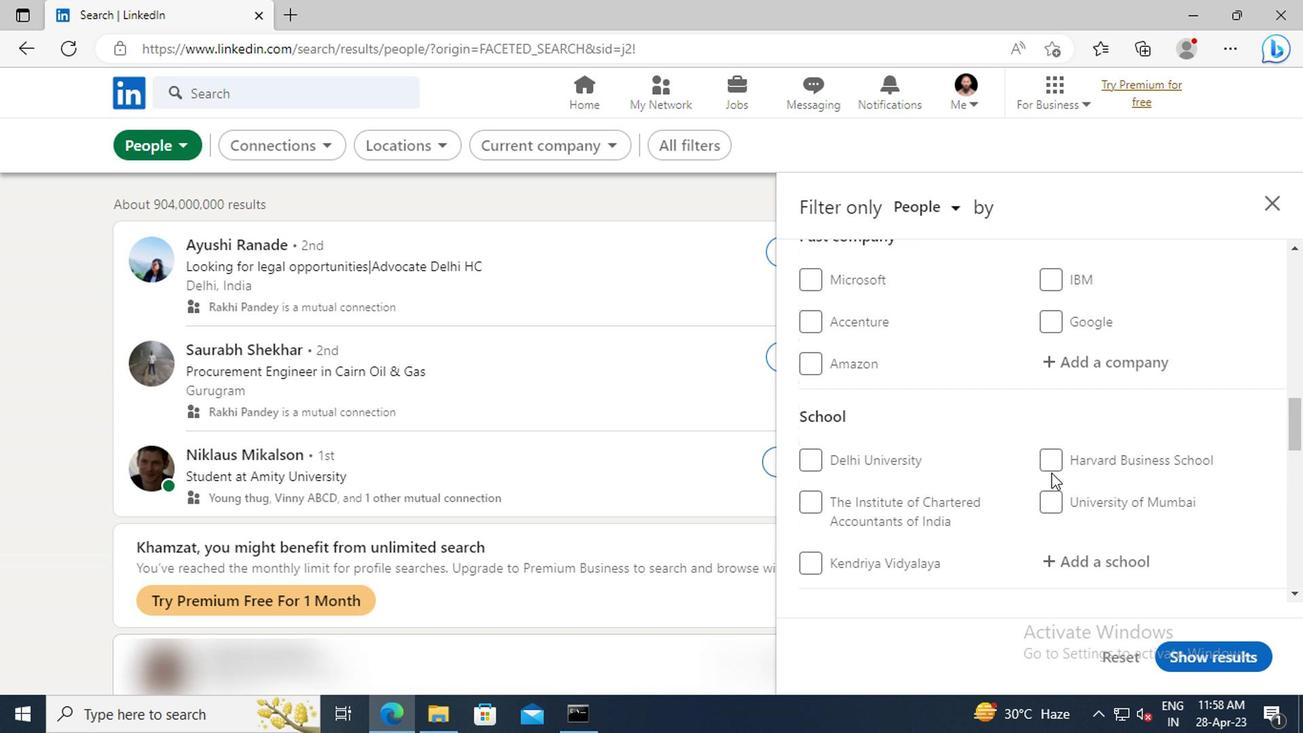 
Action: Mouse scrolled (1049, 474) with delta (0, 0)
Screenshot: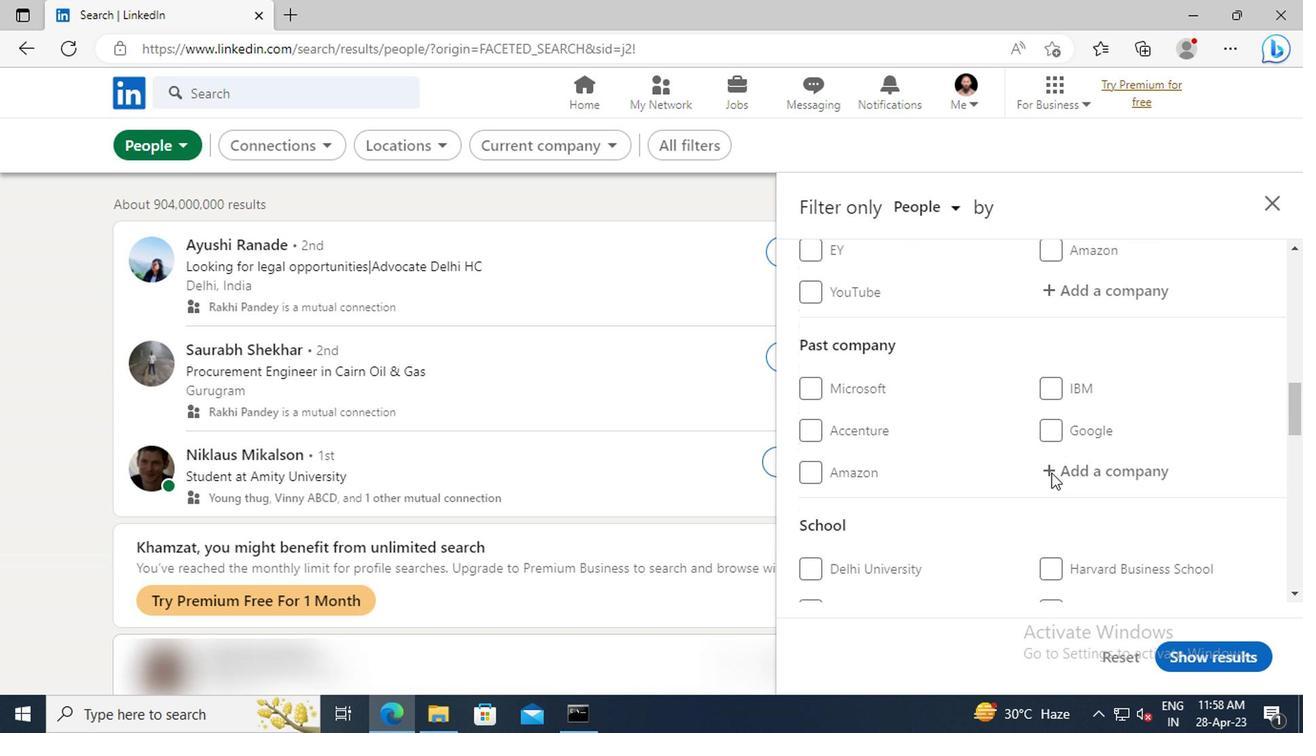 
Action: Mouse scrolled (1049, 474) with delta (0, 0)
Screenshot: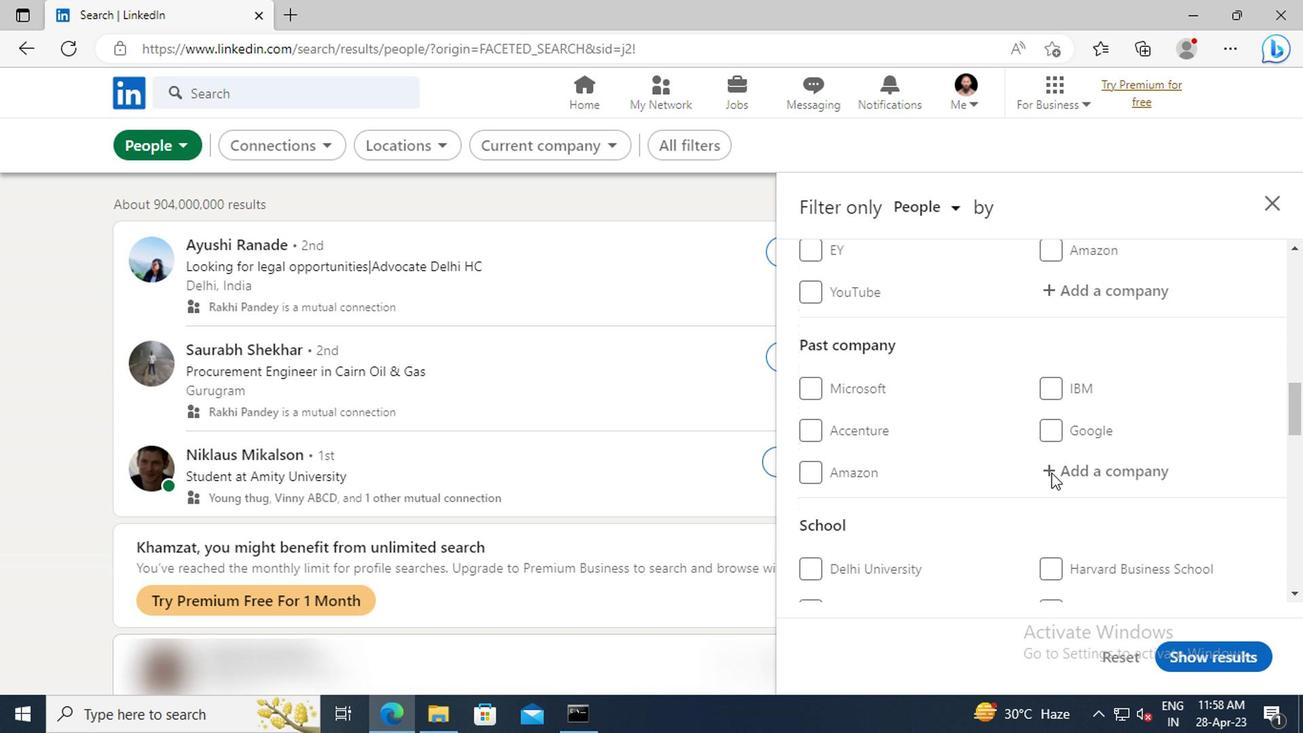 
Action: Mouse scrolled (1049, 474) with delta (0, 0)
Screenshot: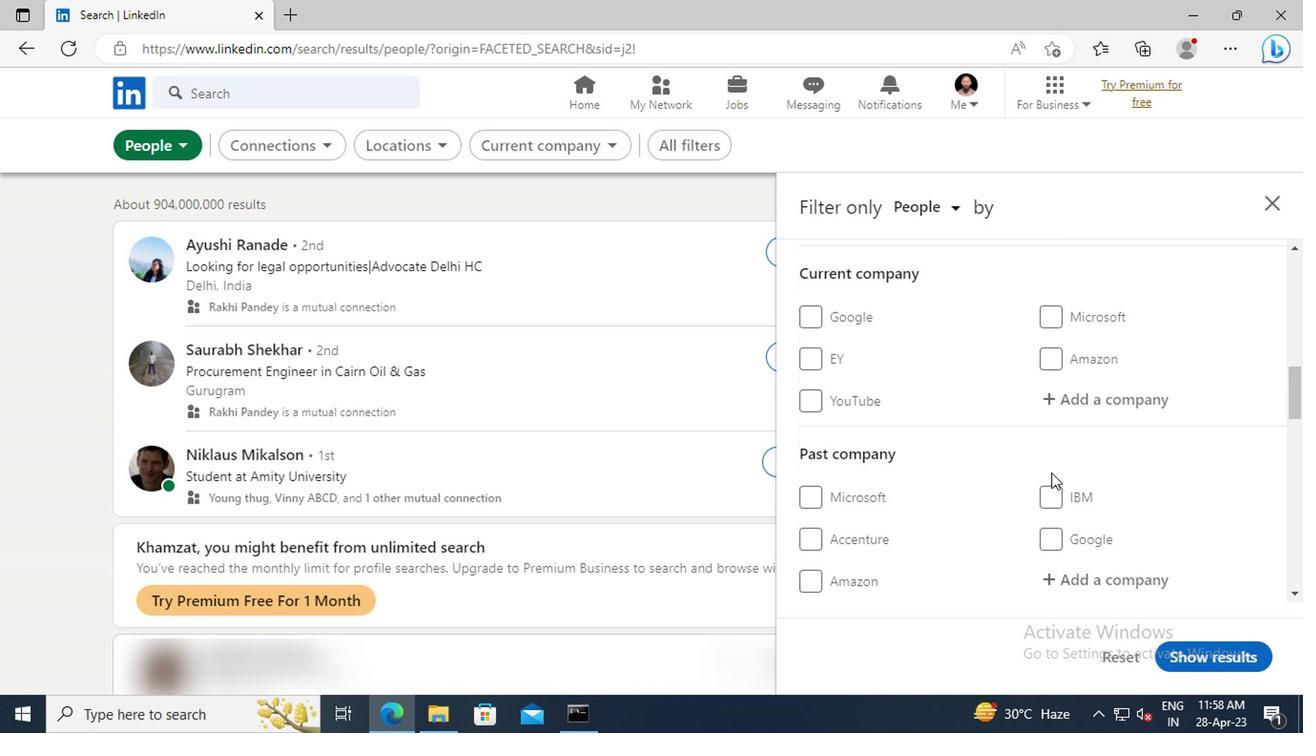 
Action: Mouse scrolled (1049, 474) with delta (0, 0)
Screenshot: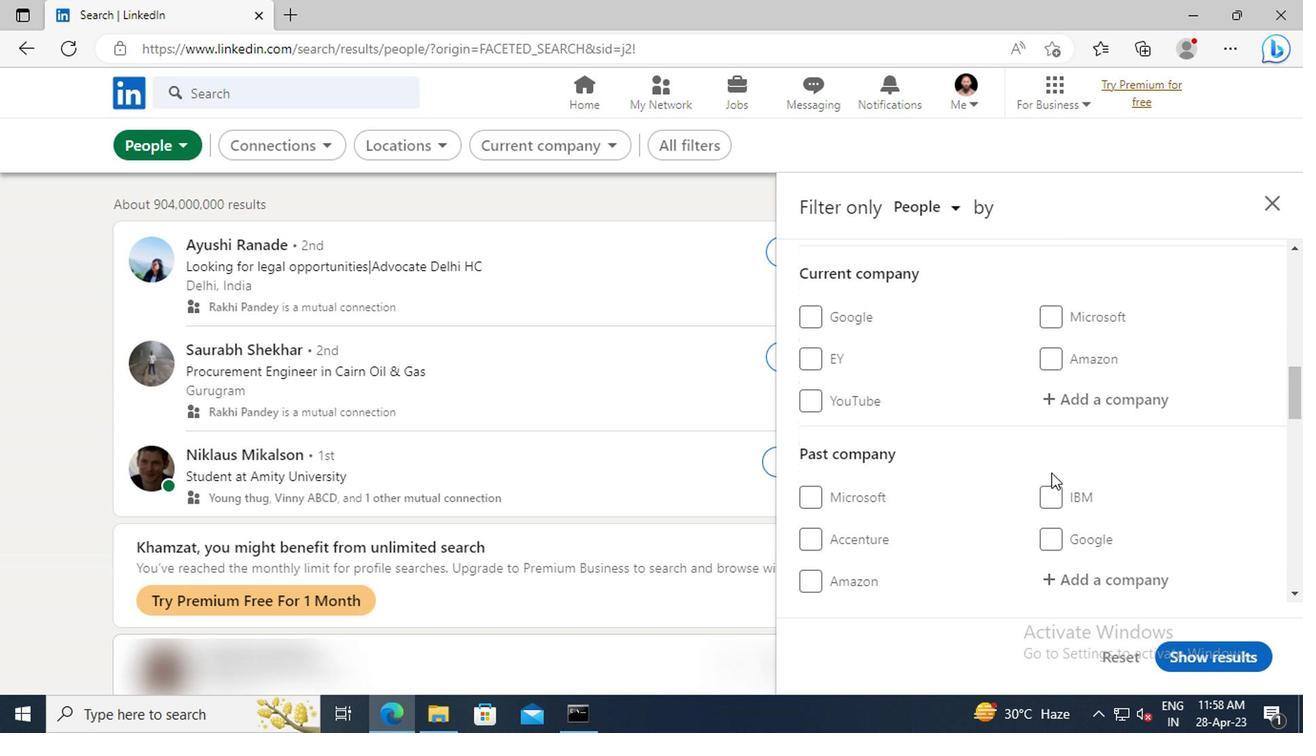 
Action: Mouse moved to (1059, 505)
Screenshot: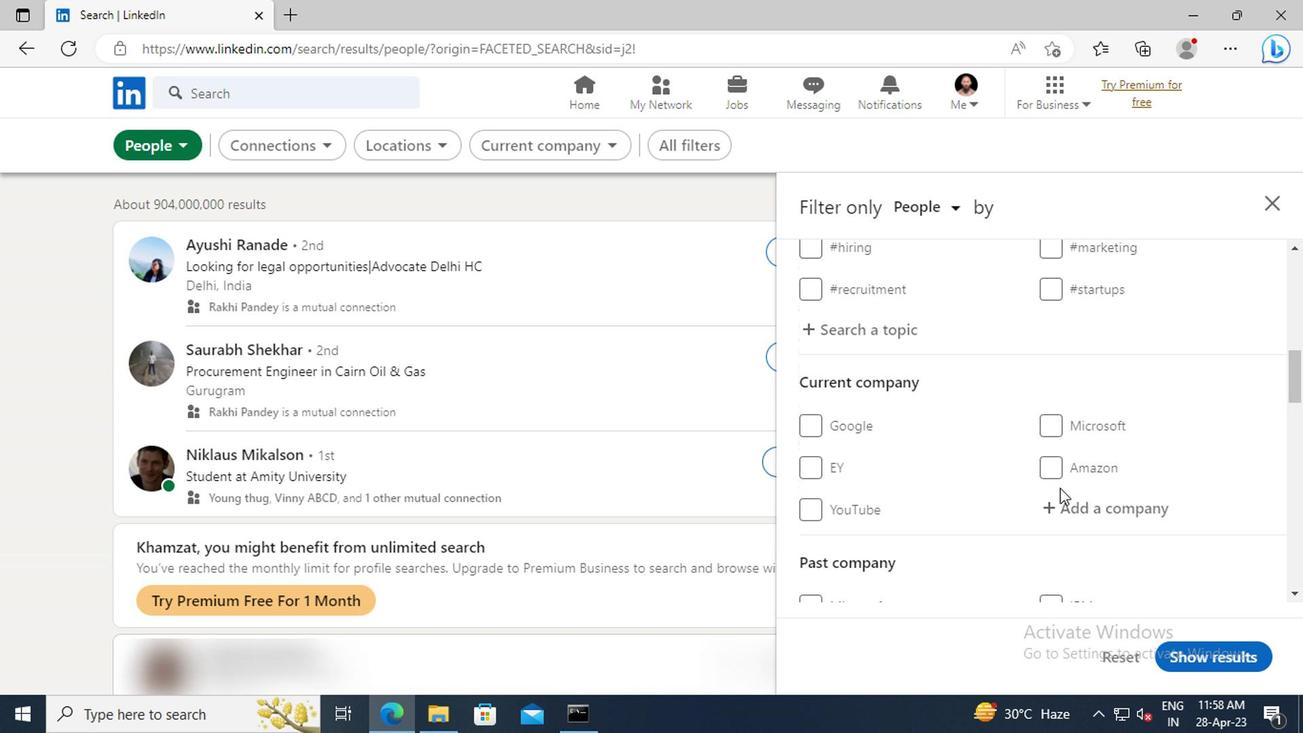 
Action: Mouse pressed left at (1059, 505)
Screenshot: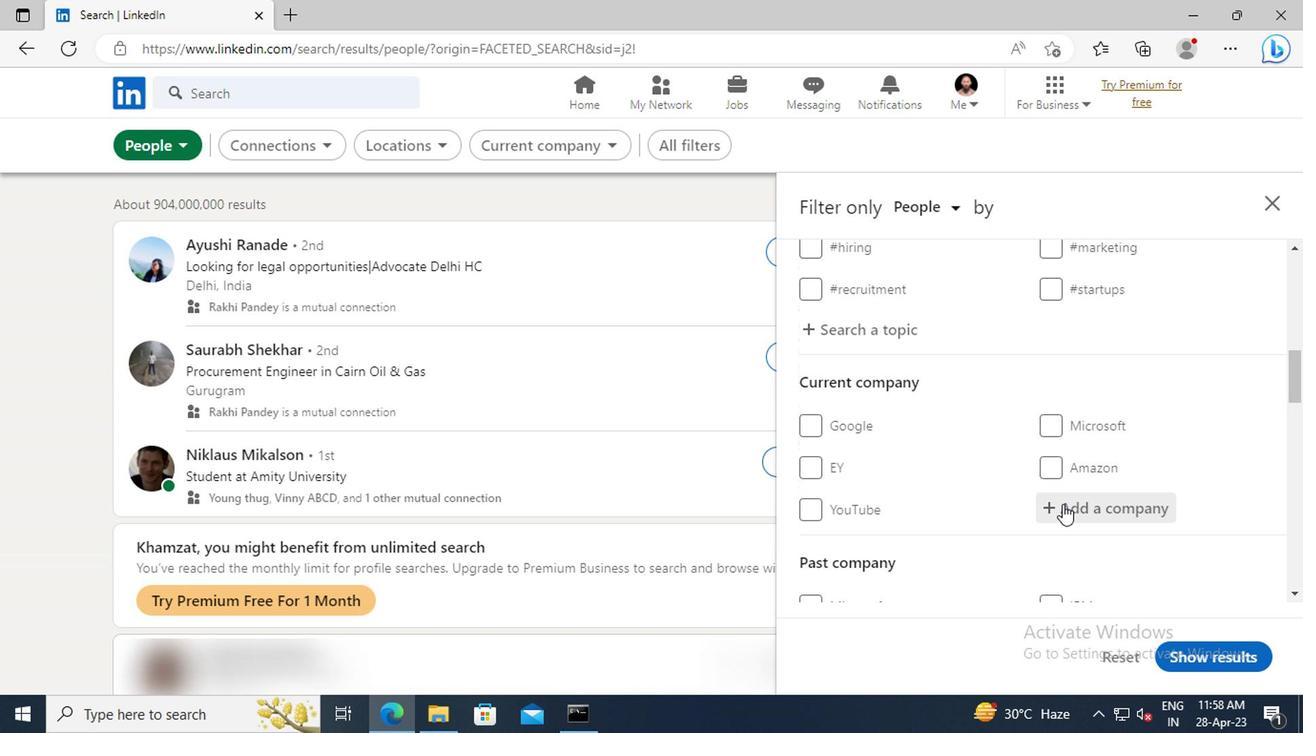 
Action: Key pressed <Key.shift>RECRUITMENT<Key.space><Key.shift>LAND<Key.space><Key.shift>LLC
Screenshot: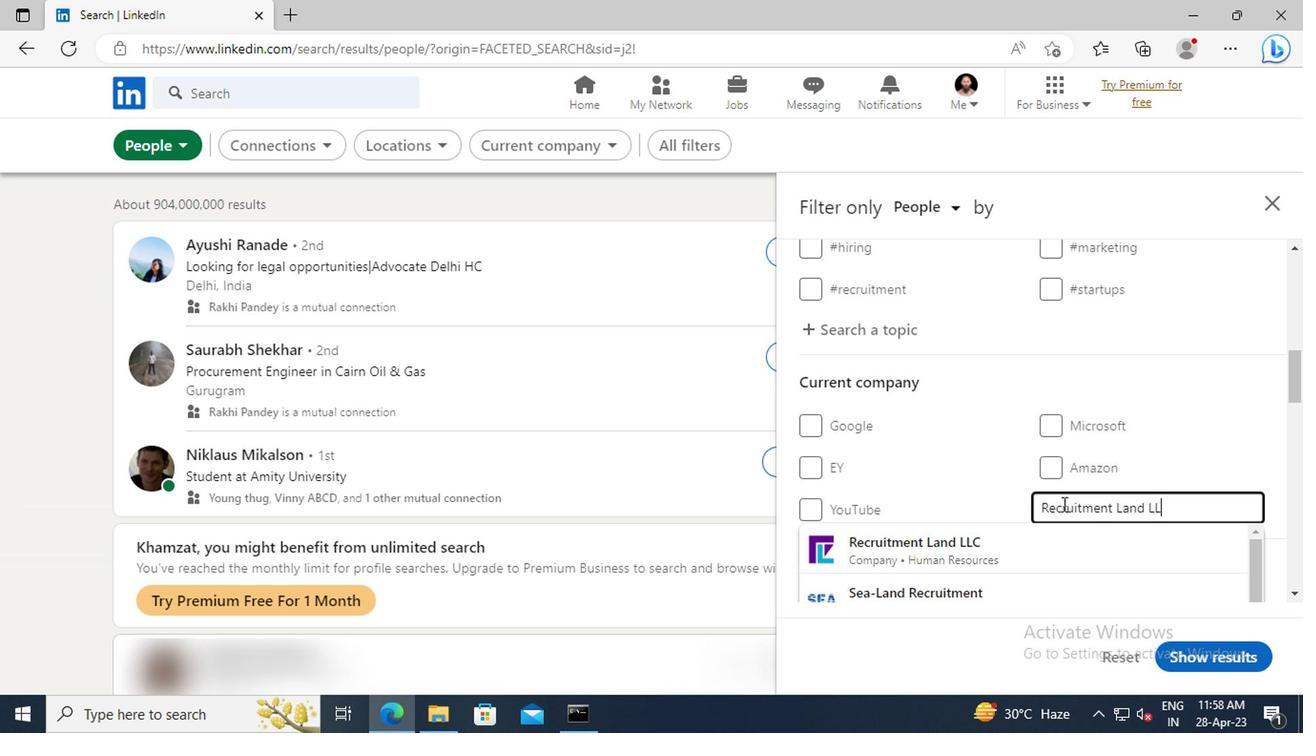
Action: Mouse moved to (1044, 542)
Screenshot: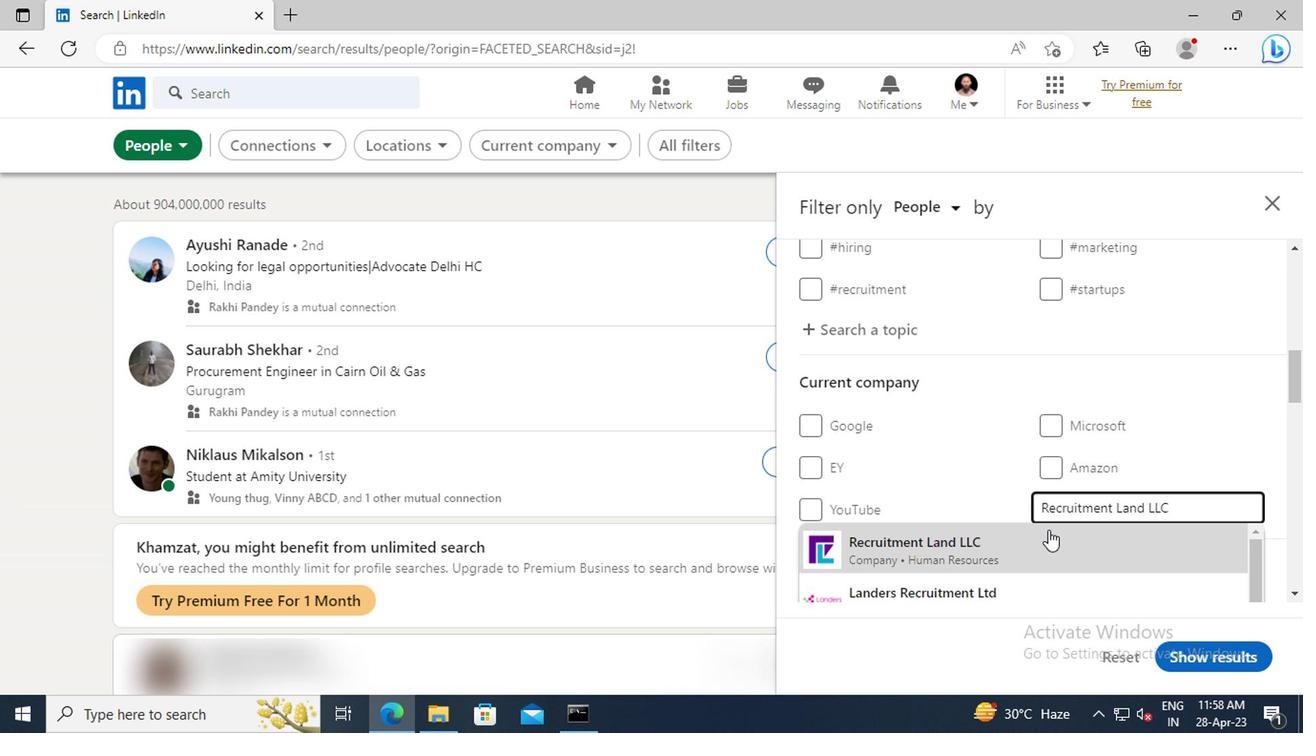 
Action: Mouse pressed left at (1044, 542)
Screenshot: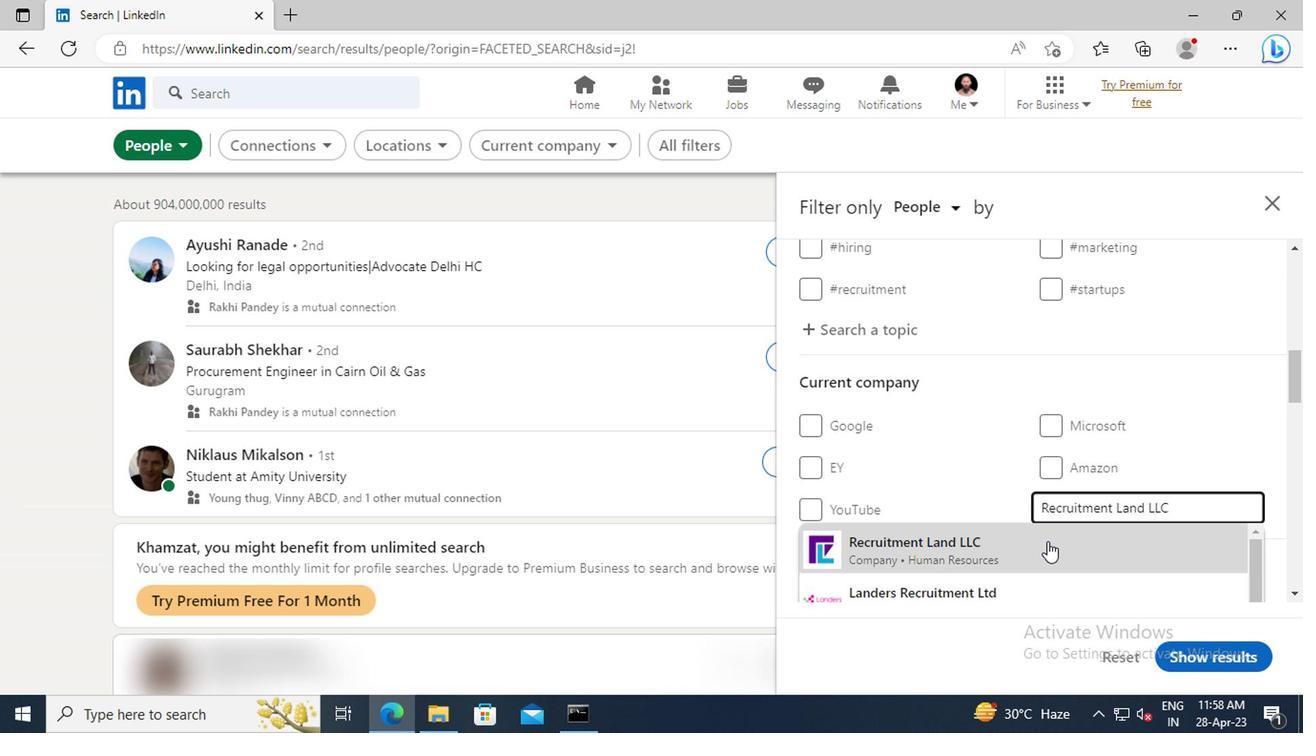 
Action: Mouse moved to (1055, 471)
Screenshot: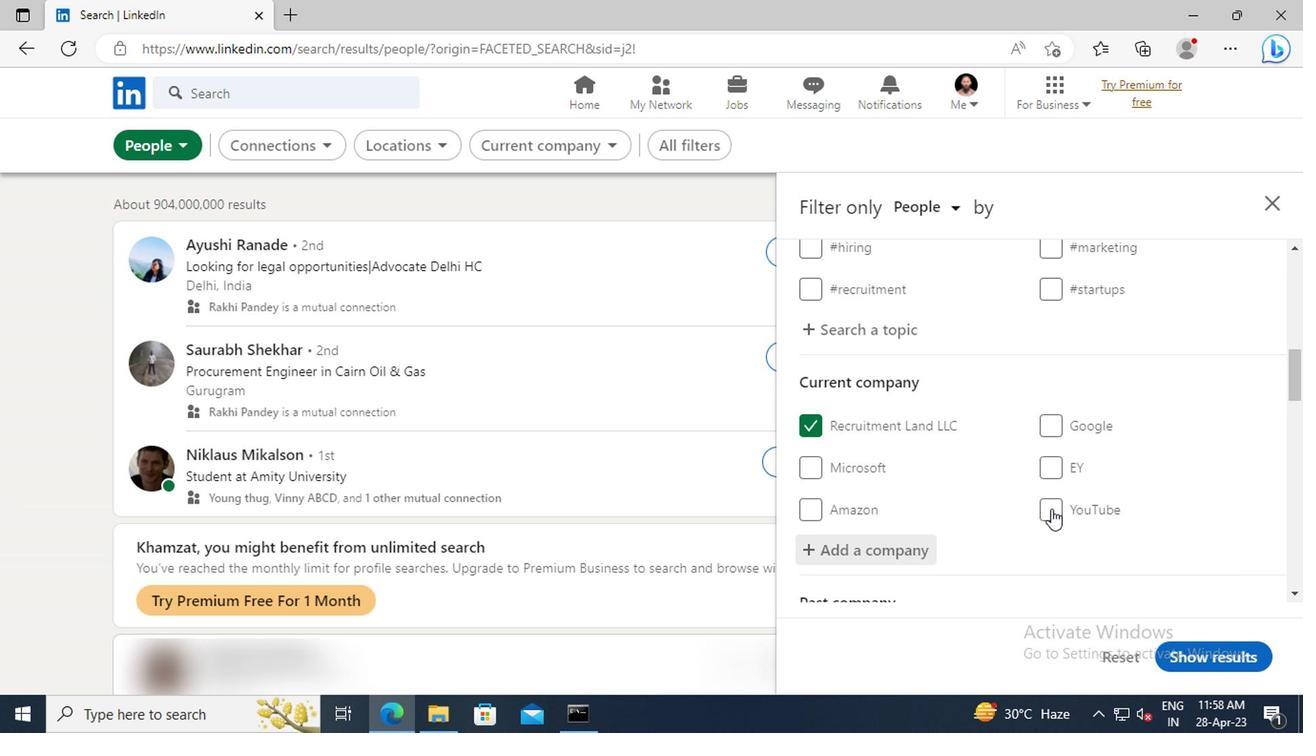 
Action: Mouse scrolled (1055, 469) with delta (0, -1)
Screenshot: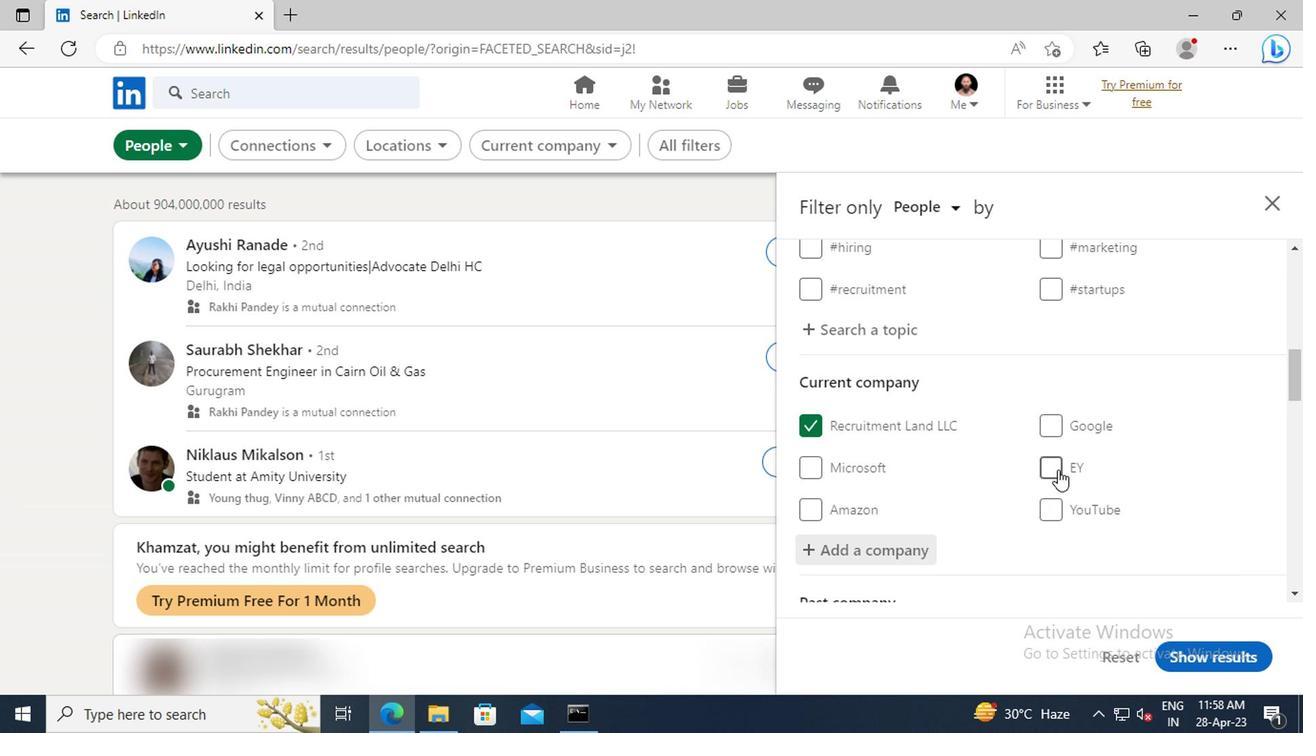 
Action: Mouse scrolled (1055, 469) with delta (0, -1)
Screenshot: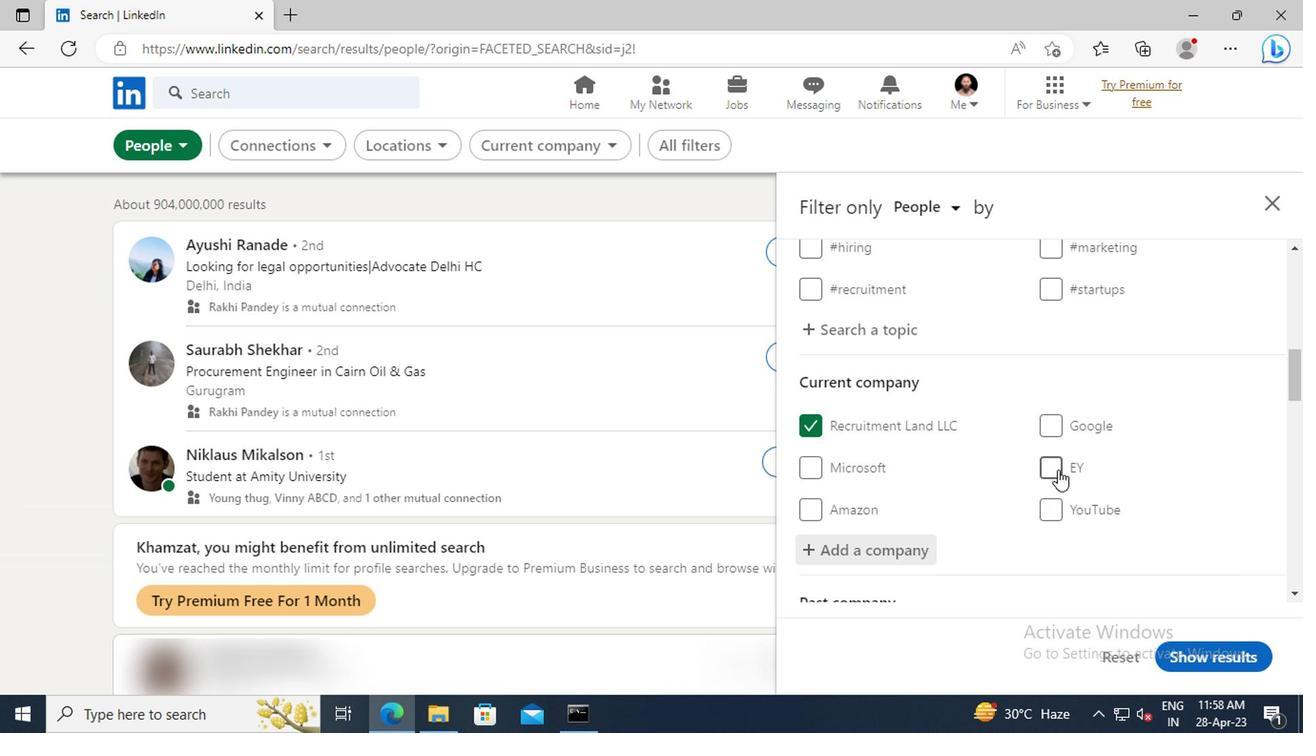 
Action: Mouse scrolled (1055, 469) with delta (0, -1)
Screenshot: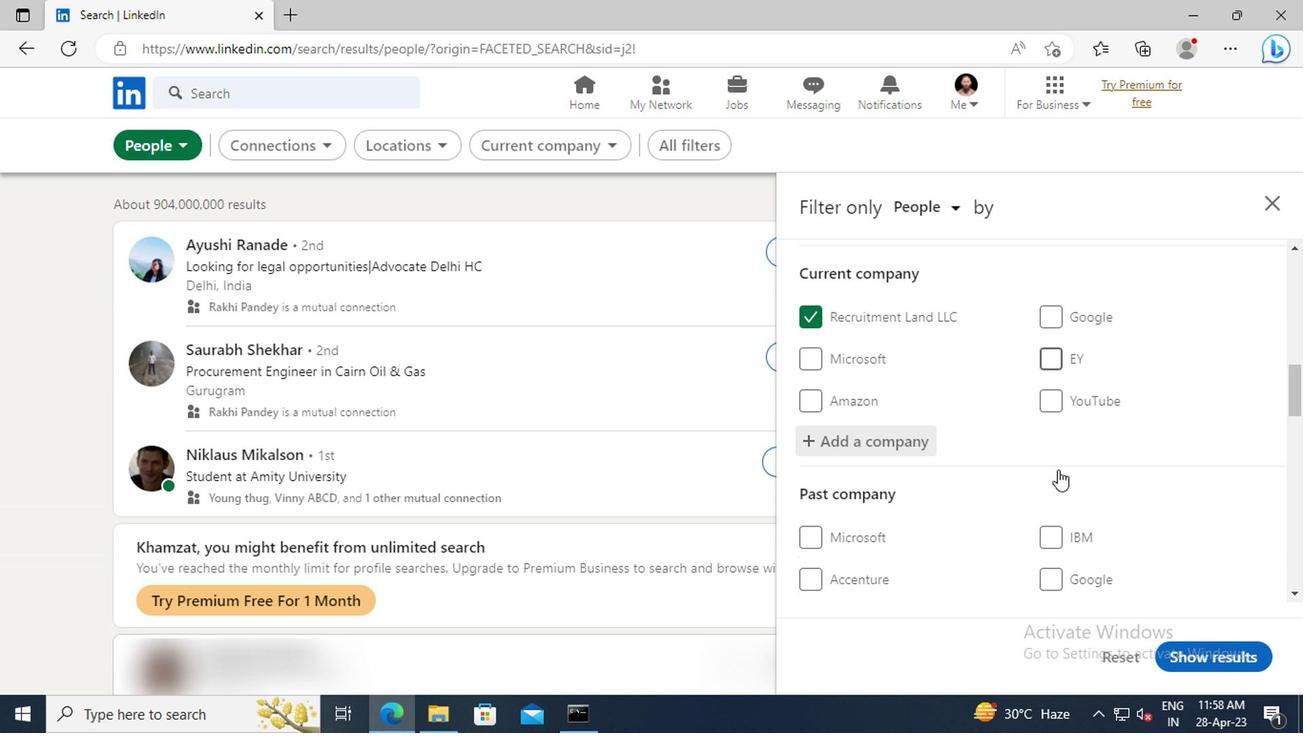 
Action: Mouse scrolled (1055, 469) with delta (0, -1)
Screenshot: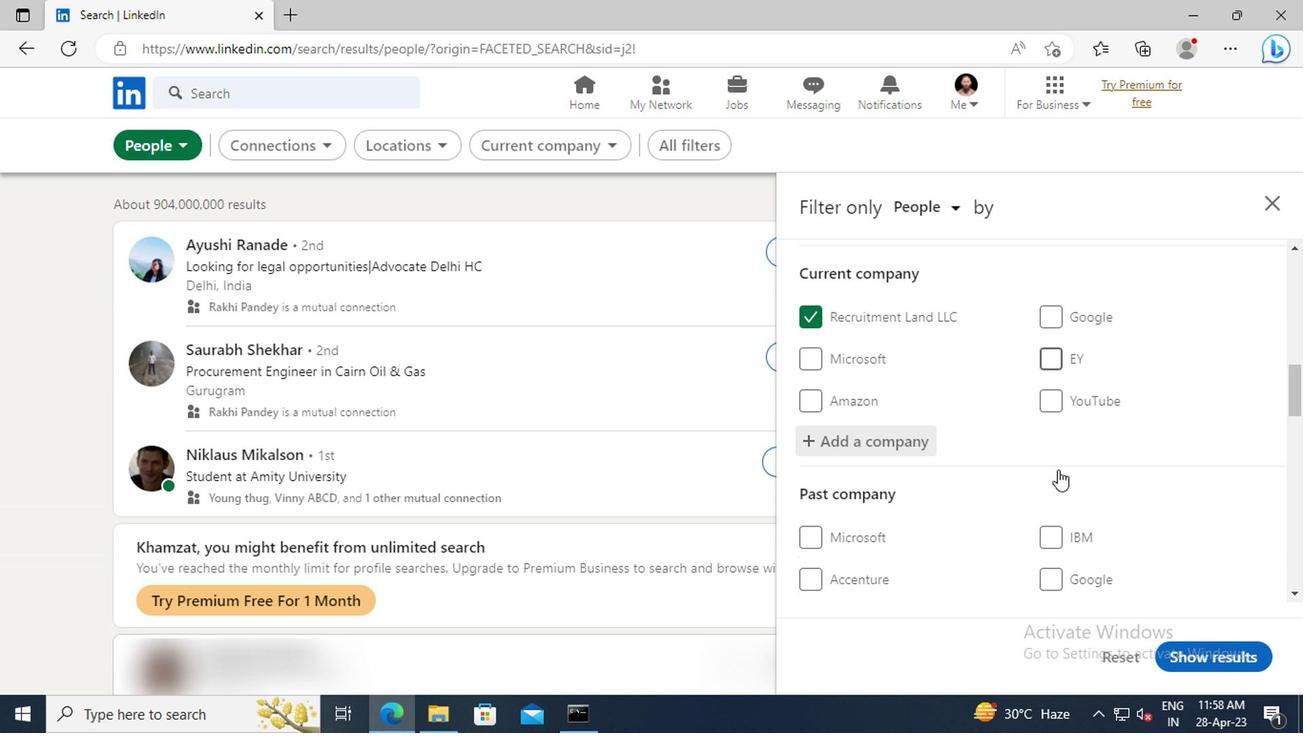
Action: Mouse scrolled (1055, 469) with delta (0, -1)
Screenshot: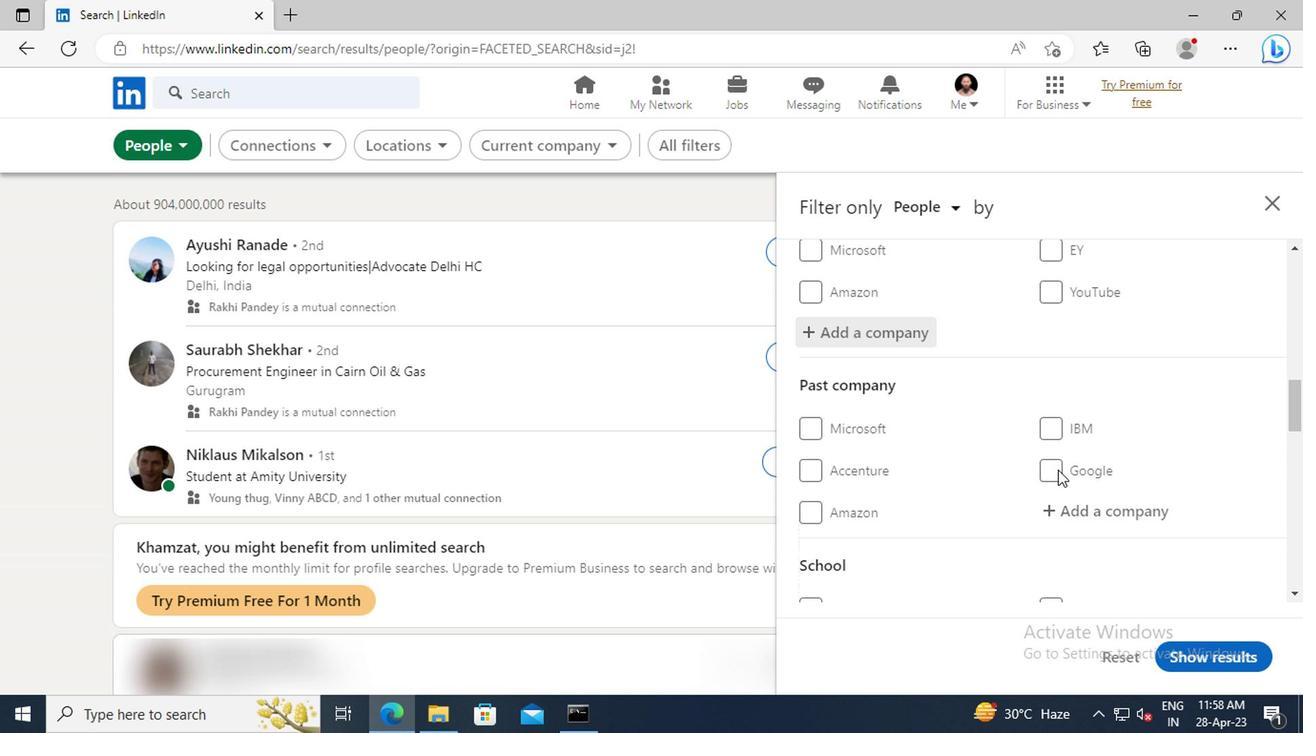 
Action: Mouse scrolled (1055, 469) with delta (0, -1)
Screenshot: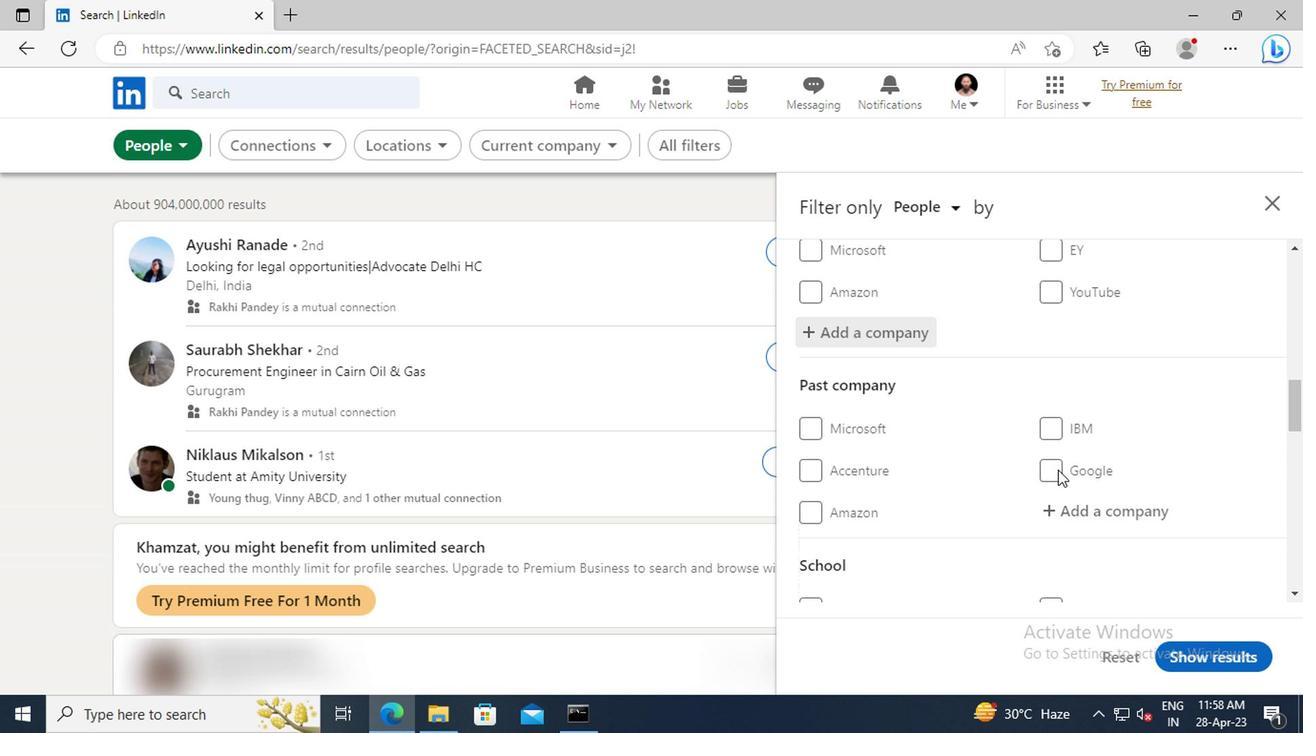 
Action: Mouse scrolled (1055, 469) with delta (0, -1)
Screenshot: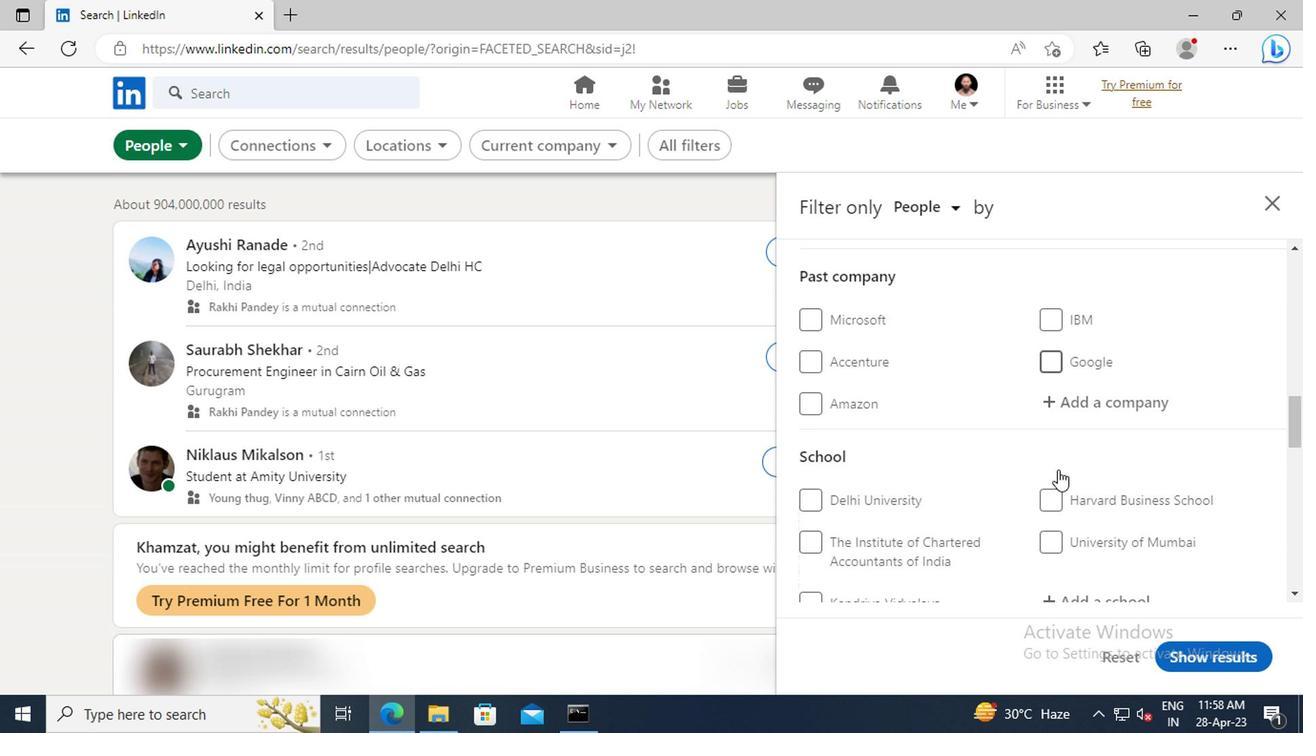 
Action: Mouse scrolled (1055, 469) with delta (0, -1)
Screenshot: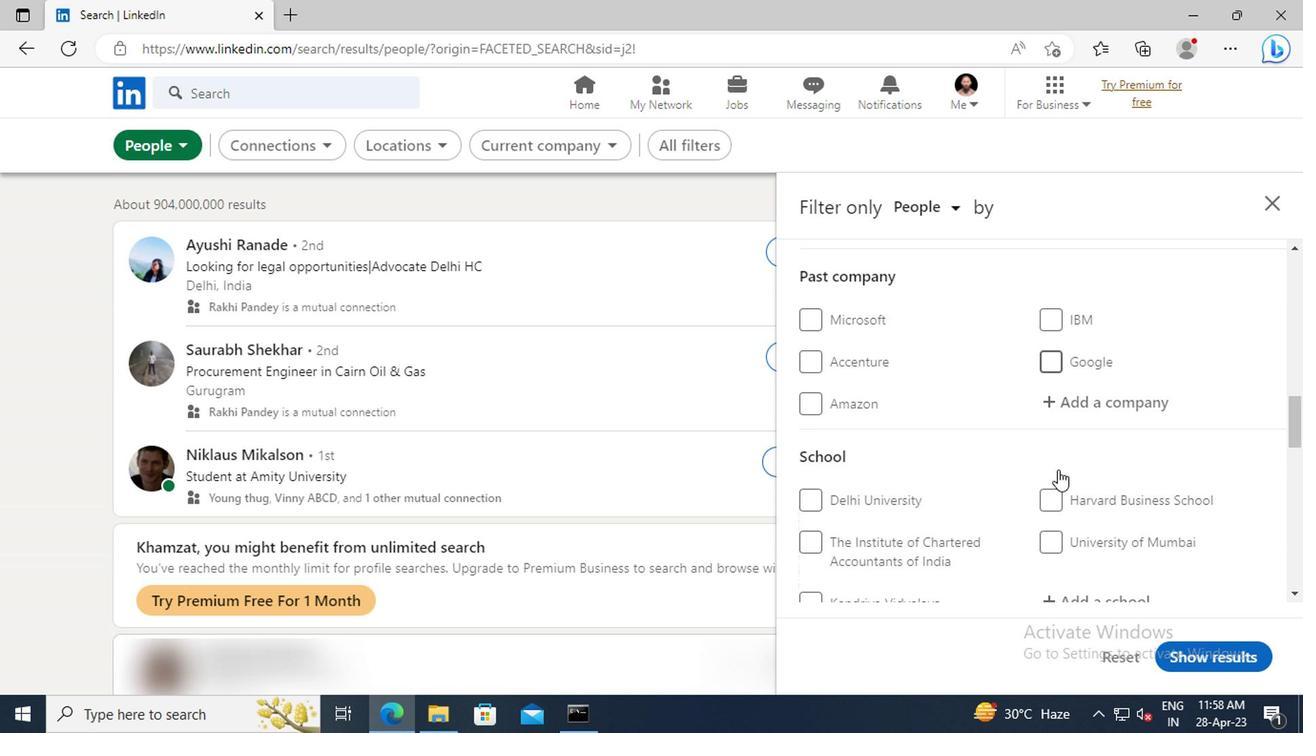 
Action: Mouse scrolled (1055, 469) with delta (0, -1)
Screenshot: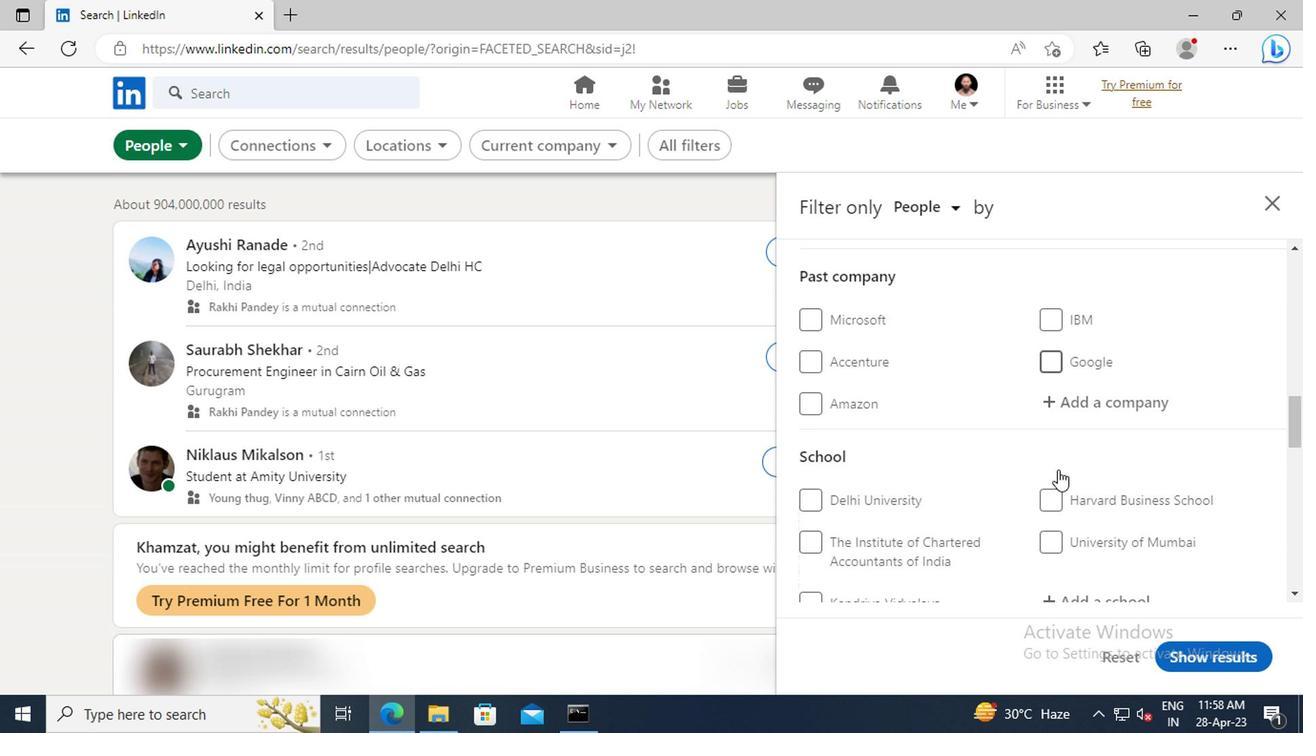 
Action: Mouse scrolled (1055, 469) with delta (0, -1)
Screenshot: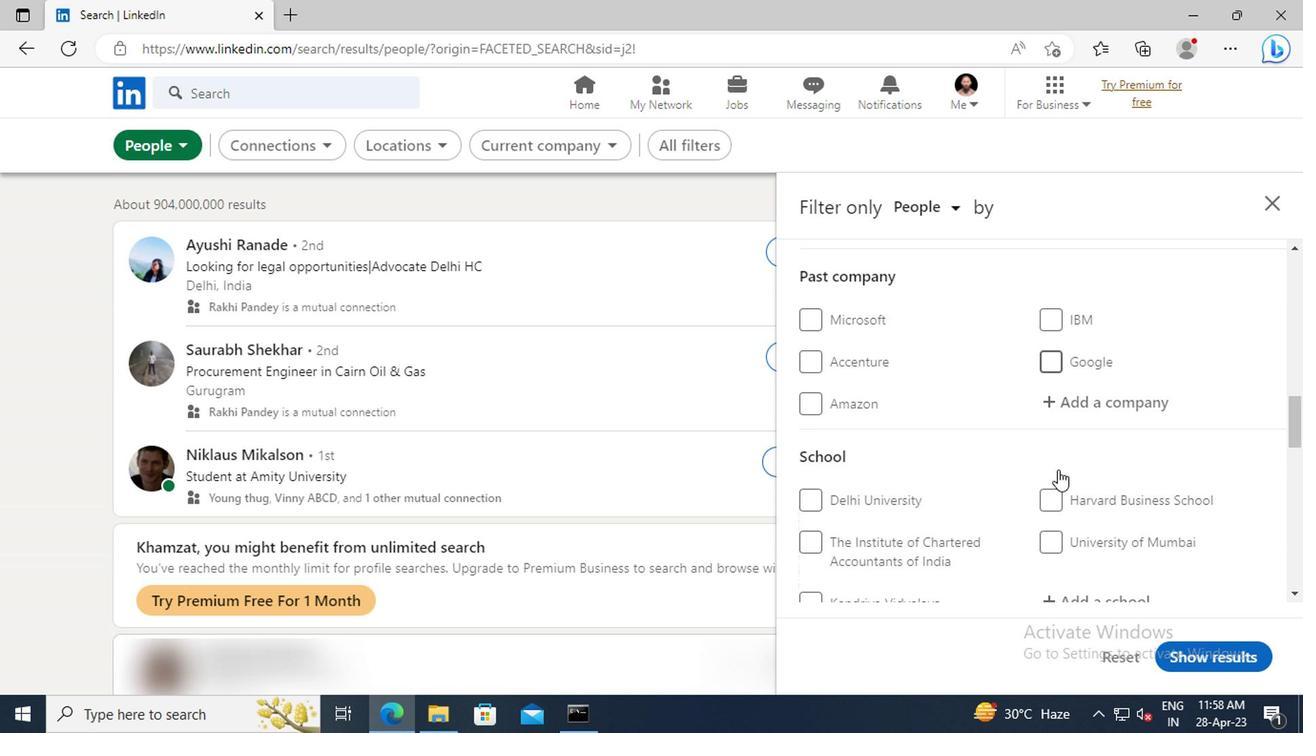
Action: Mouse moved to (1057, 389)
Screenshot: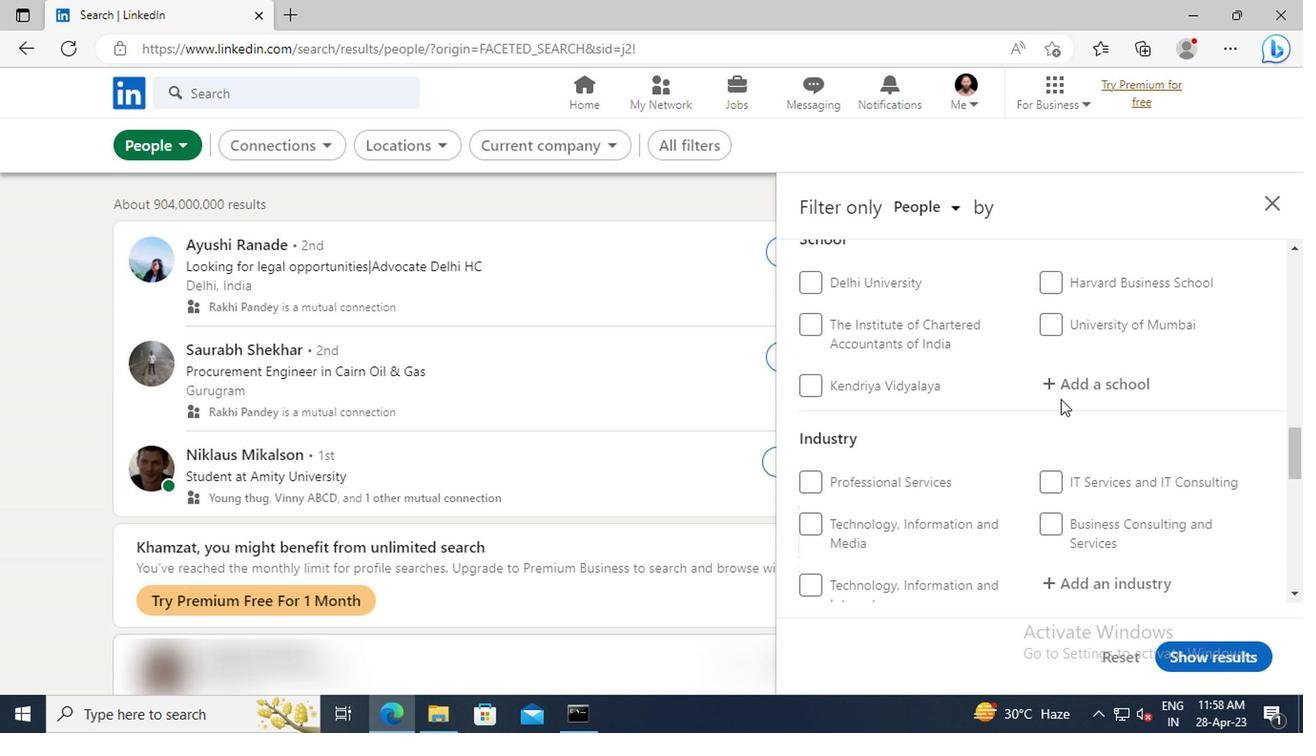 
Action: Mouse pressed left at (1057, 389)
Screenshot: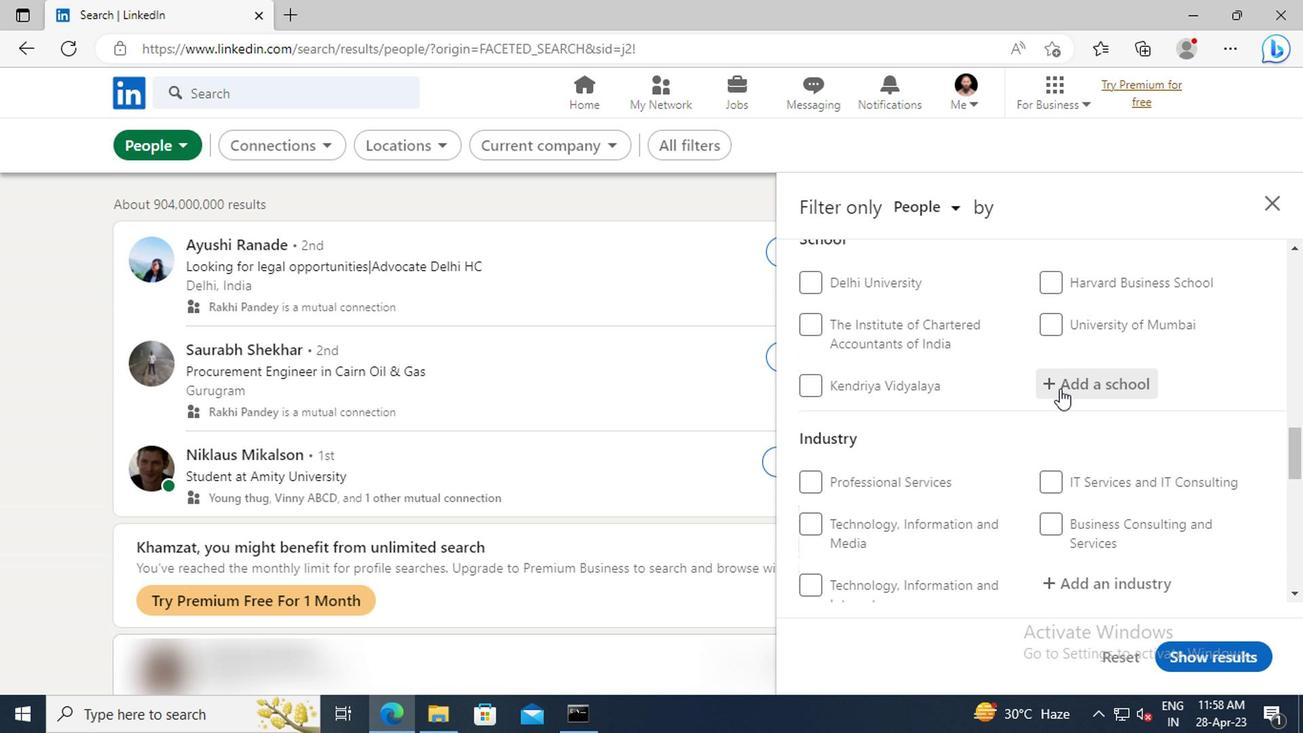 
Action: Key pressed <Key.shift>PRESTIGE<Key.space><Key.shift>INSTITUTE<Key.space>OF<Key.space><Key.shift>MANAGEMENT<Key.space><Key.shift>&<Key.space><Key.shift>RESEARCH,<Key.space><Key.shift>G
Screenshot: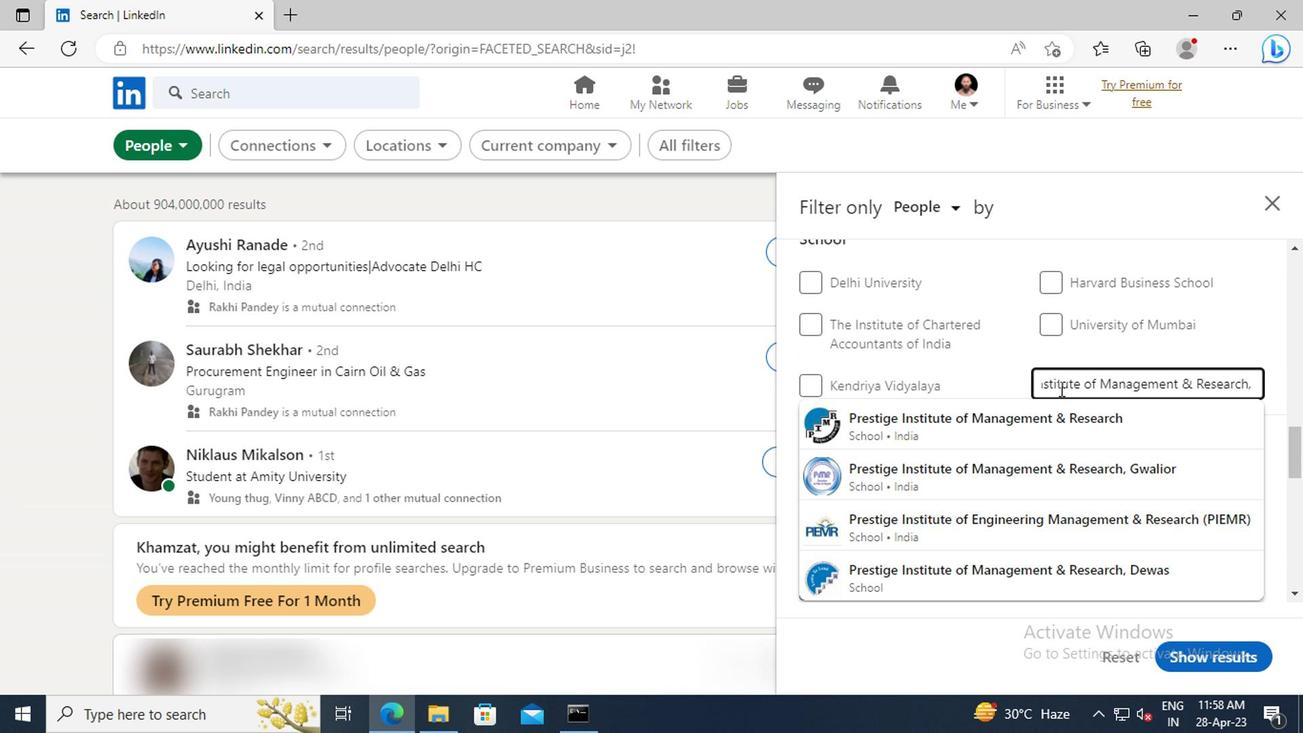 
Action: Mouse moved to (1061, 420)
Screenshot: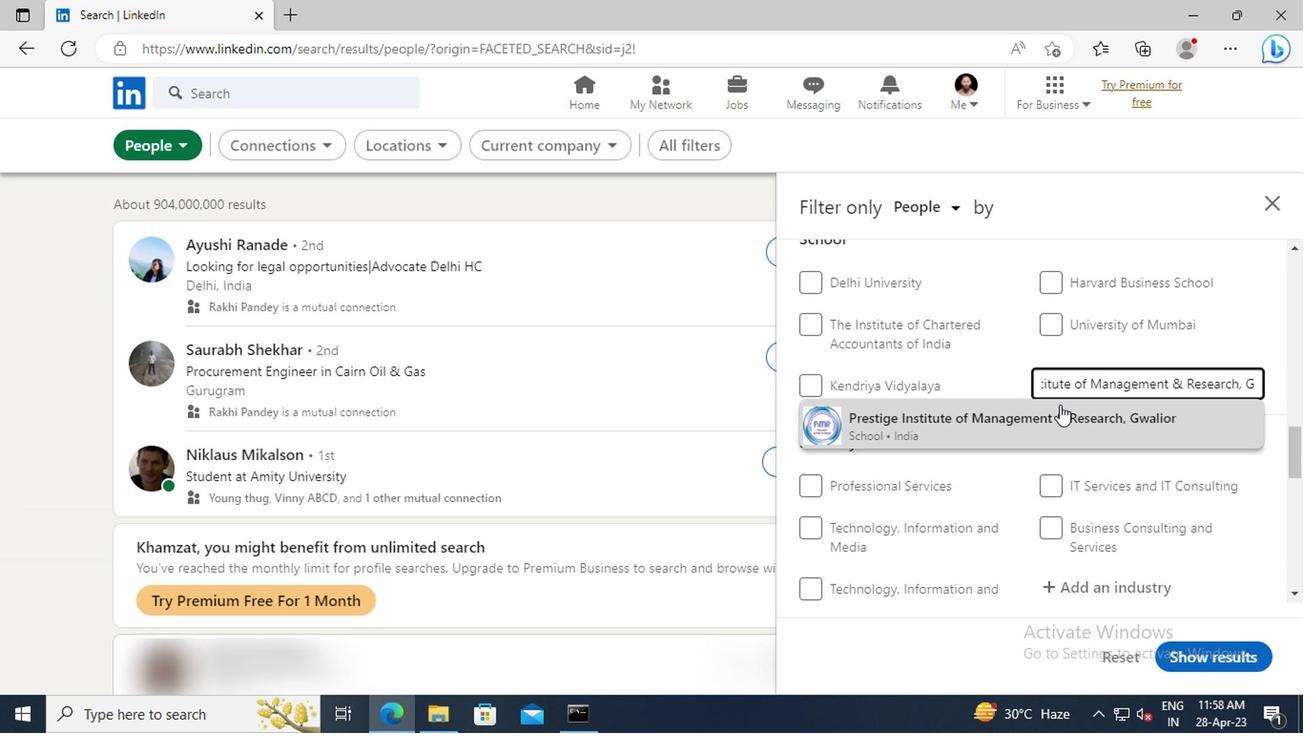 
Action: Mouse pressed left at (1061, 420)
Screenshot: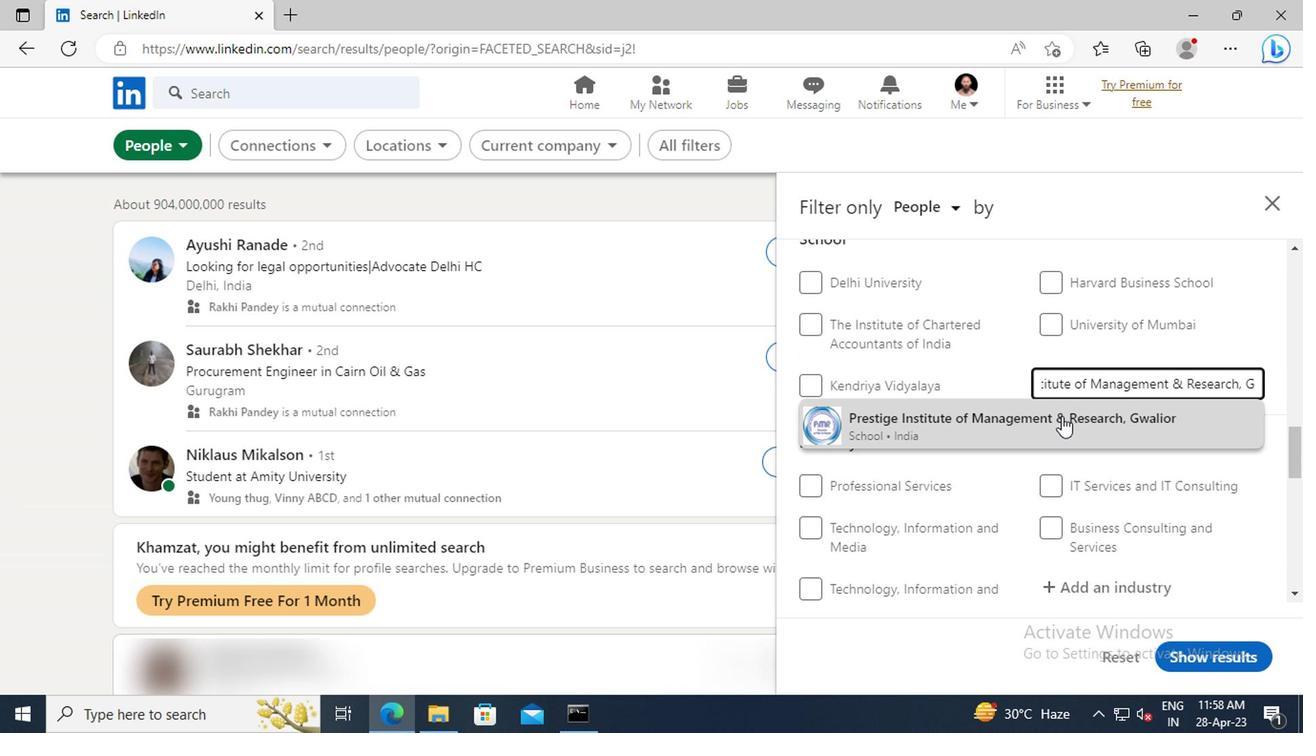 
Action: Mouse scrolled (1061, 419) with delta (0, 0)
Screenshot: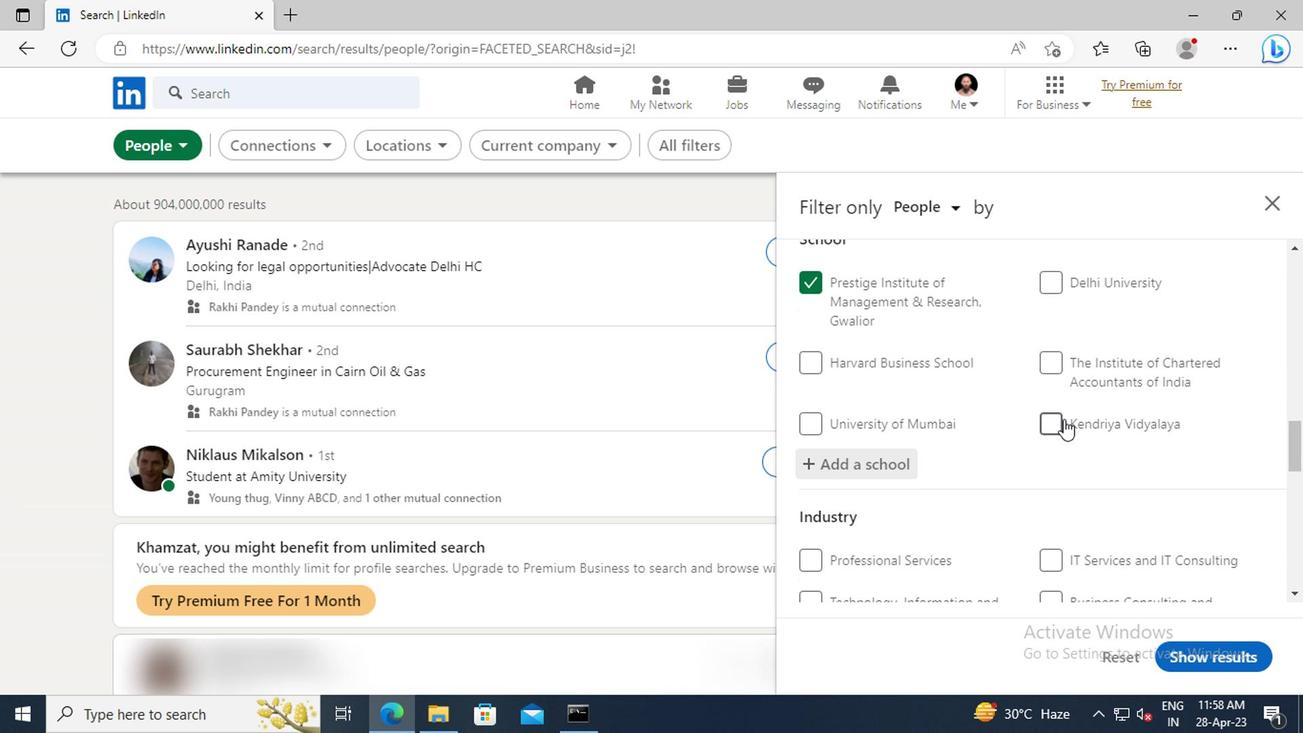 
Action: Mouse scrolled (1061, 419) with delta (0, 0)
Screenshot: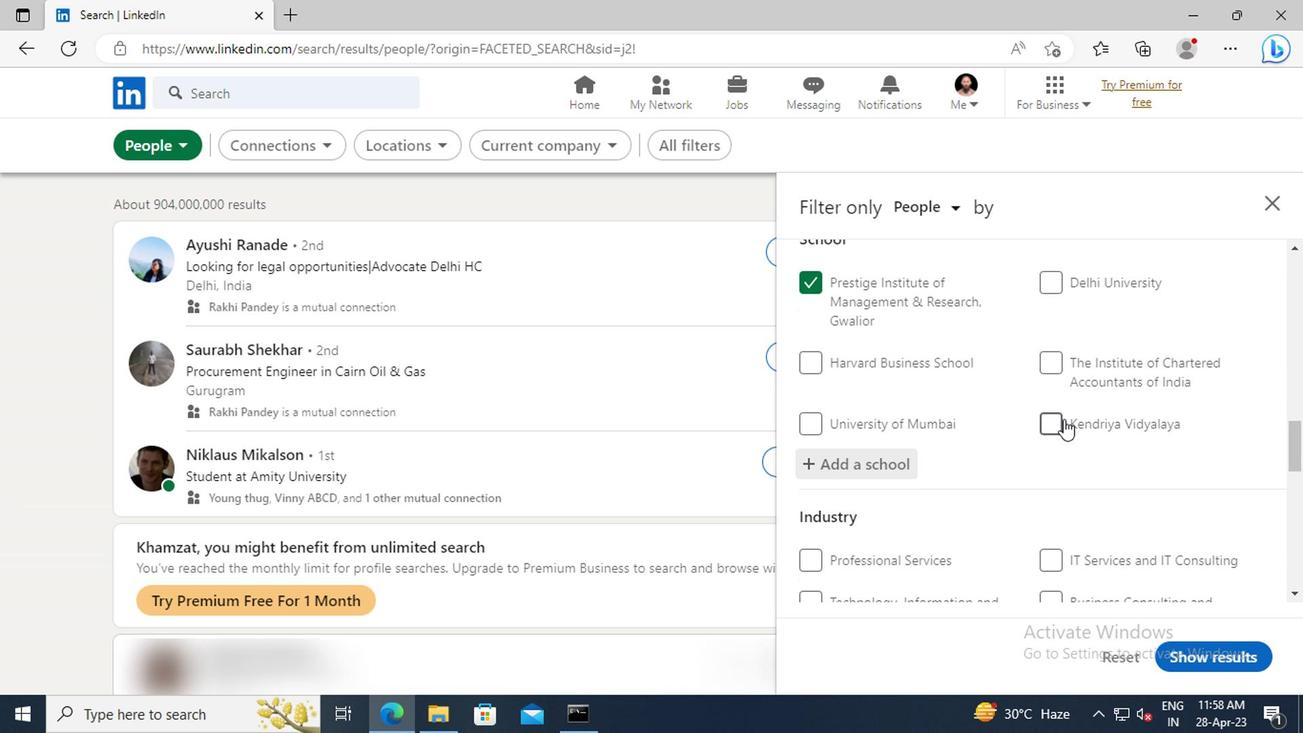 
Action: Mouse scrolled (1061, 419) with delta (0, 0)
Screenshot: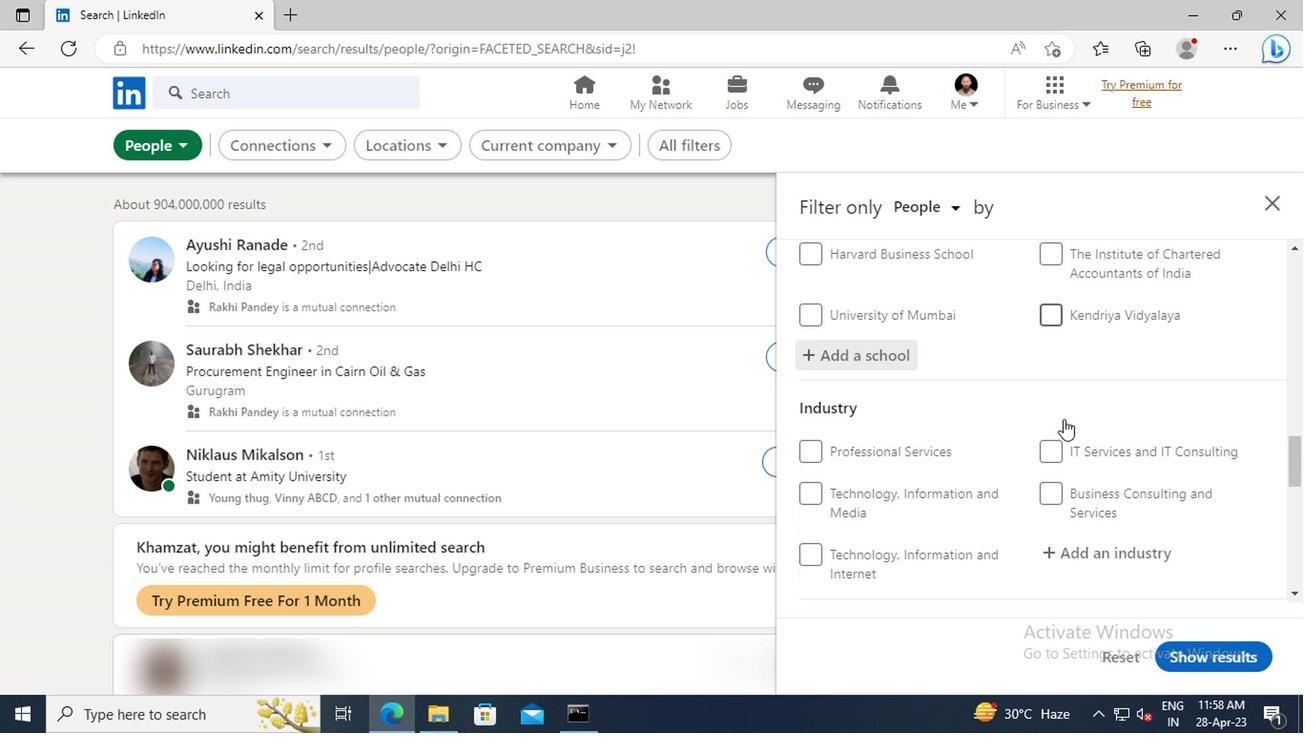 
Action: Mouse scrolled (1061, 419) with delta (0, 0)
Screenshot: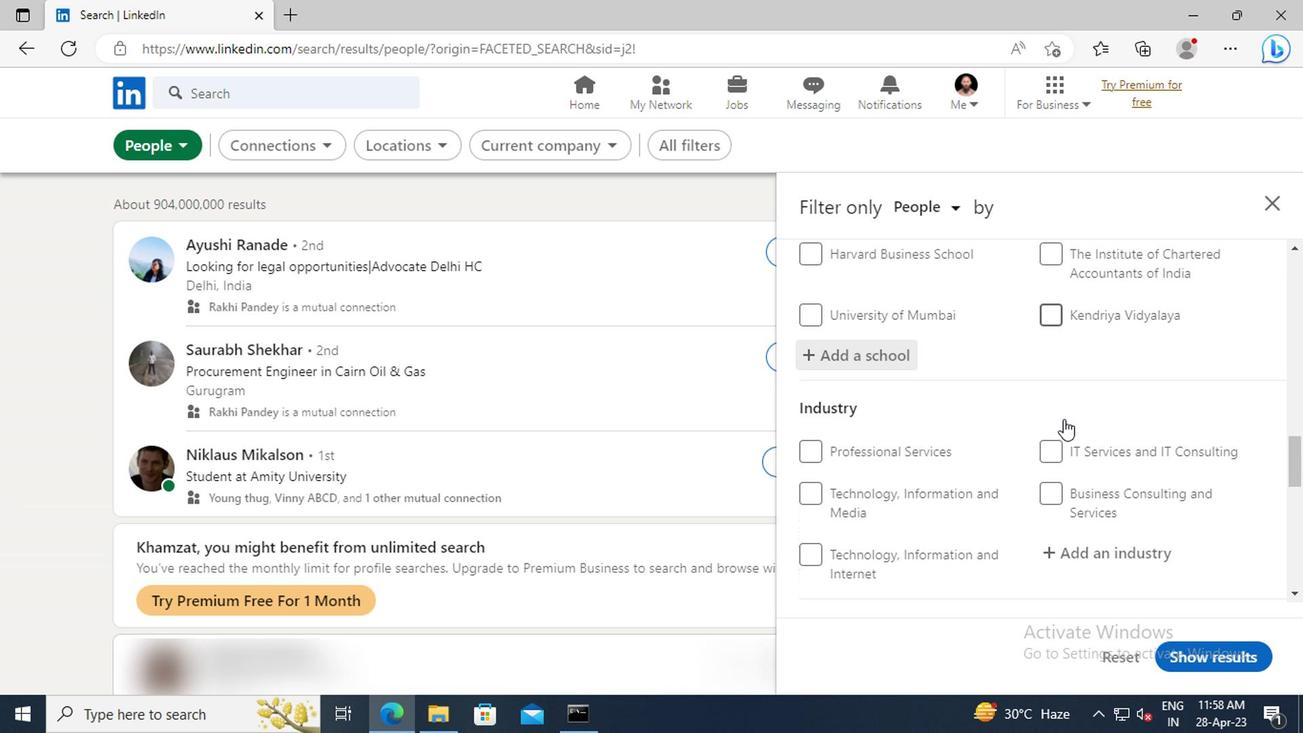
Action: Mouse moved to (1070, 440)
Screenshot: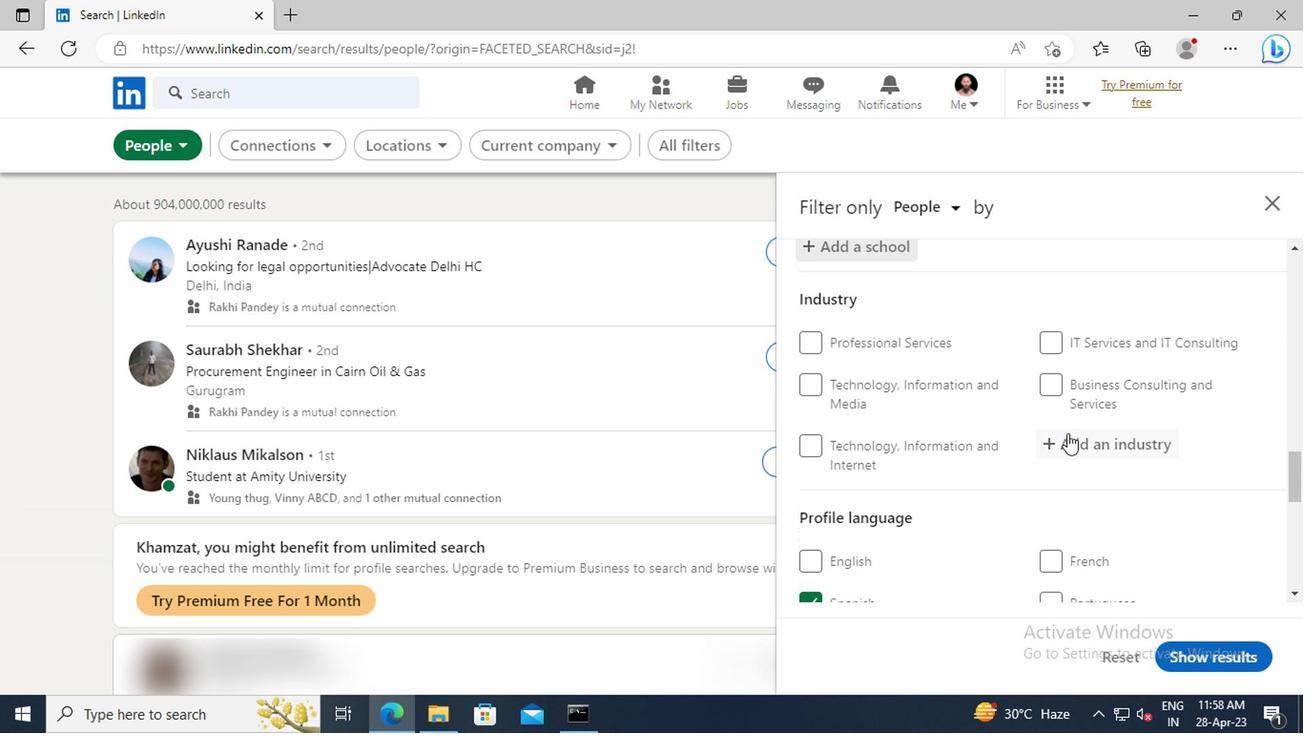 
Action: Mouse pressed left at (1070, 440)
Screenshot: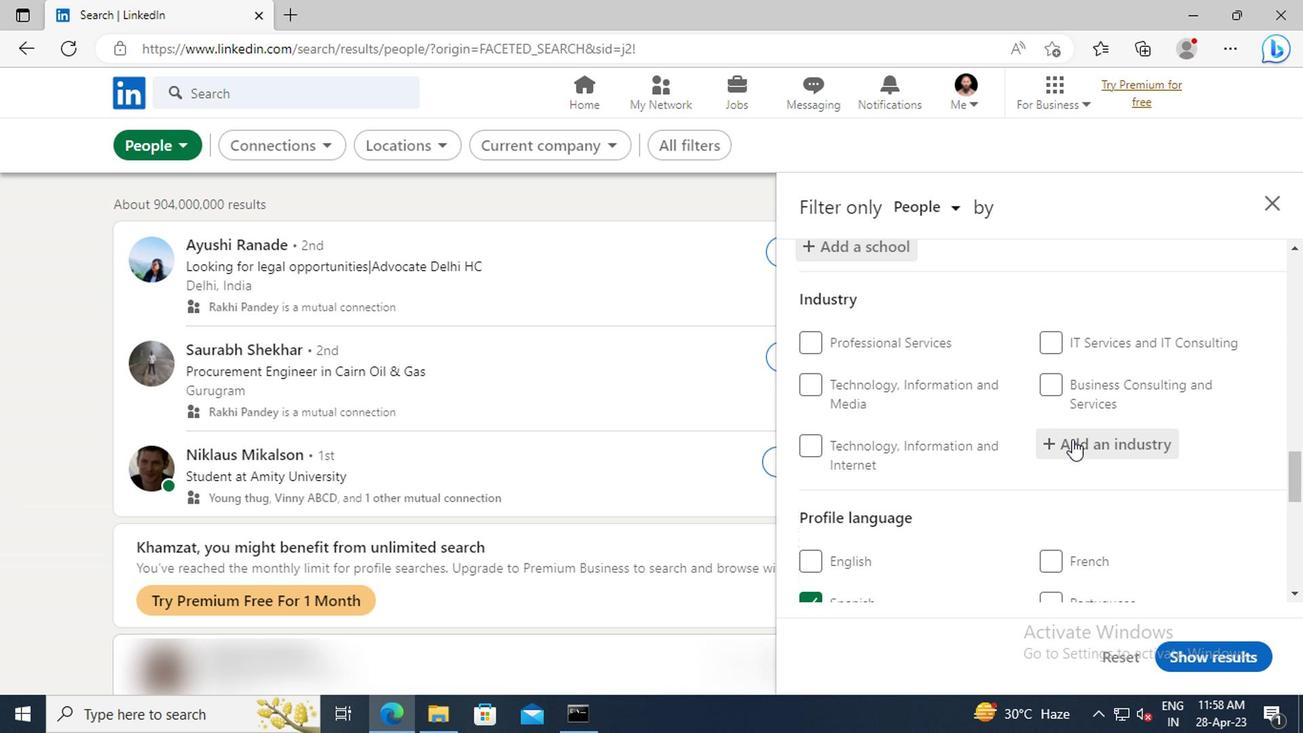 
Action: Key pressed <Key.shift>RENEWABLE<Key.space><Key.shift>ENERGY<Key.space><Key.shift>EQ
Screenshot: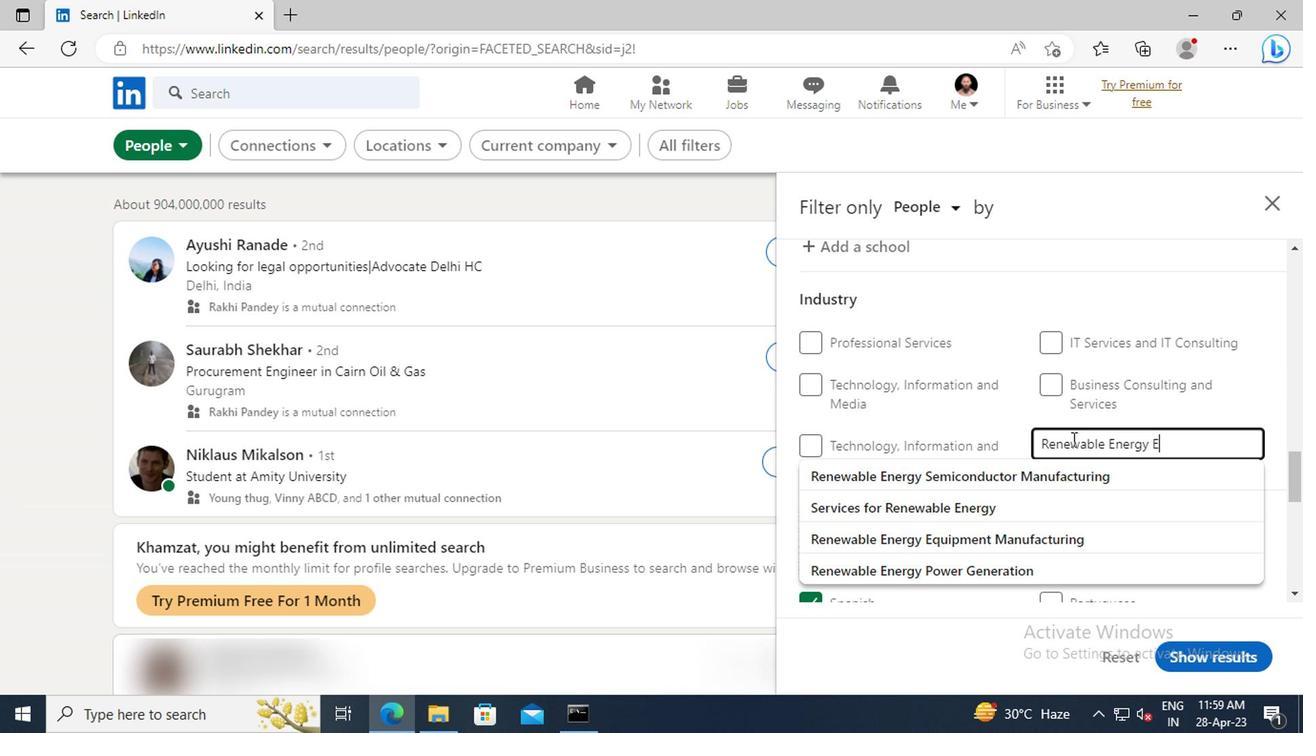
Action: Mouse moved to (1044, 475)
Screenshot: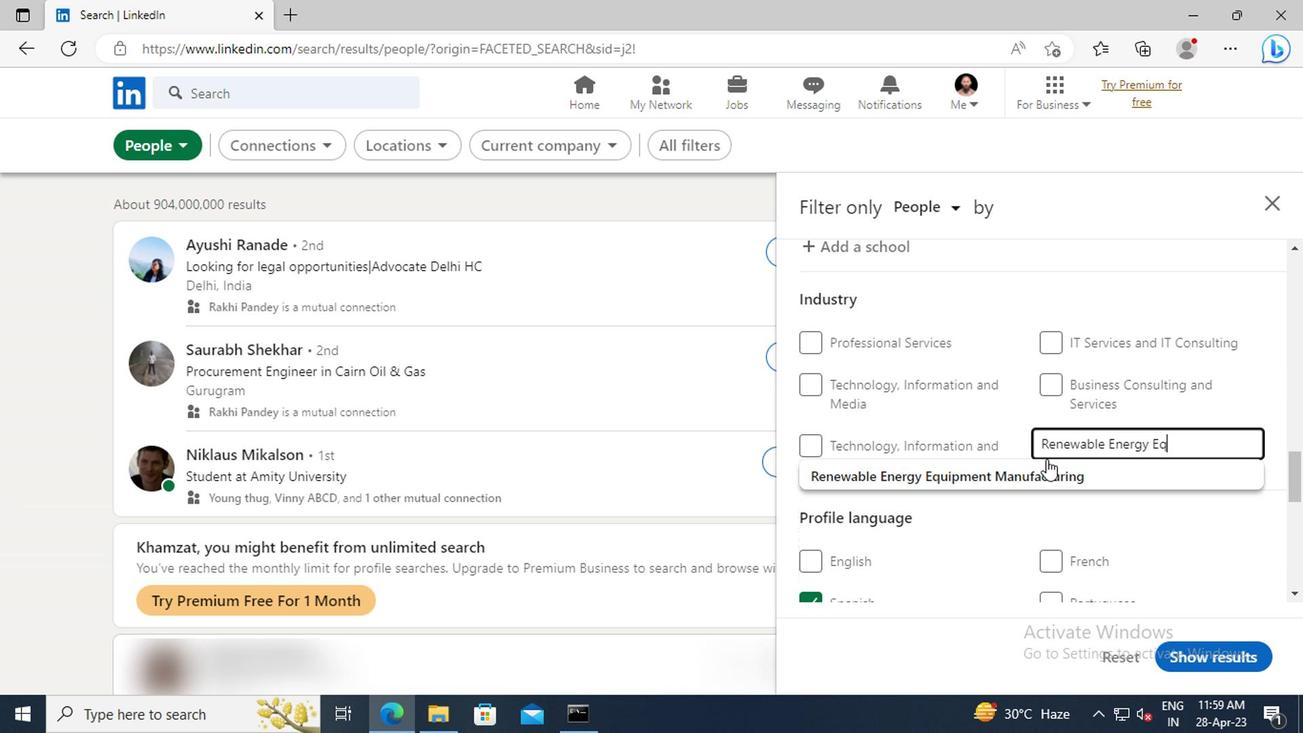 
Action: Mouse pressed left at (1044, 475)
Screenshot: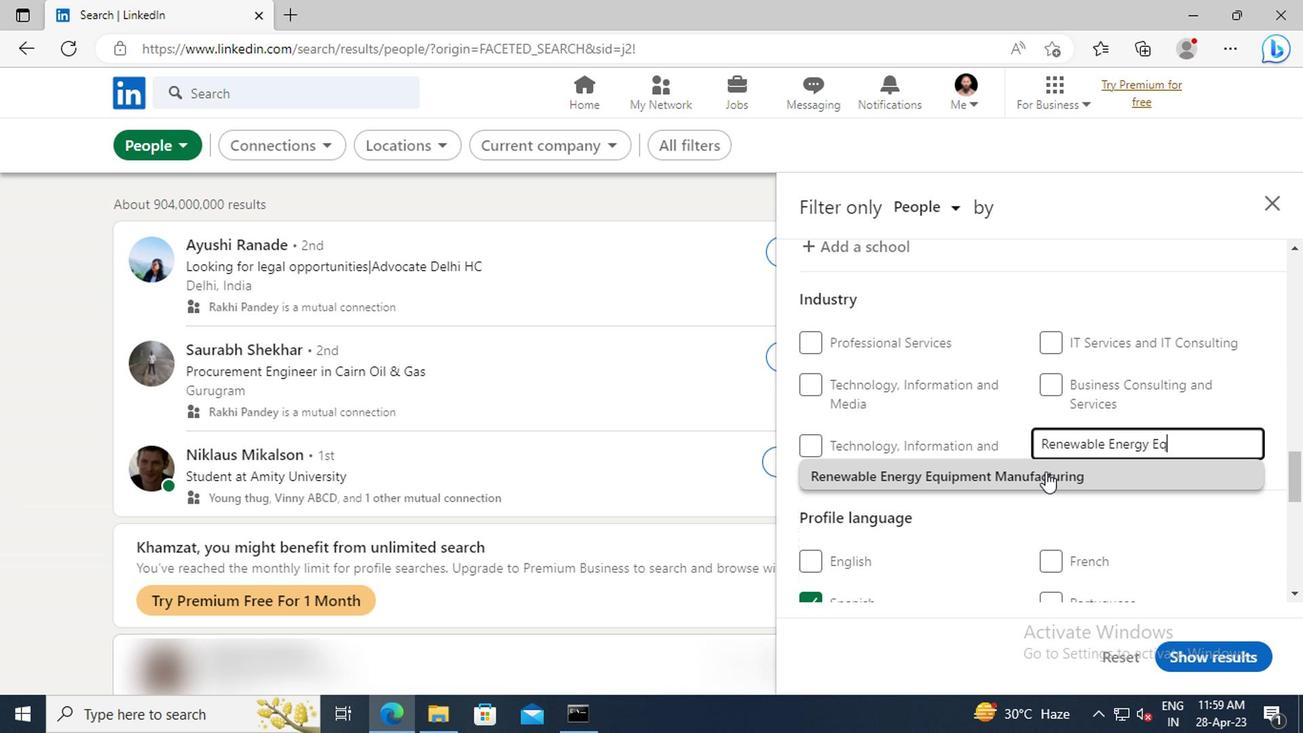 
Action: Mouse moved to (1058, 443)
Screenshot: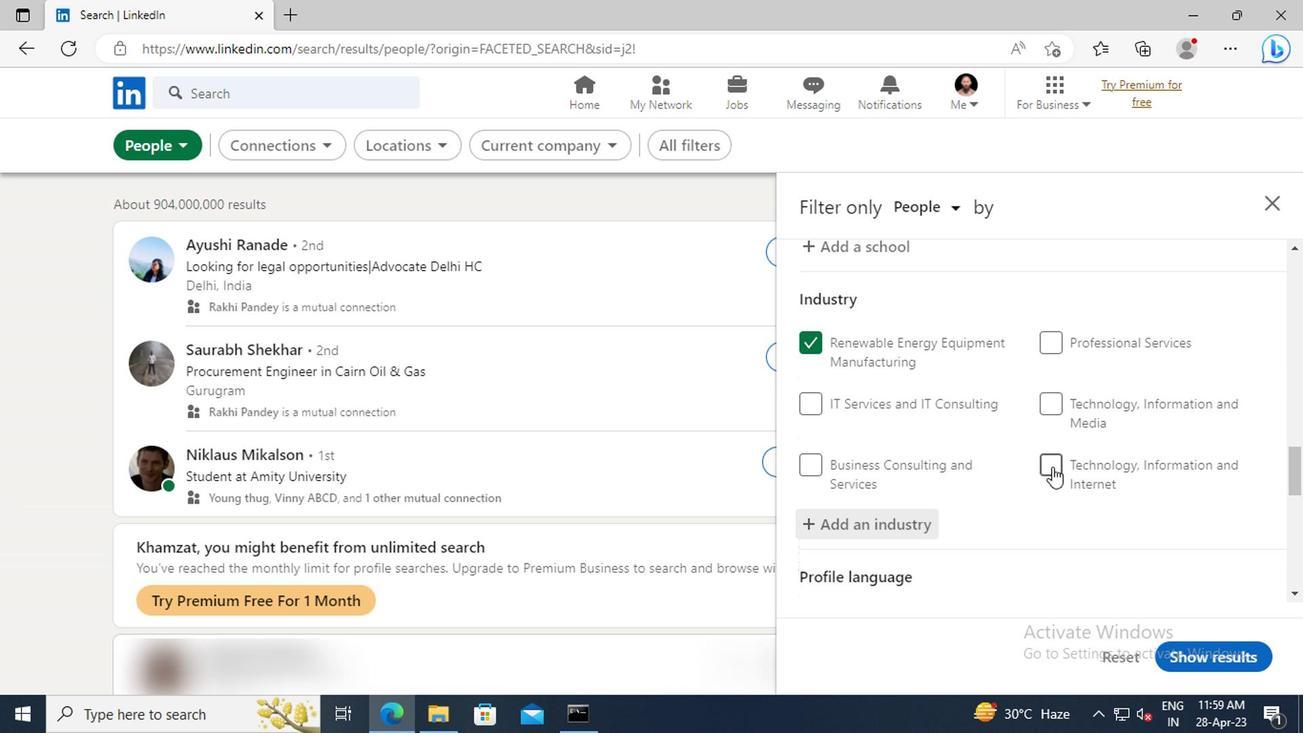 
Action: Mouse scrolled (1058, 442) with delta (0, 0)
Screenshot: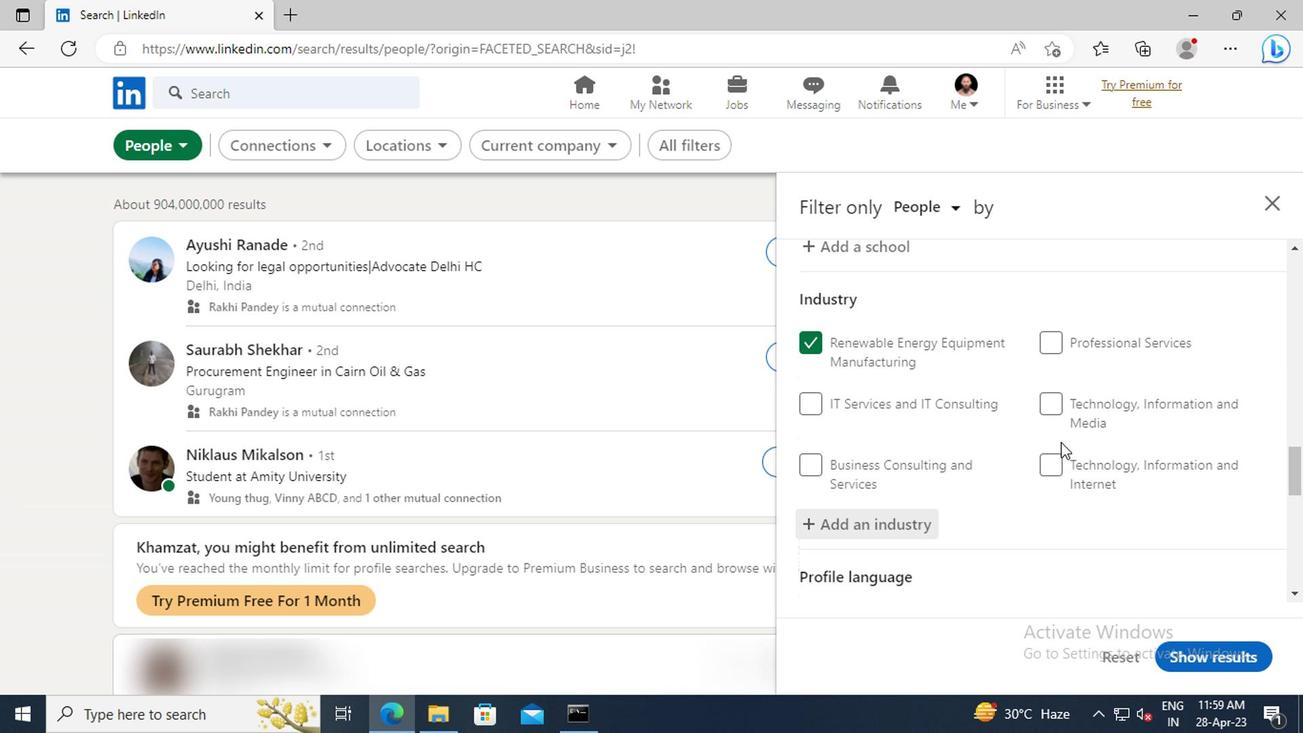 
Action: Mouse scrolled (1058, 442) with delta (0, 0)
Screenshot: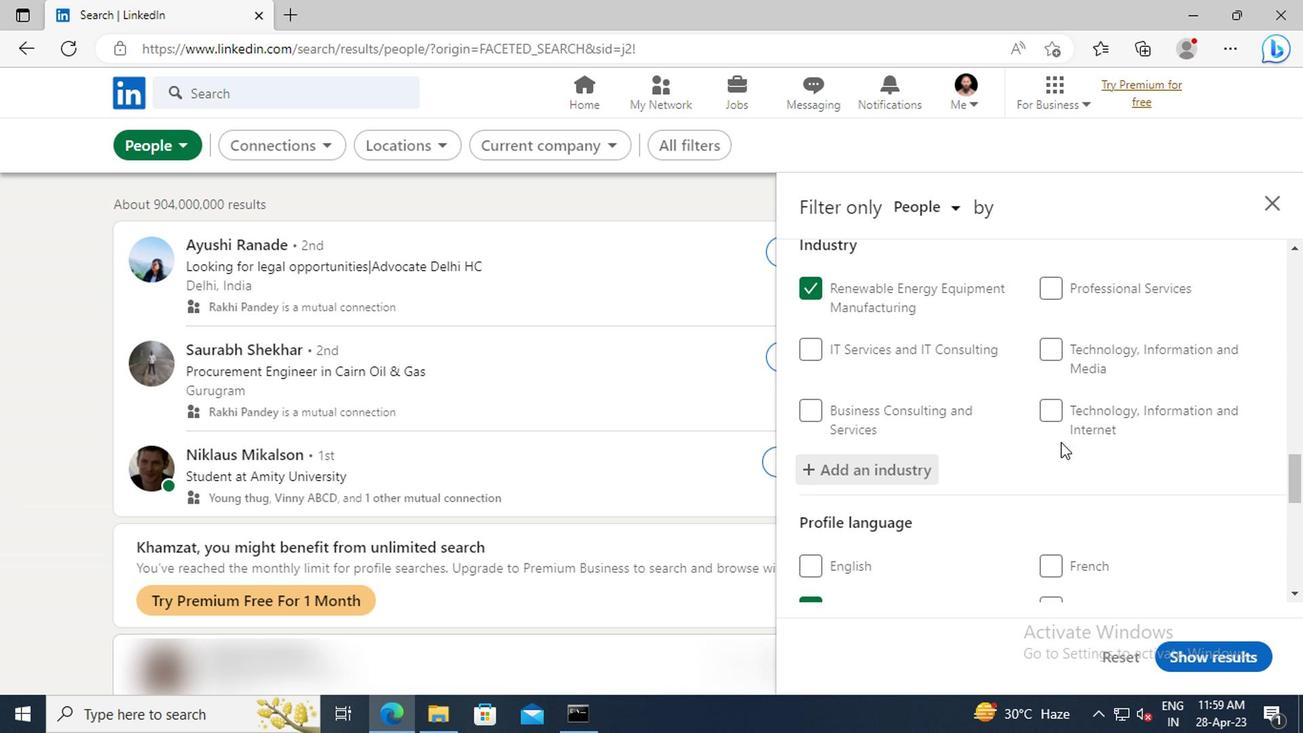 
Action: Mouse scrolled (1058, 442) with delta (0, 0)
Screenshot: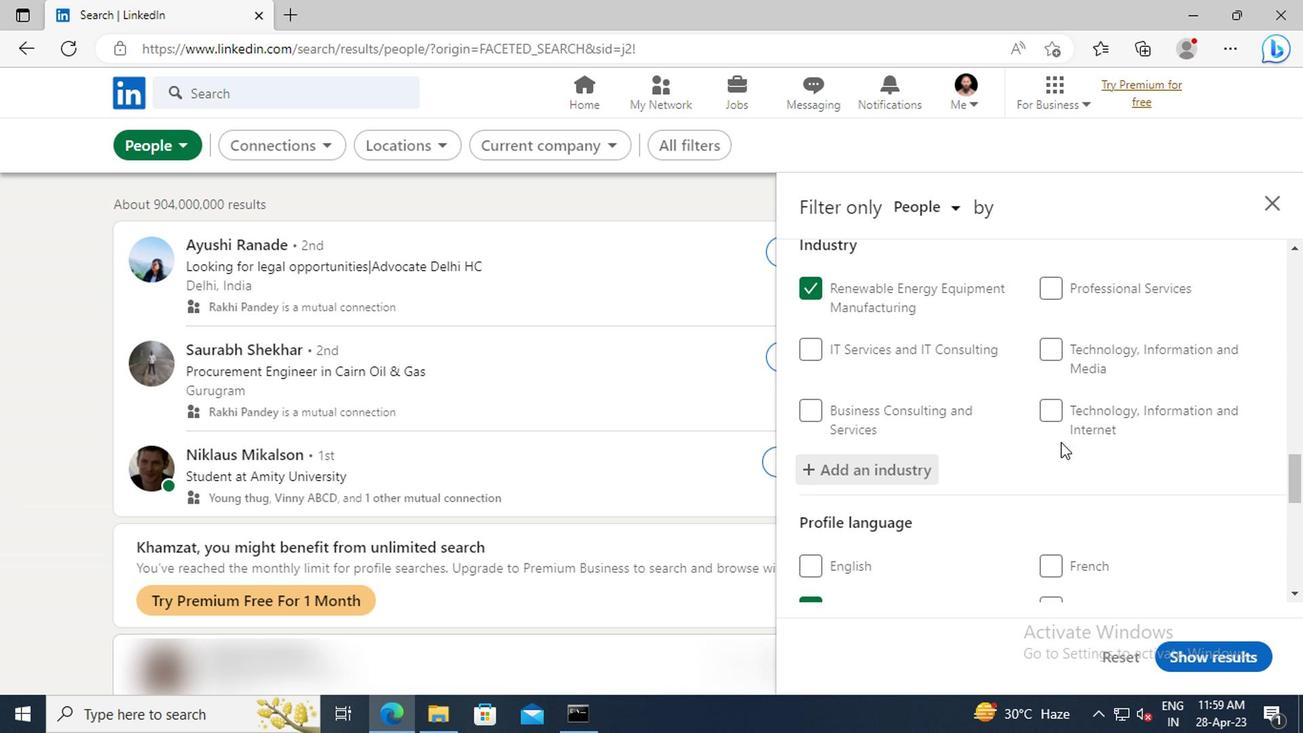 
Action: Mouse scrolled (1058, 442) with delta (0, 0)
Screenshot: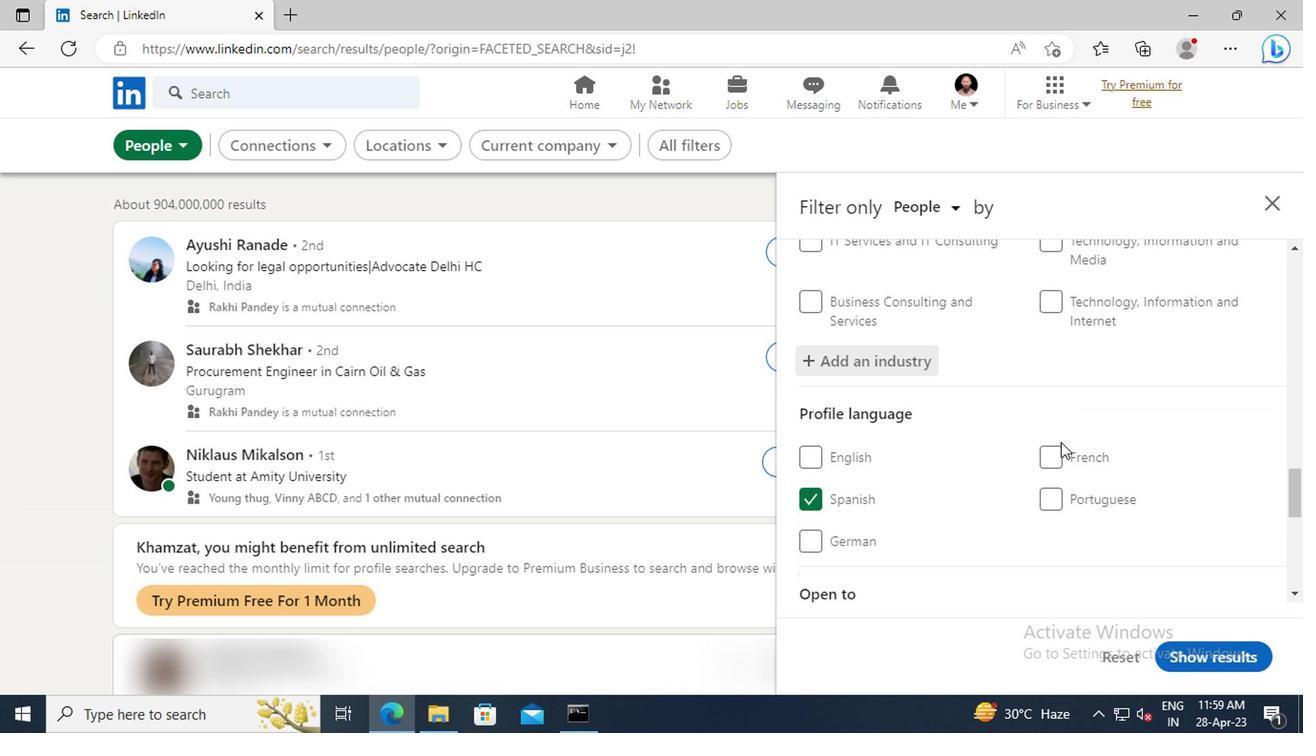 
Action: Mouse scrolled (1058, 442) with delta (0, 0)
Screenshot: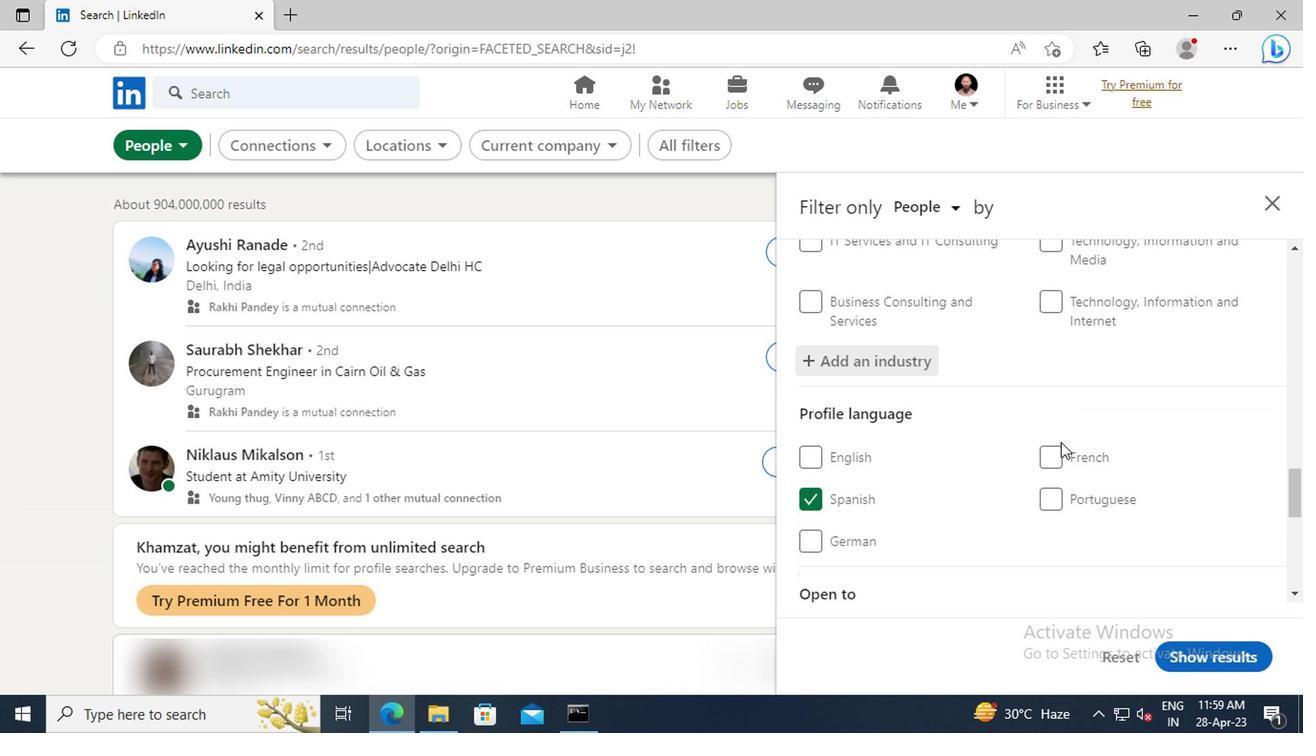 
Action: Mouse scrolled (1058, 442) with delta (0, 0)
Screenshot: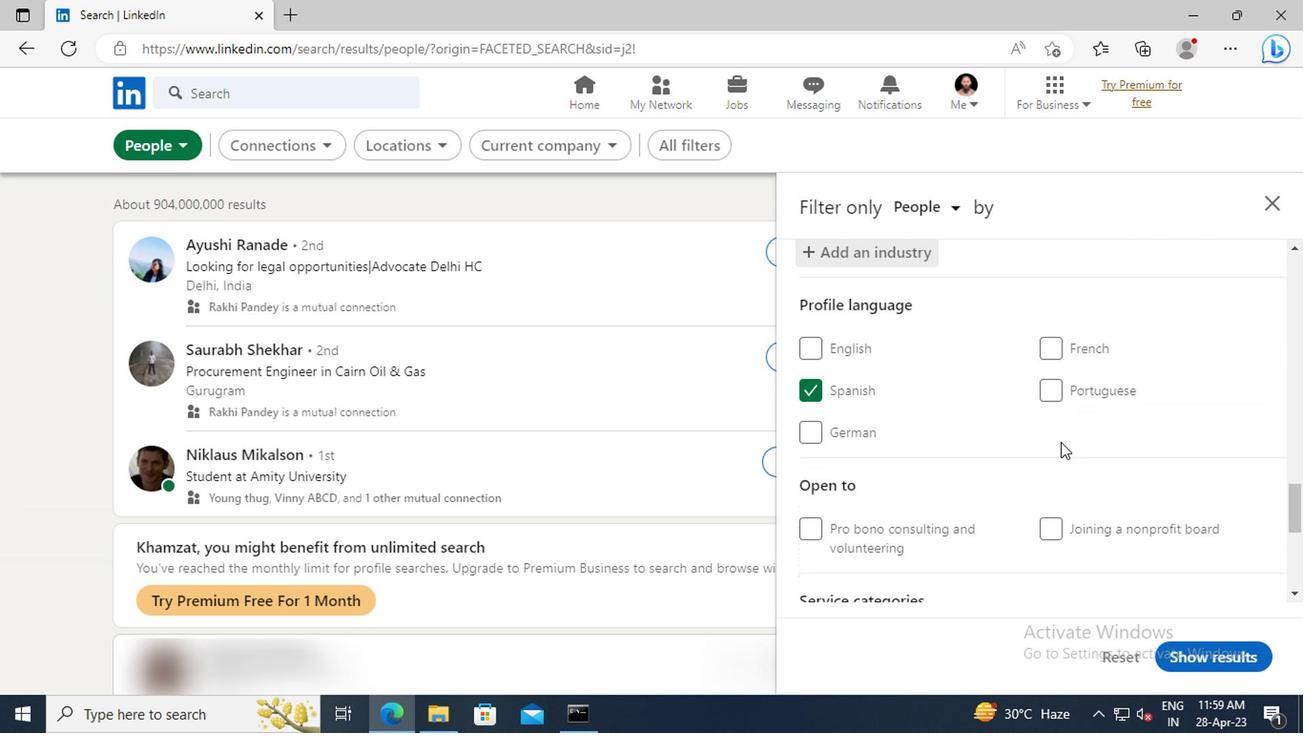 
Action: Mouse scrolled (1058, 442) with delta (0, 0)
Screenshot: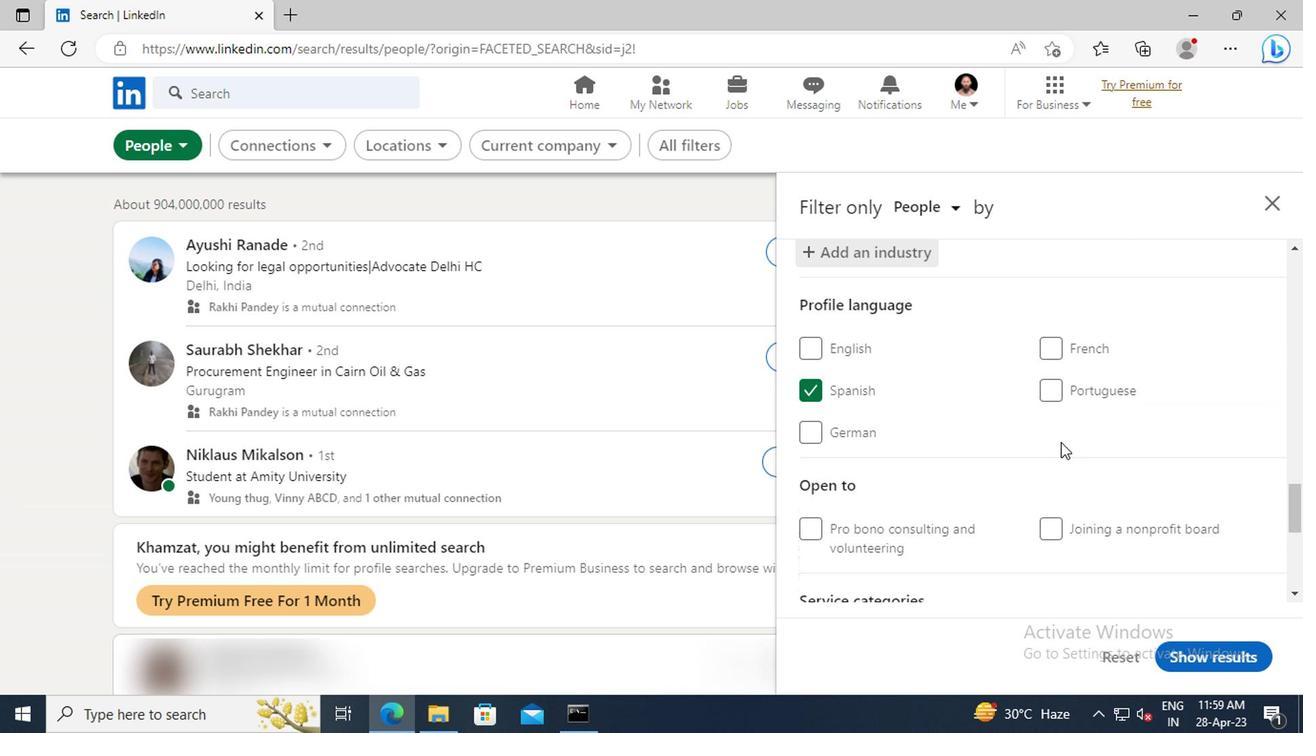 
Action: Mouse scrolled (1058, 442) with delta (0, 0)
Screenshot: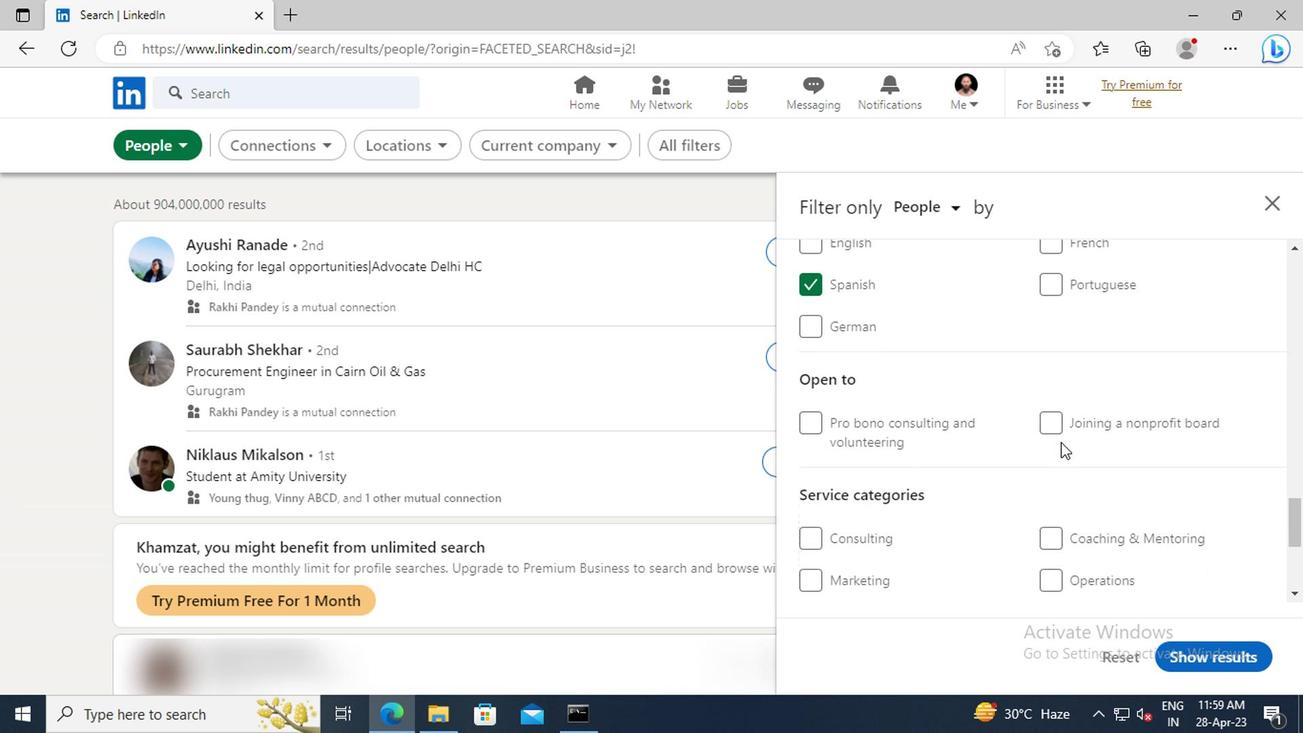 
Action: Mouse scrolled (1058, 442) with delta (0, 0)
Screenshot: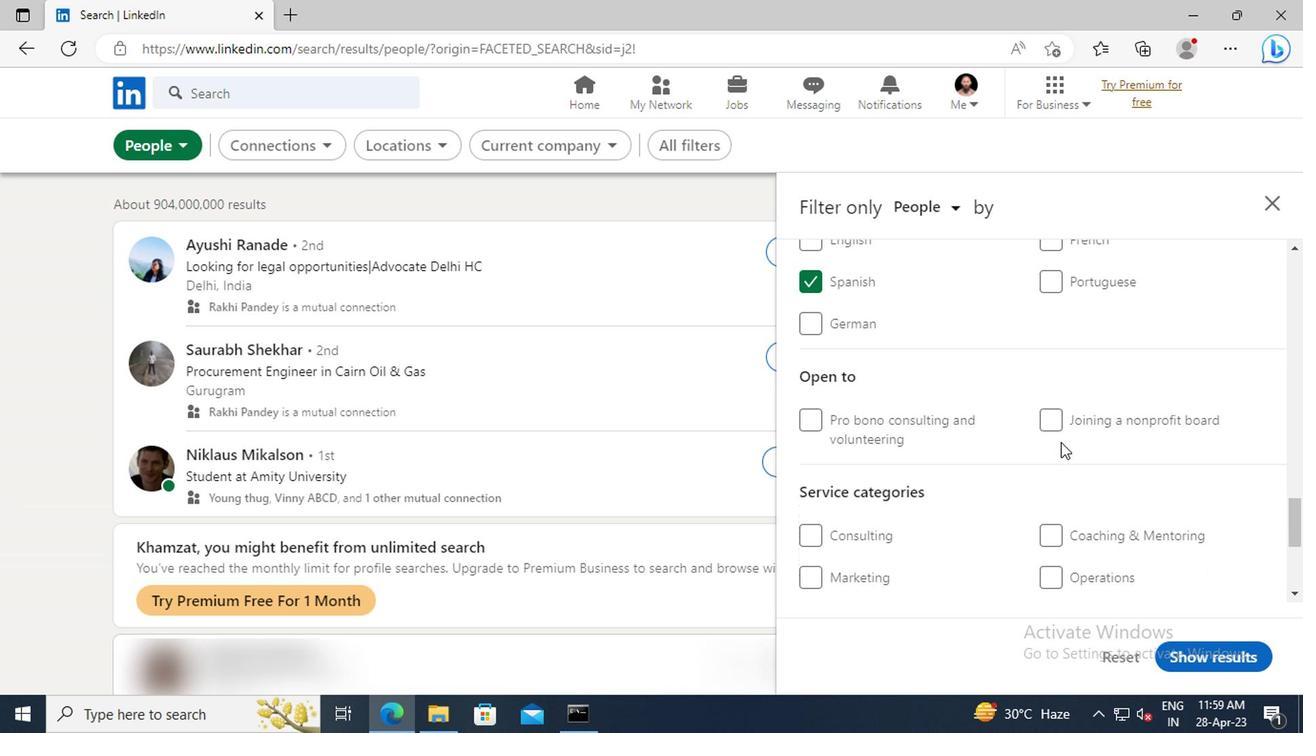 
Action: Mouse scrolled (1058, 442) with delta (0, 0)
Screenshot: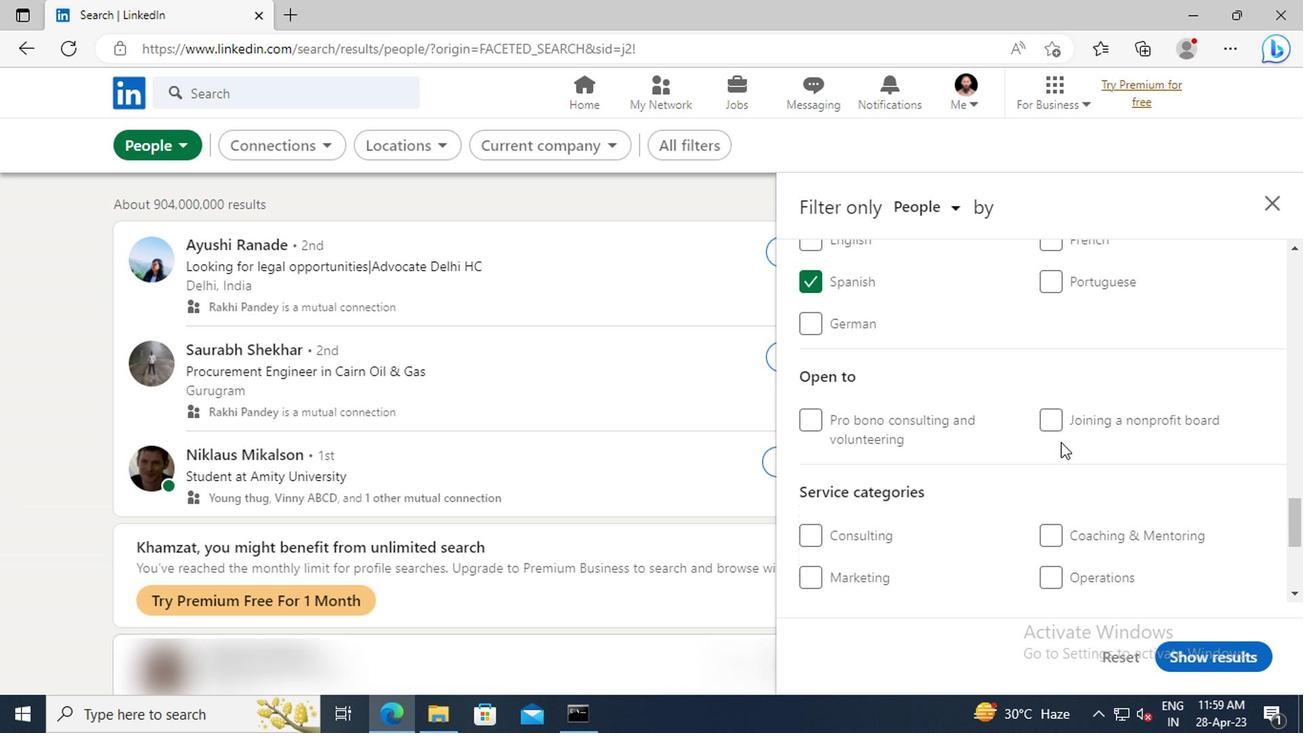
Action: Mouse moved to (1058, 457)
Screenshot: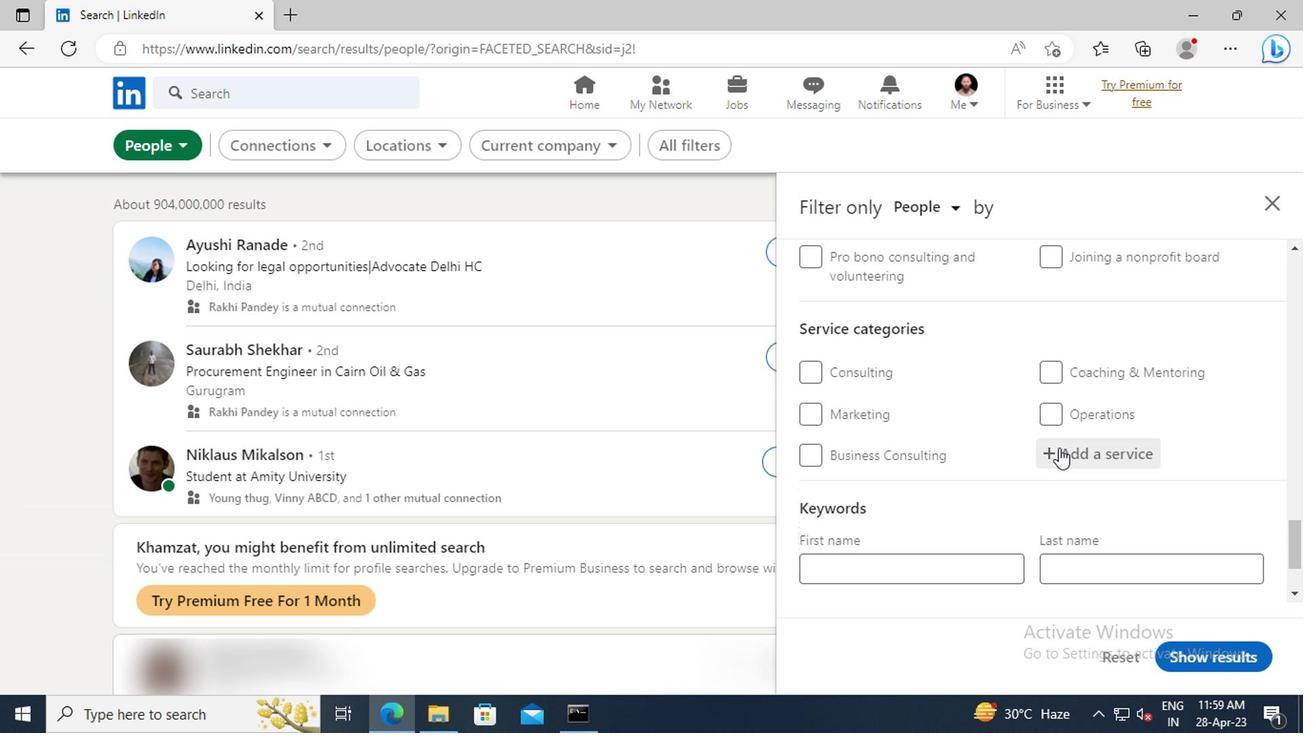 
Action: Mouse pressed left at (1058, 457)
Screenshot: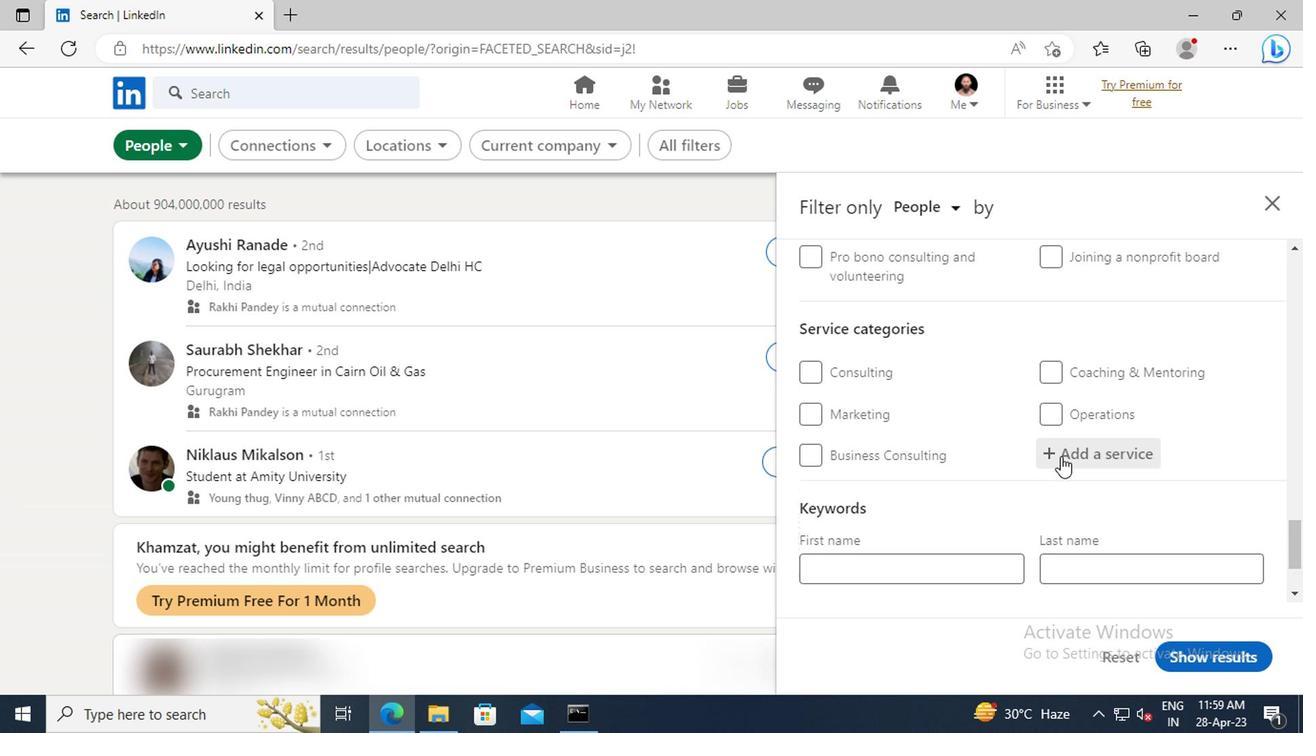 
Action: Key pressed <Key.shift>VIDEO<Key.space><Key.shift>EDITING
Screenshot: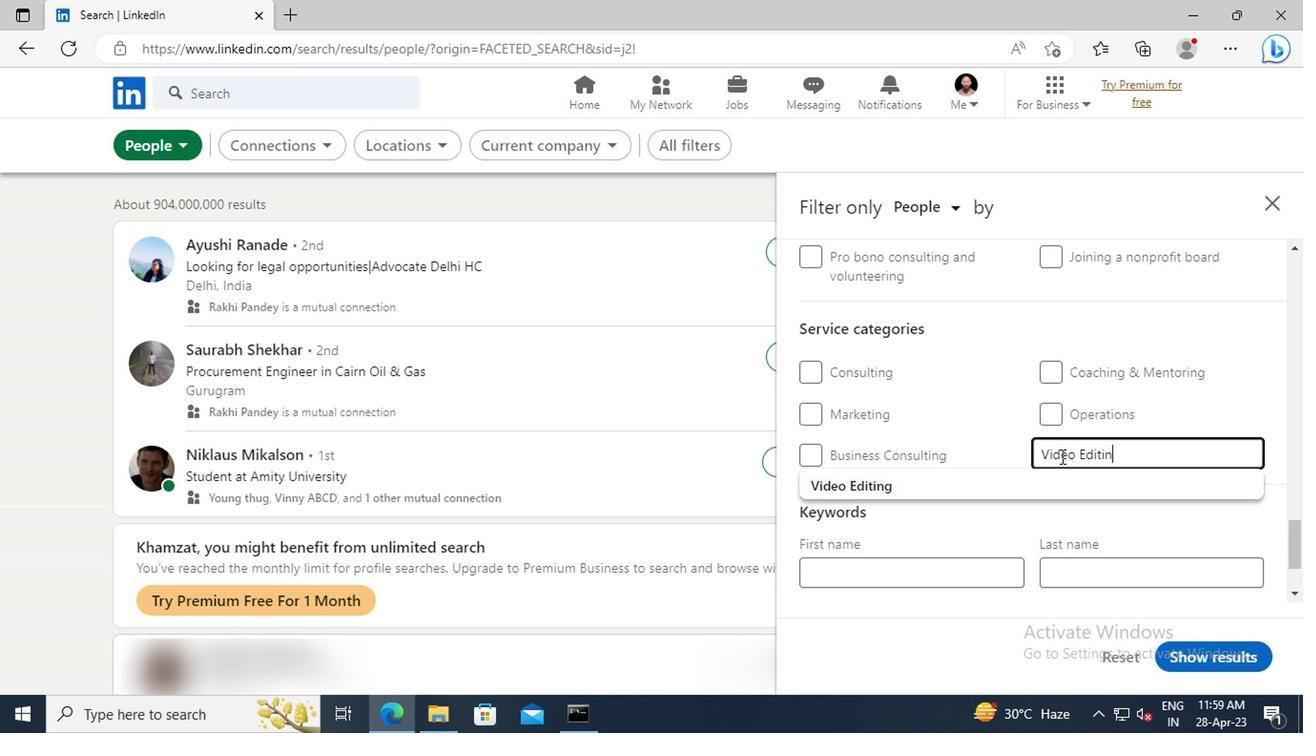
Action: Mouse moved to (1058, 480)
Screenshot: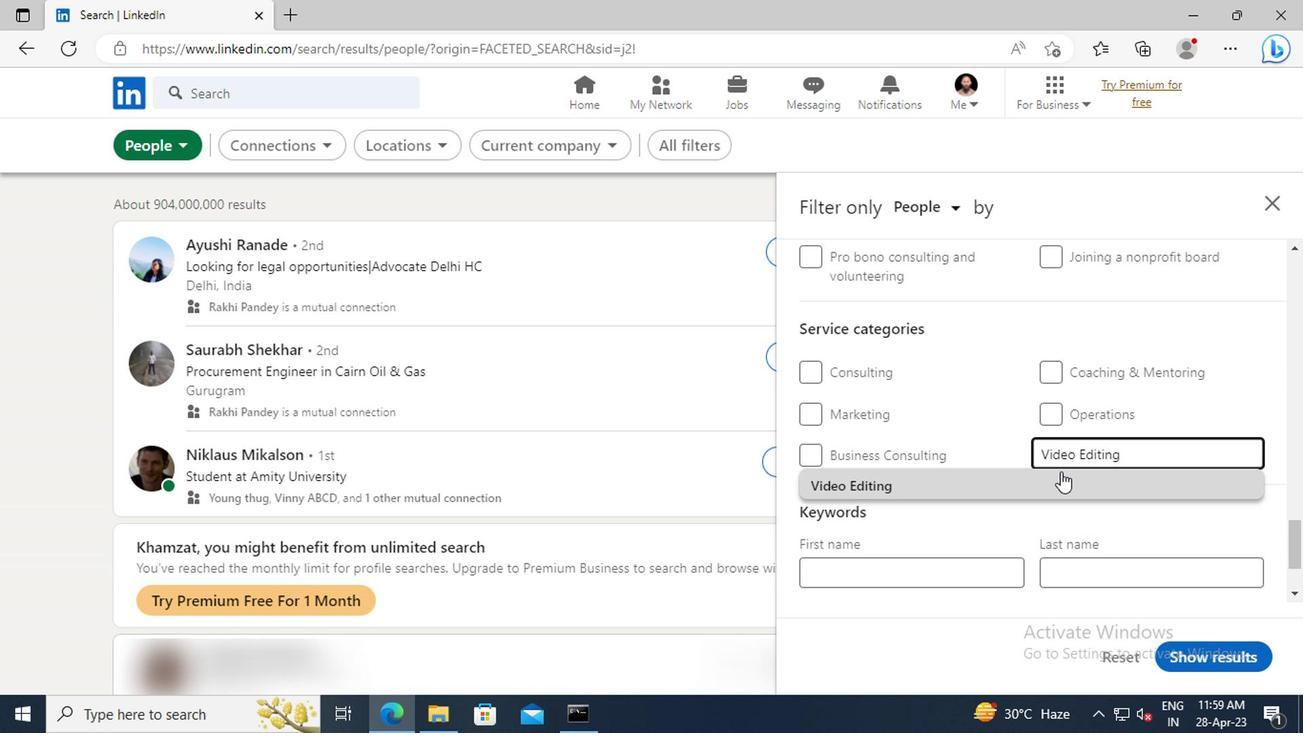 
Action: Mouse pressed left at (1058, 480)
Screenshot: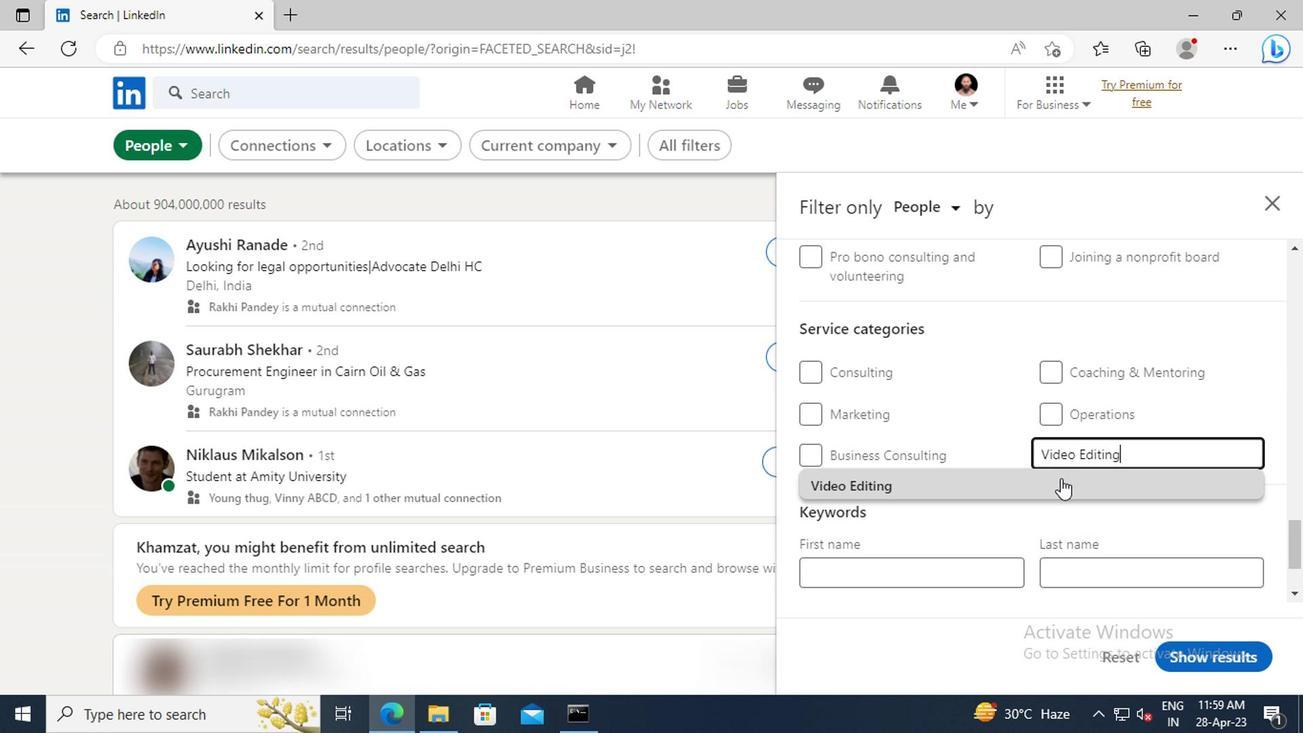 
Action: Mouse moved to (1058, 431)
Screenshot: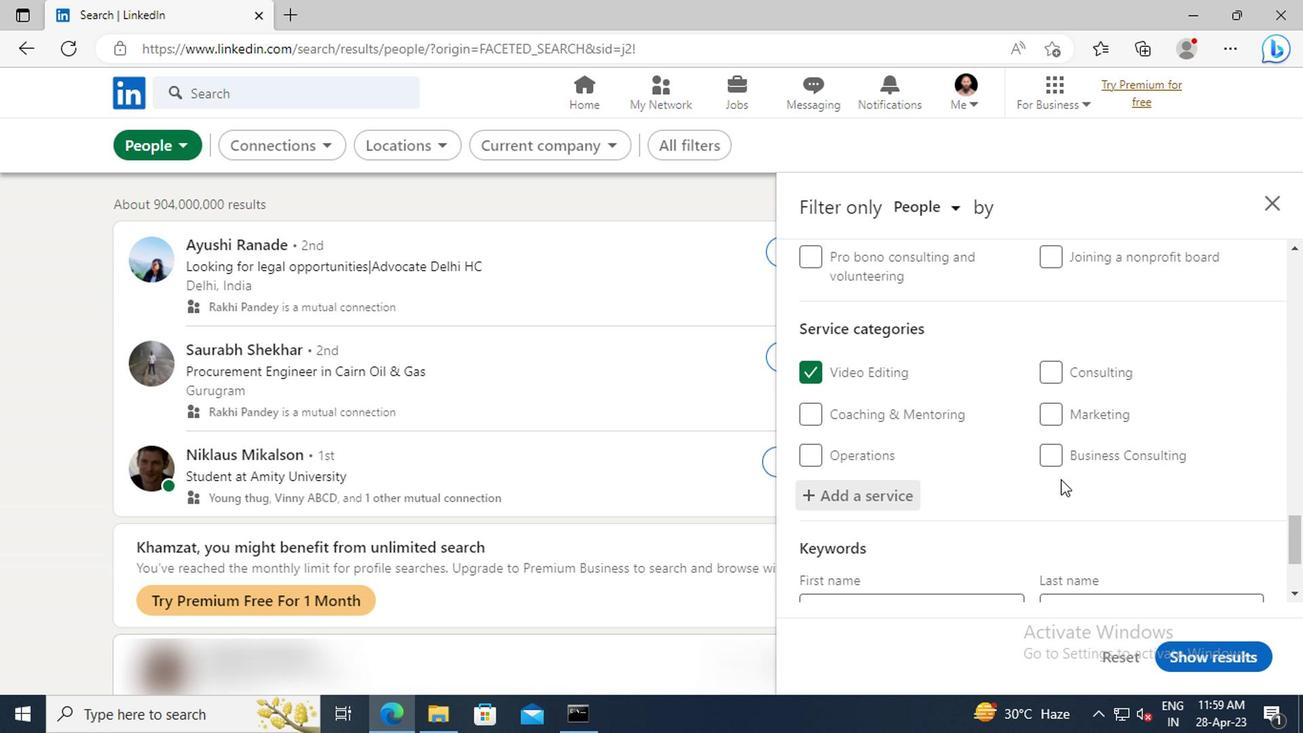 
Action: Mouse scrolled (1058, 429) with delta (0, -1)
Screenshot: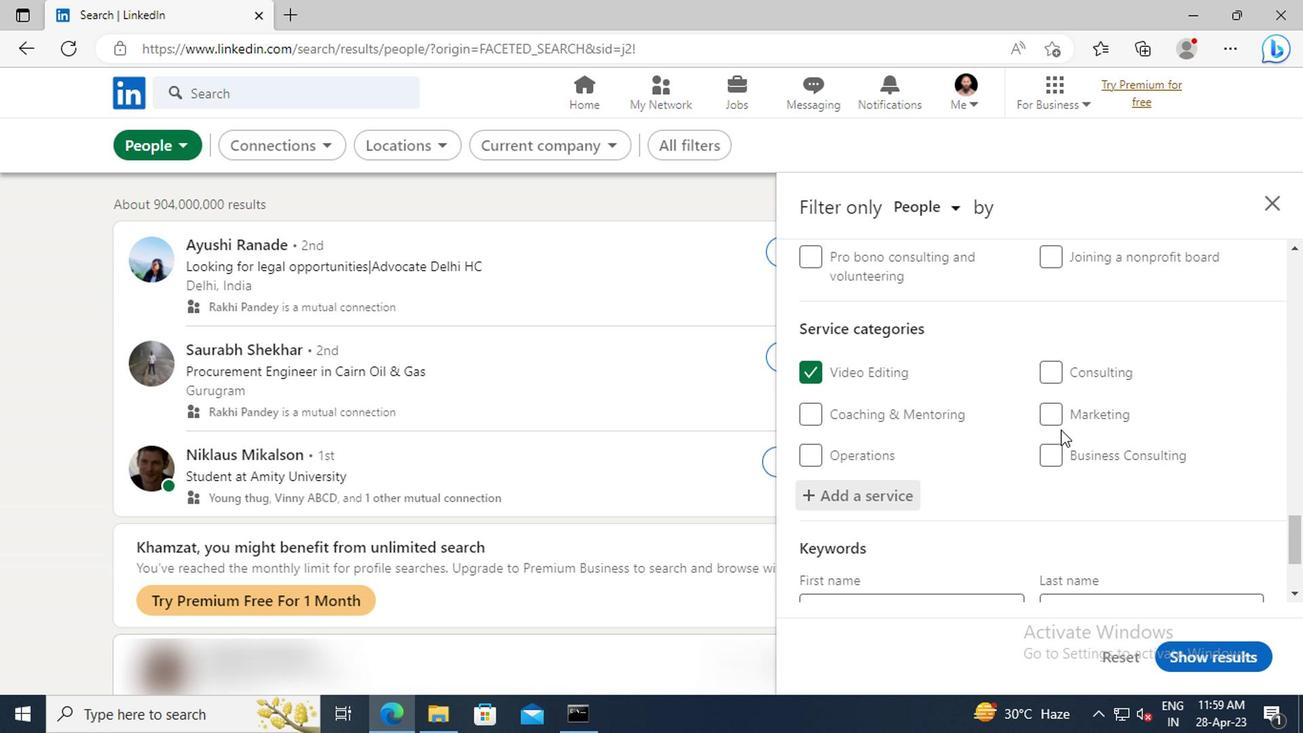 
Action: Mouse scrolled (1058, 429) with delta (0, -1)
Screenshot: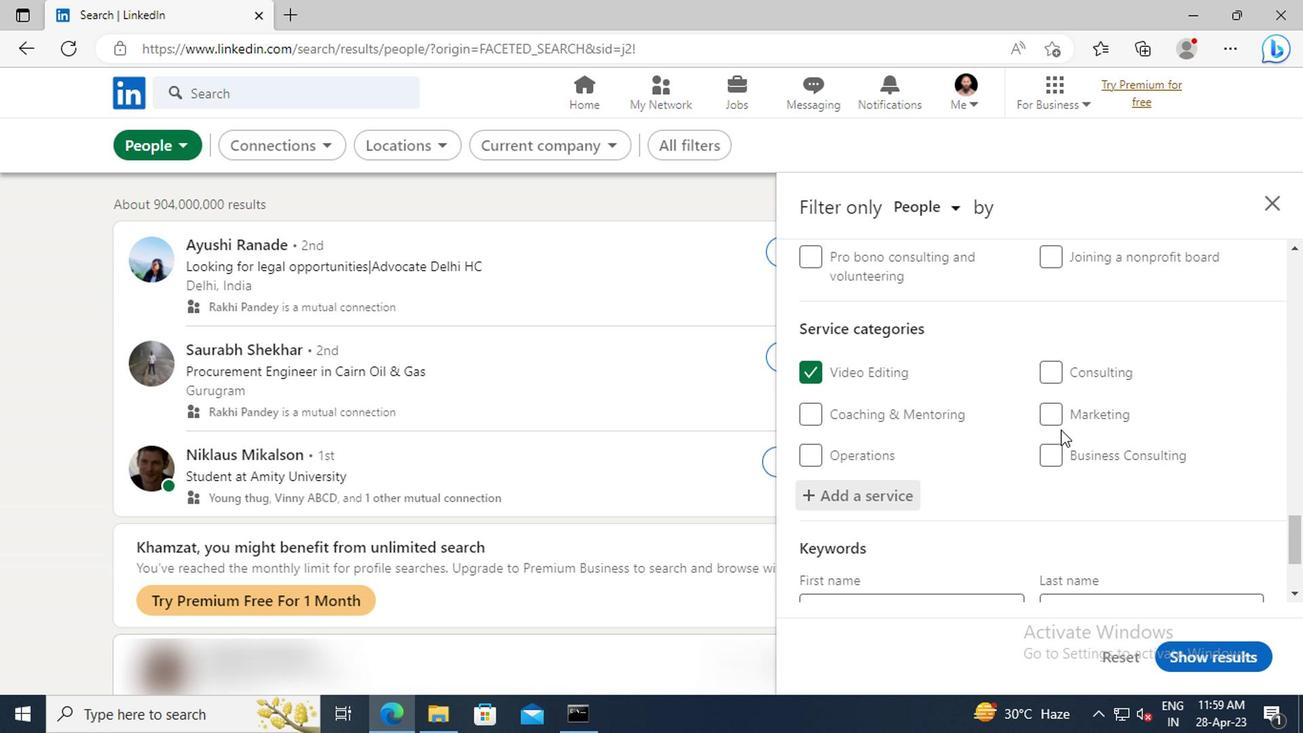 
Action: Mouse scrolled (1058, 429) with delta (0, -1)
Screenshot: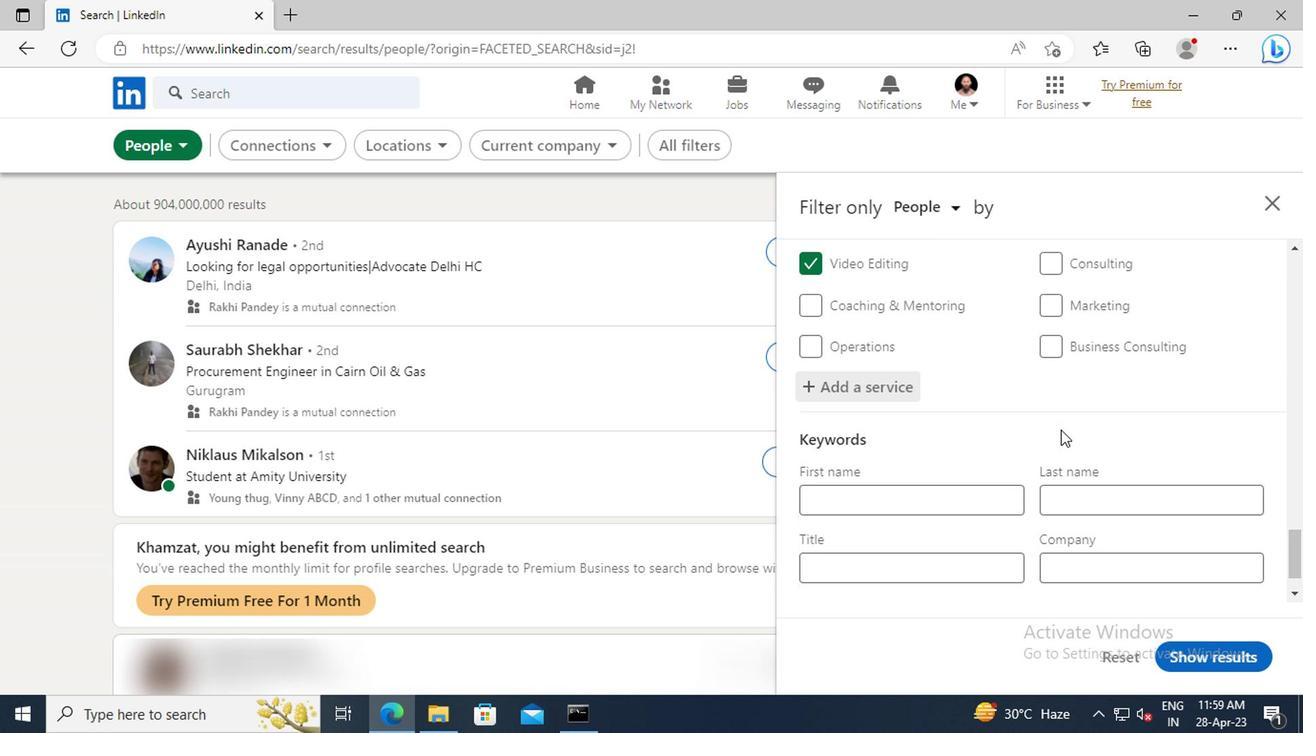 
Action: Mouse scrolled (1058, 429) with delta (0, -1)
Screenshot: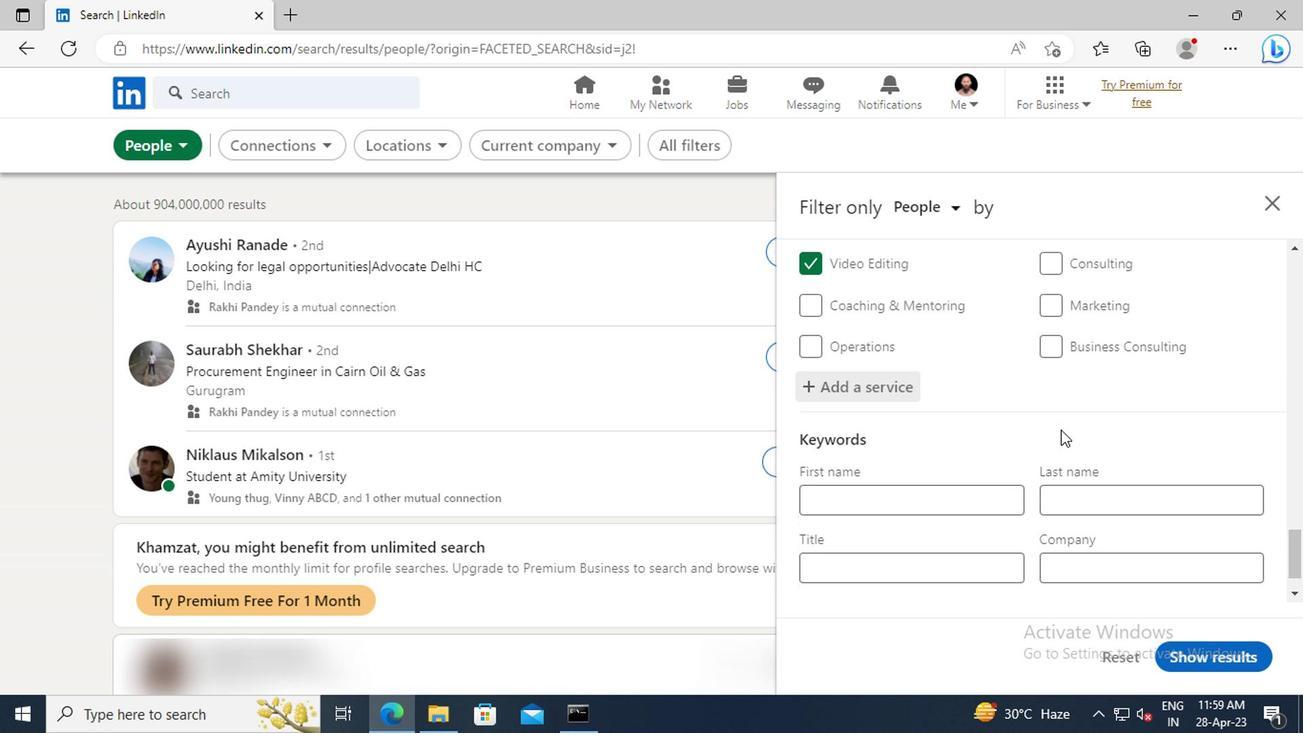 
Action: Mouse moved to (953, 515)
Screenshot: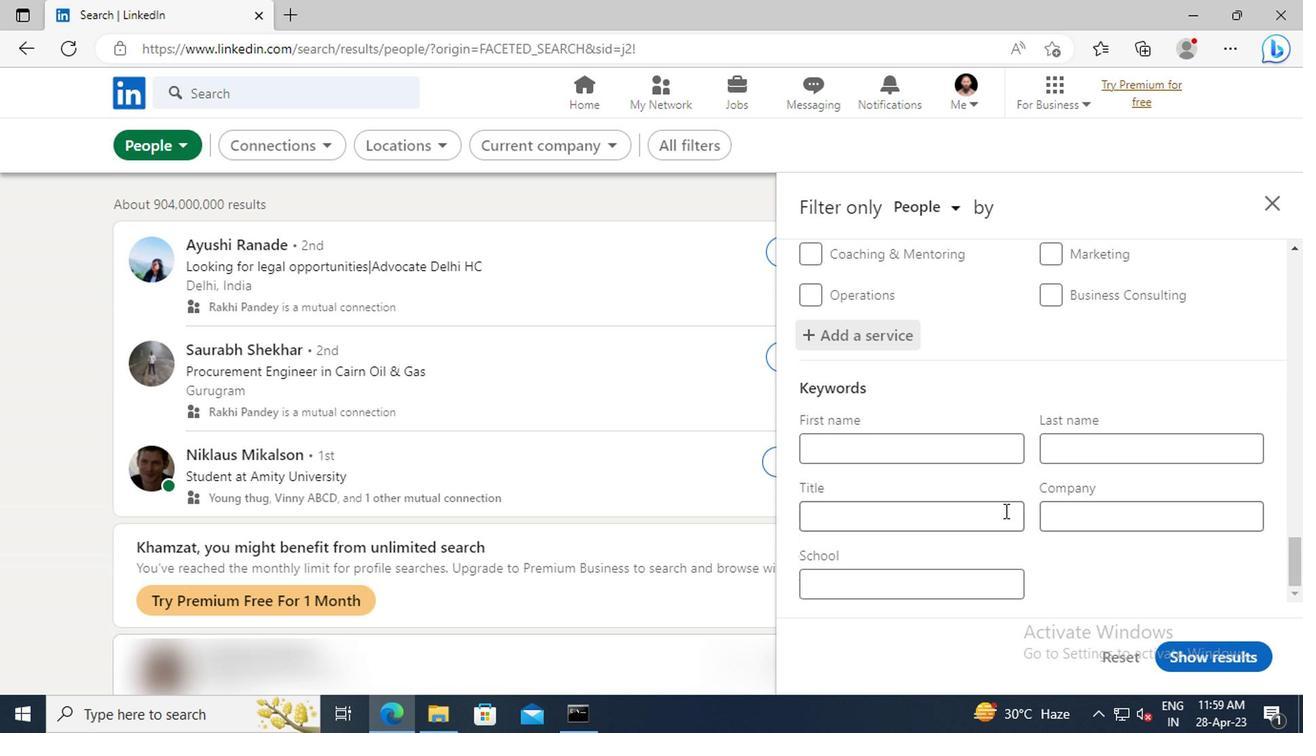 
Action: Mouse pressed left at (953, 515)
Screenshot: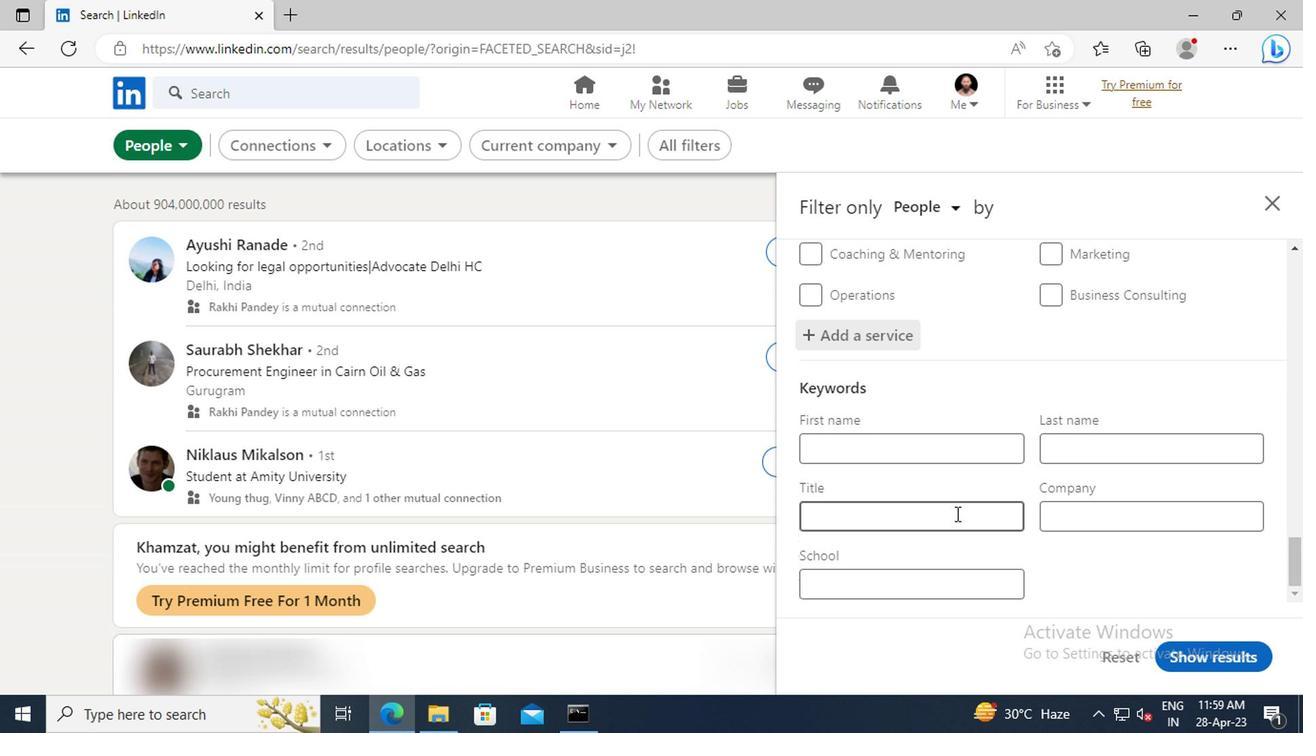 
Action: Mouse moved to (951, 515)
Screenshot: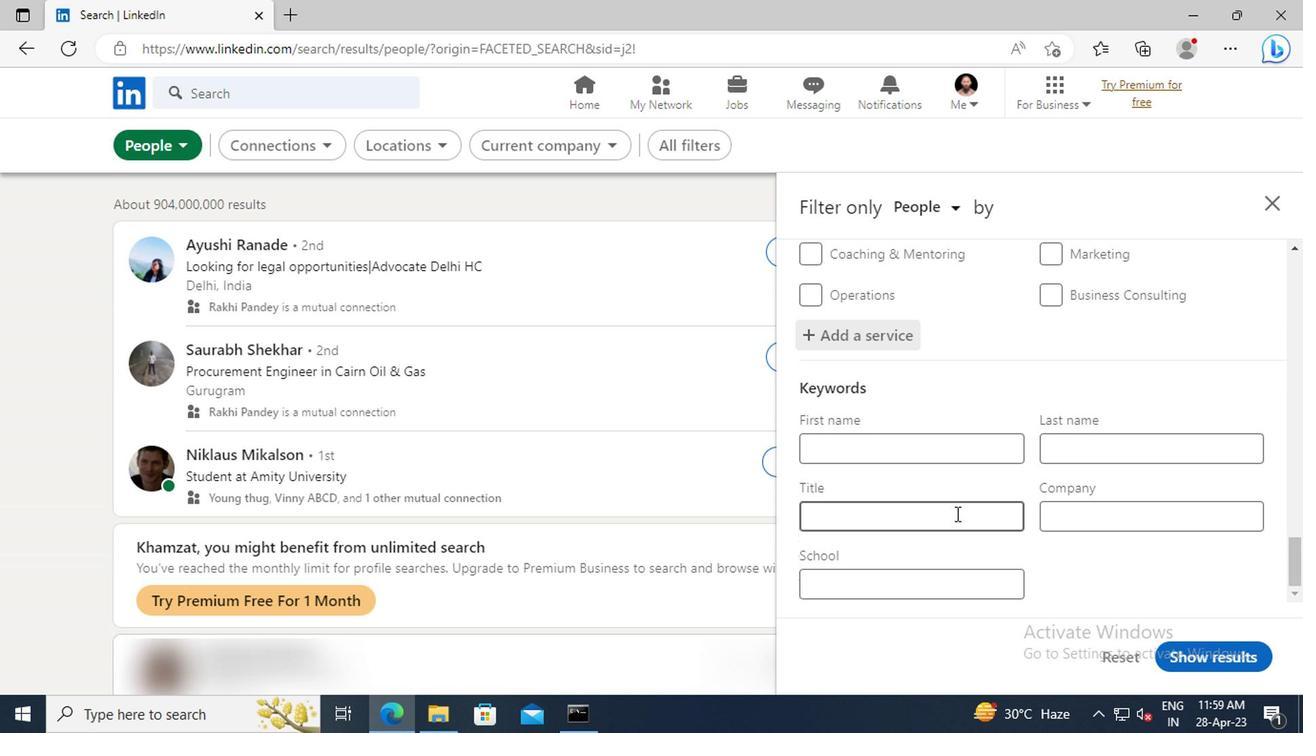 
Action: Key pressed <Key.shift>CEO<Key.enter>
Screenshot: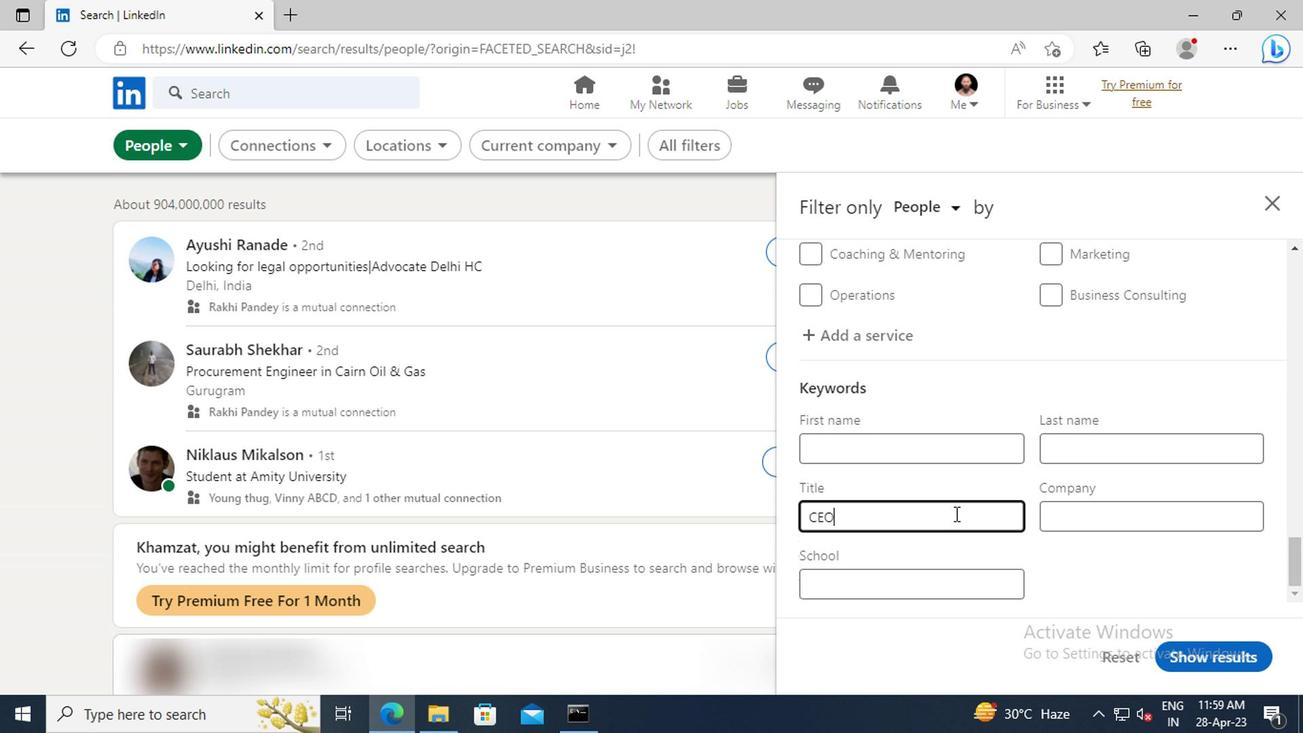 
Action: Mouse moved to (1195, 659)
Screenshot: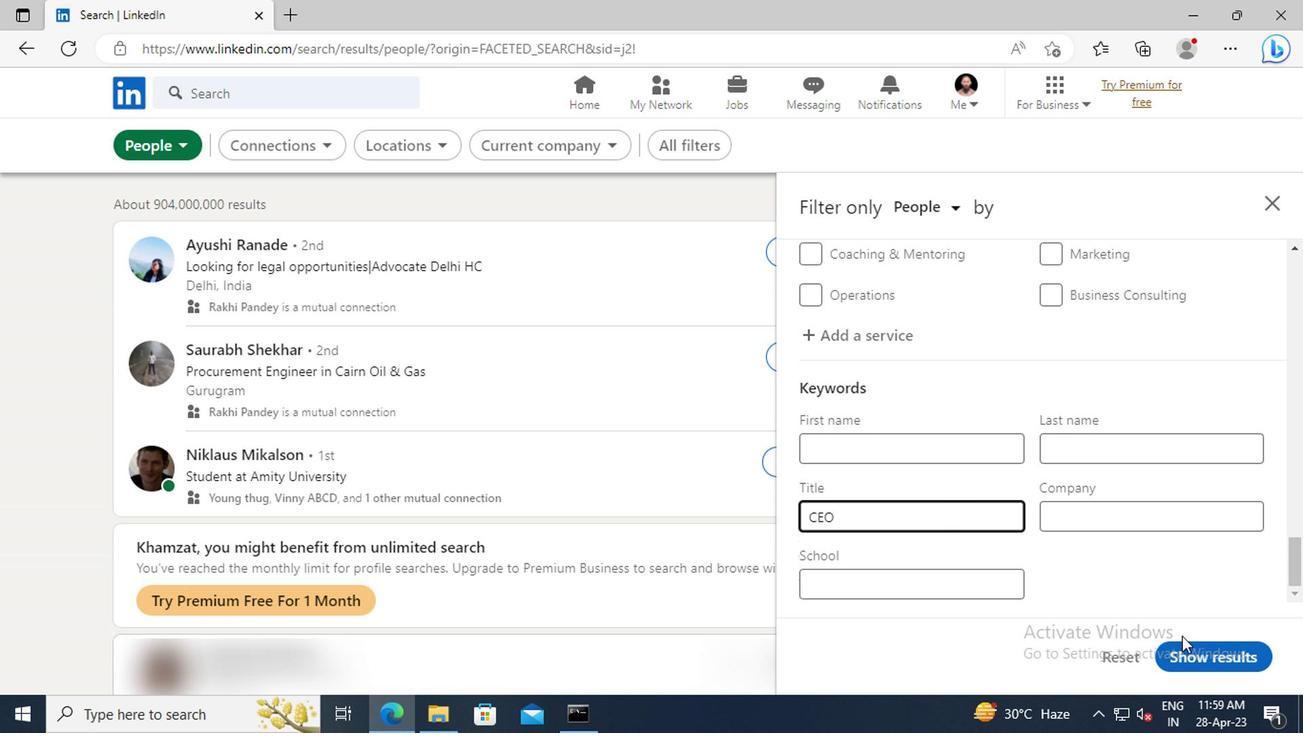 
Action: Mouse pressed left at (1195, 659)
Screenshot: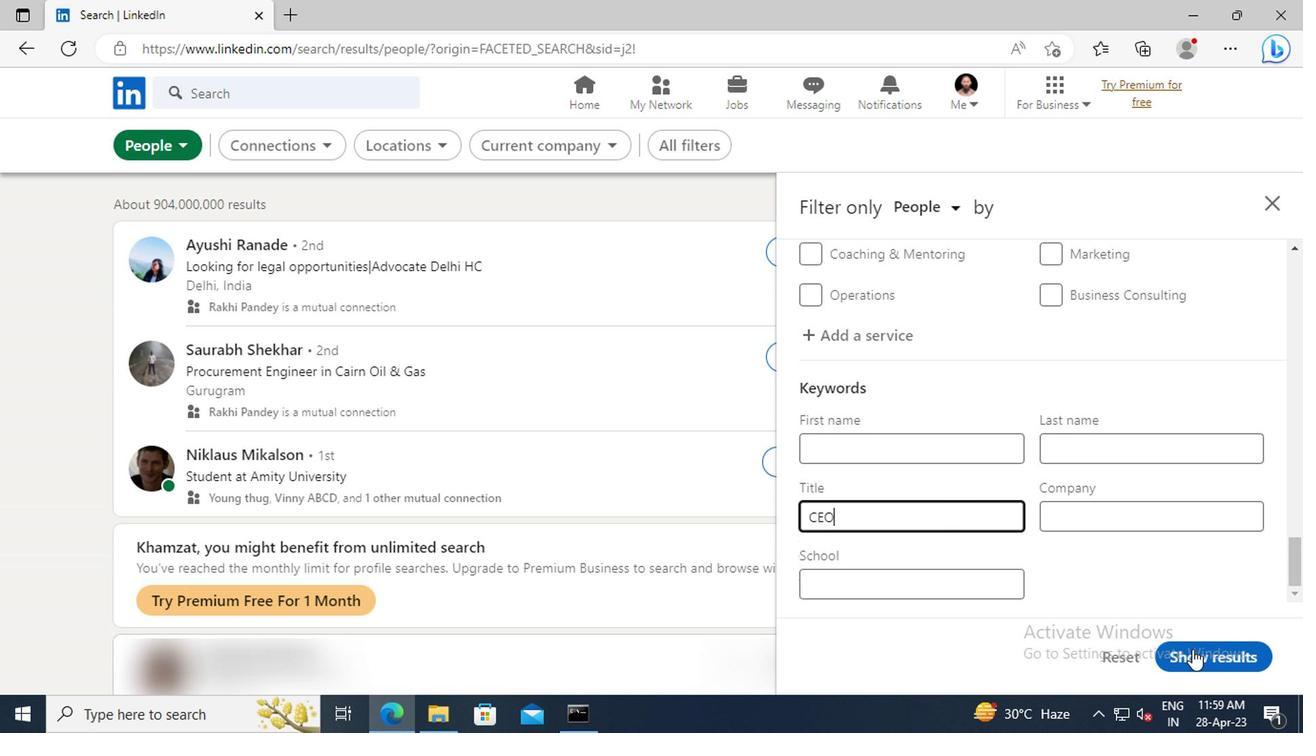 
Action: Mouse moved to (1125, 615)
Screenshot: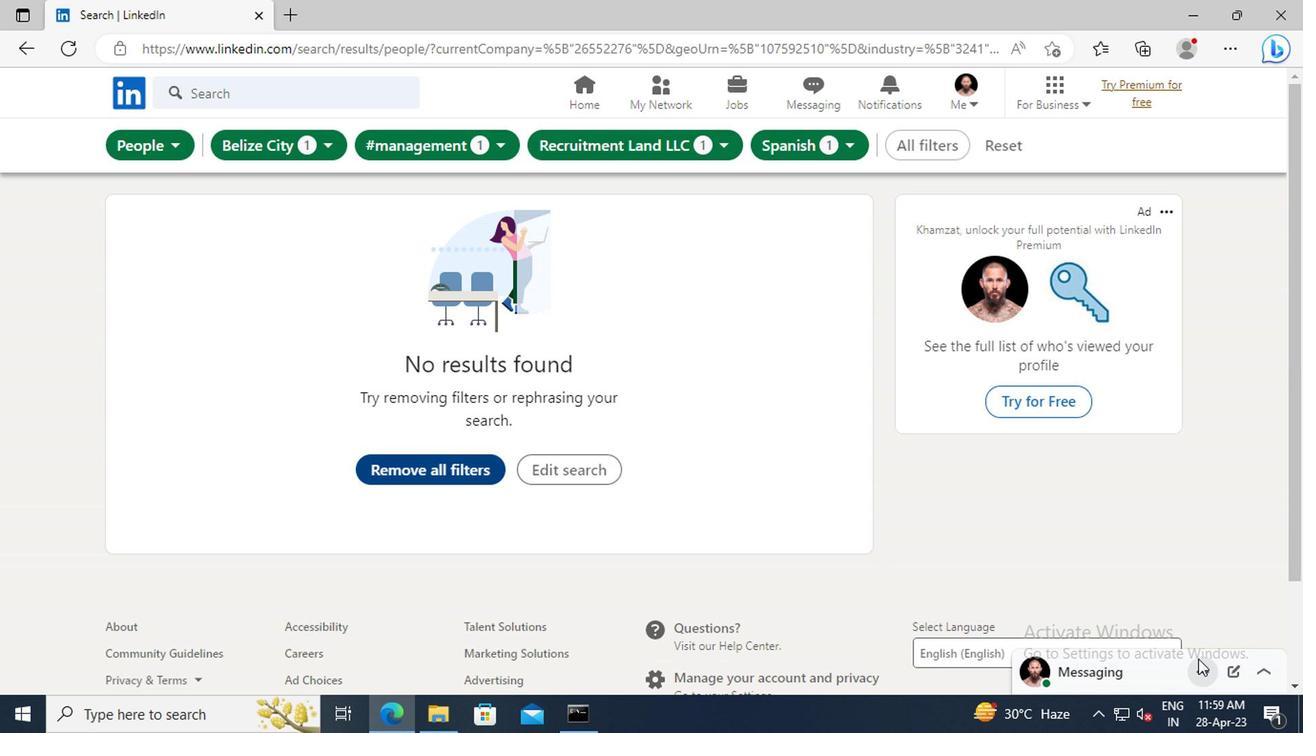 
